 Task: Look for space in Artigas, Uruguay from 6th September, 2023 to 15th September, 2023 for 6 adults in price range Rs.8000 to Rs.12000. Place can be entire place or private room with 6 bedrooms having 6 beds and 6 bathrooms. Property type can be house, flat, guest house. Amenities needed are: wifi, TV, free parkinig on premises, gym, breakfast. Booking option can be shelf check-in. Required host language is English.
Action: Mouse moved to (525, 139)
Screenshot: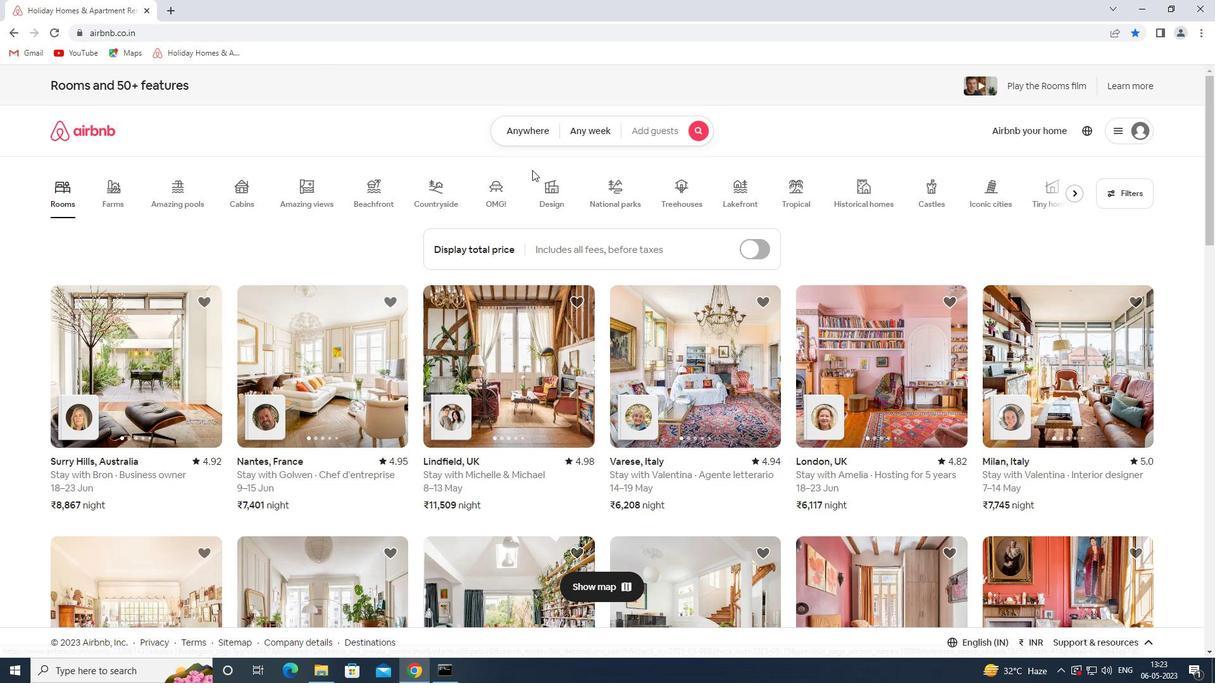 
Action: Mouse pressed left at (525, 139)
Screenshot: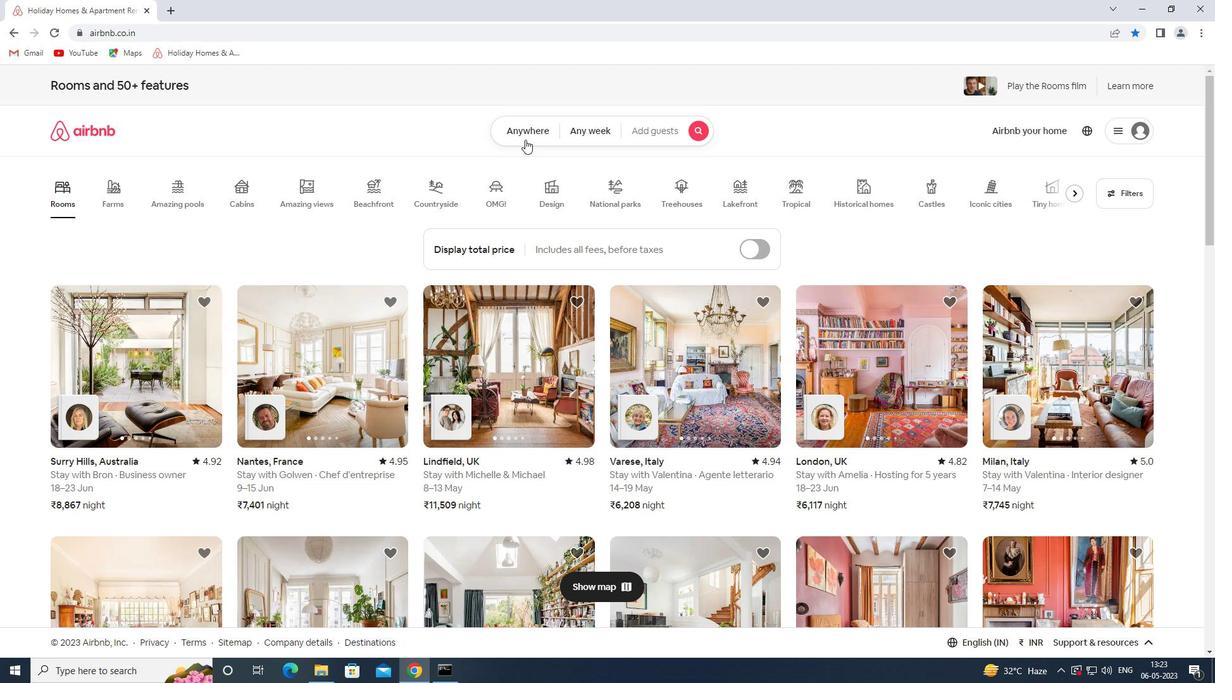 
Action: Mouse moved to (444, 179)
Screenshot: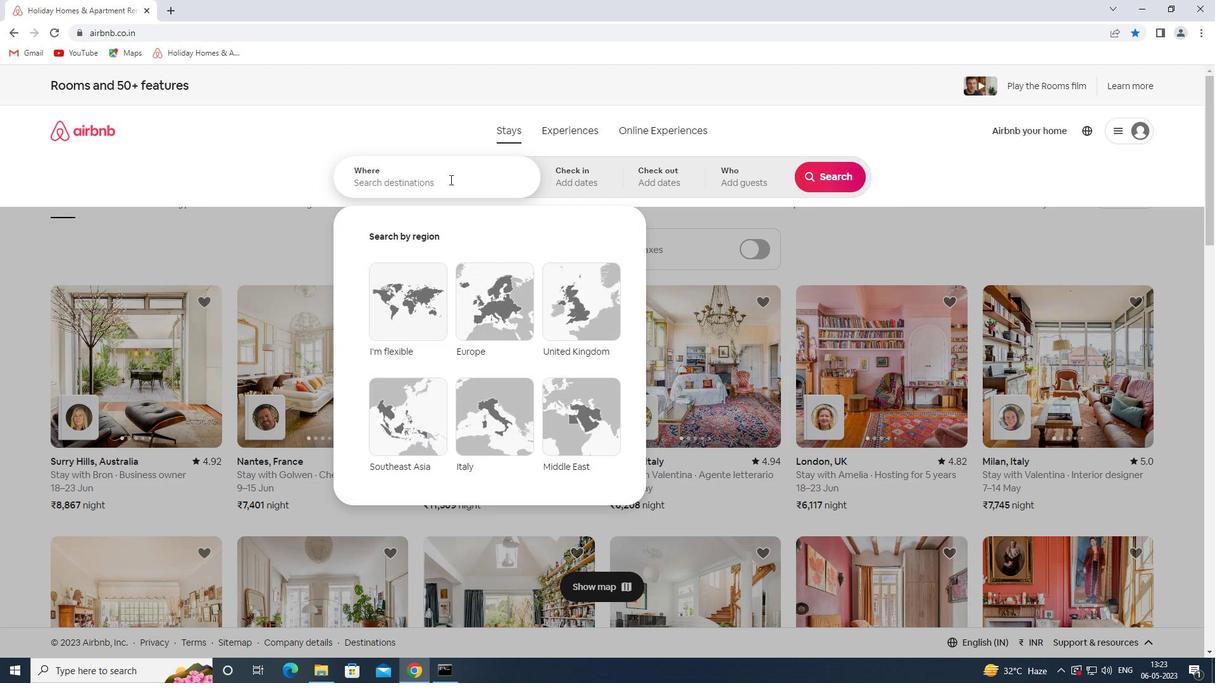
Action: Mouse pressed left at (444, 179)
Screenshot: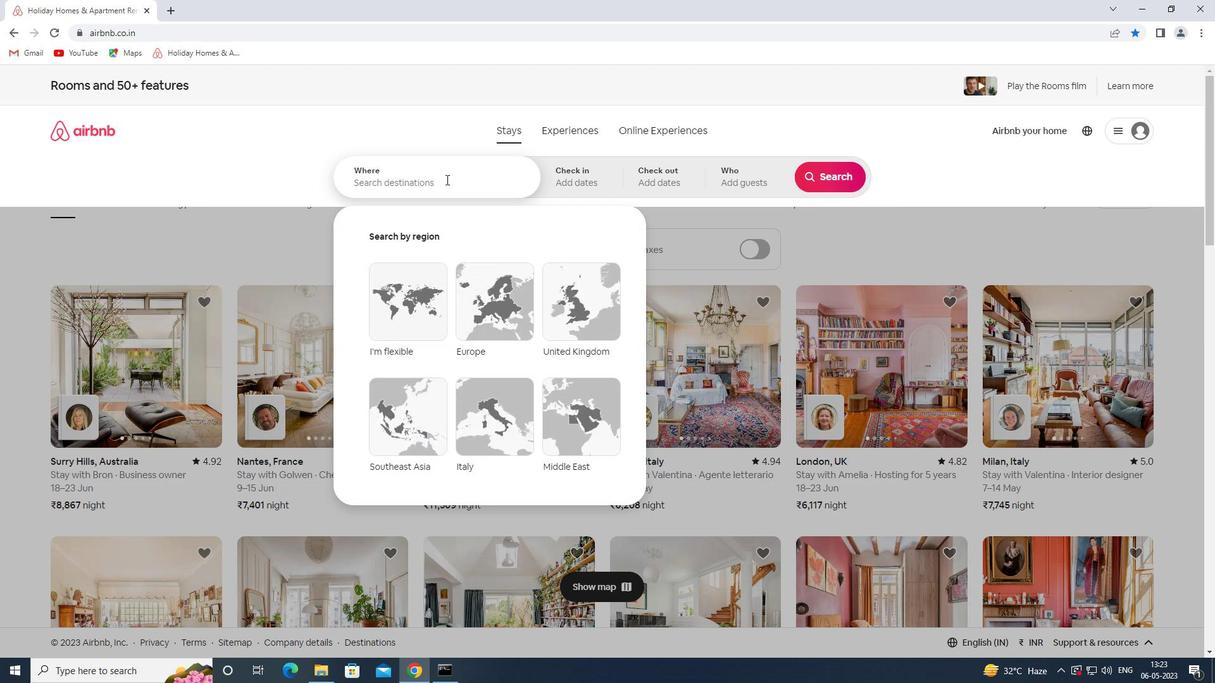
Action: Key pressed artigas<Key.space>
Screenshot: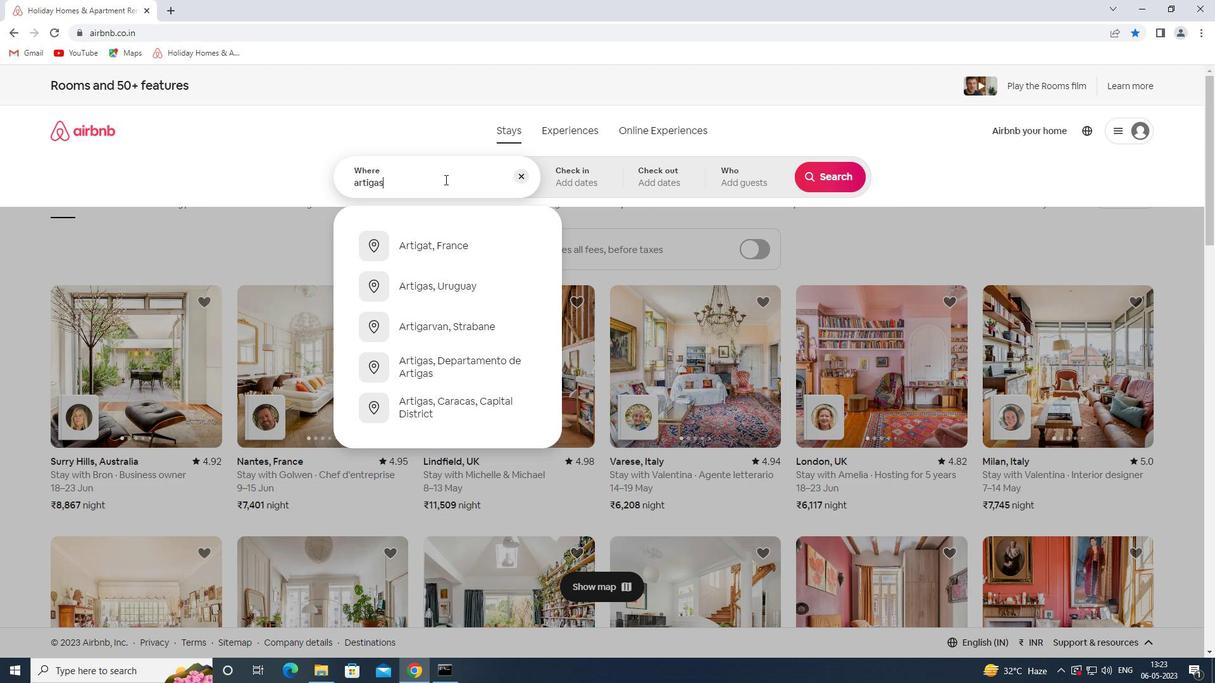 
Action: Mouse moved to (448, 298)
Screenshot: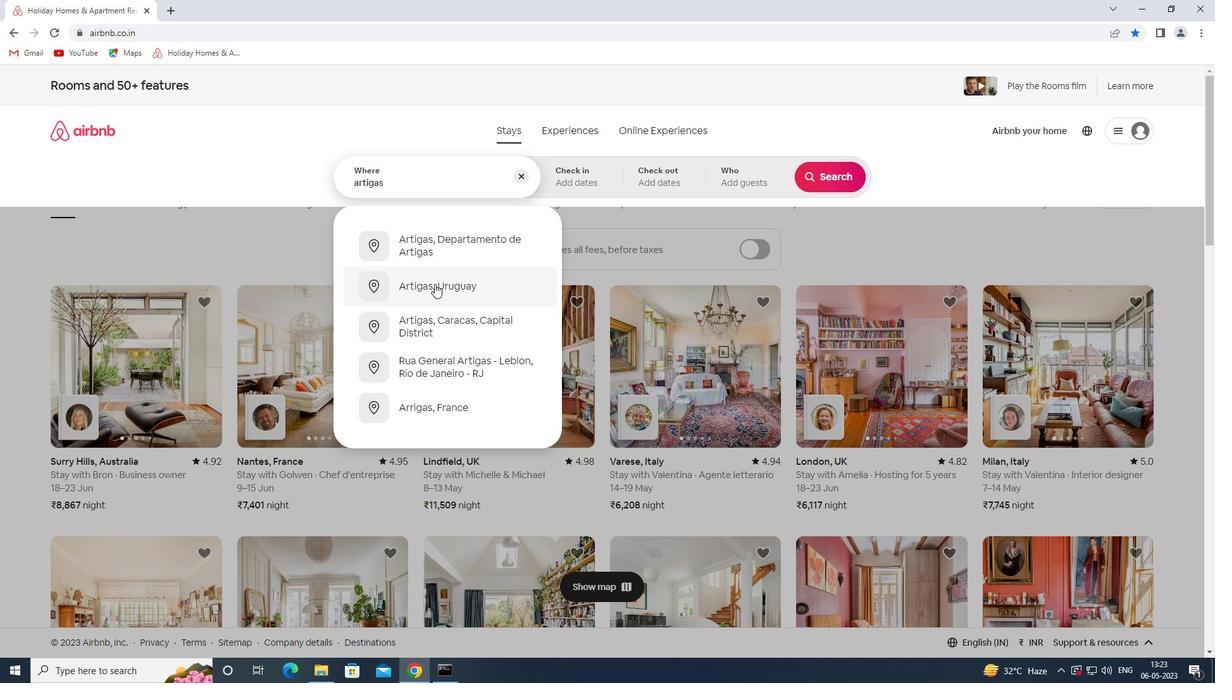 
Action: Mouse pressed left at (448, 298)
Screenshot: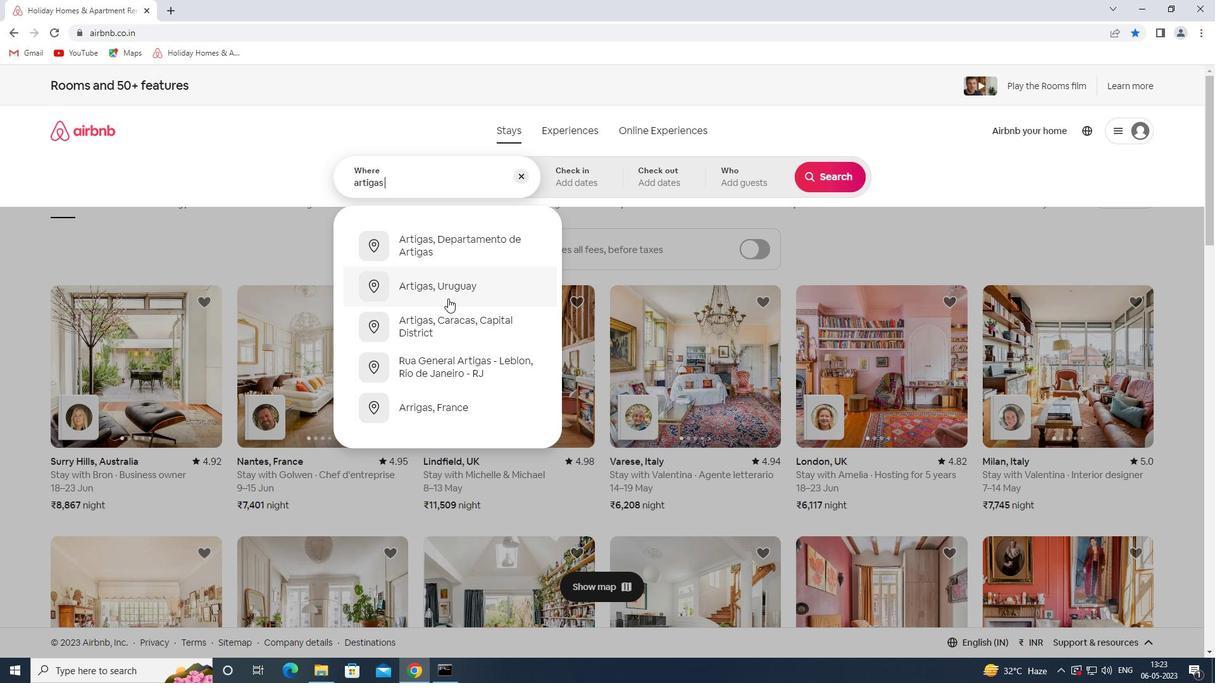 
Action: Mouse moved to (824, 283)
Screenshot: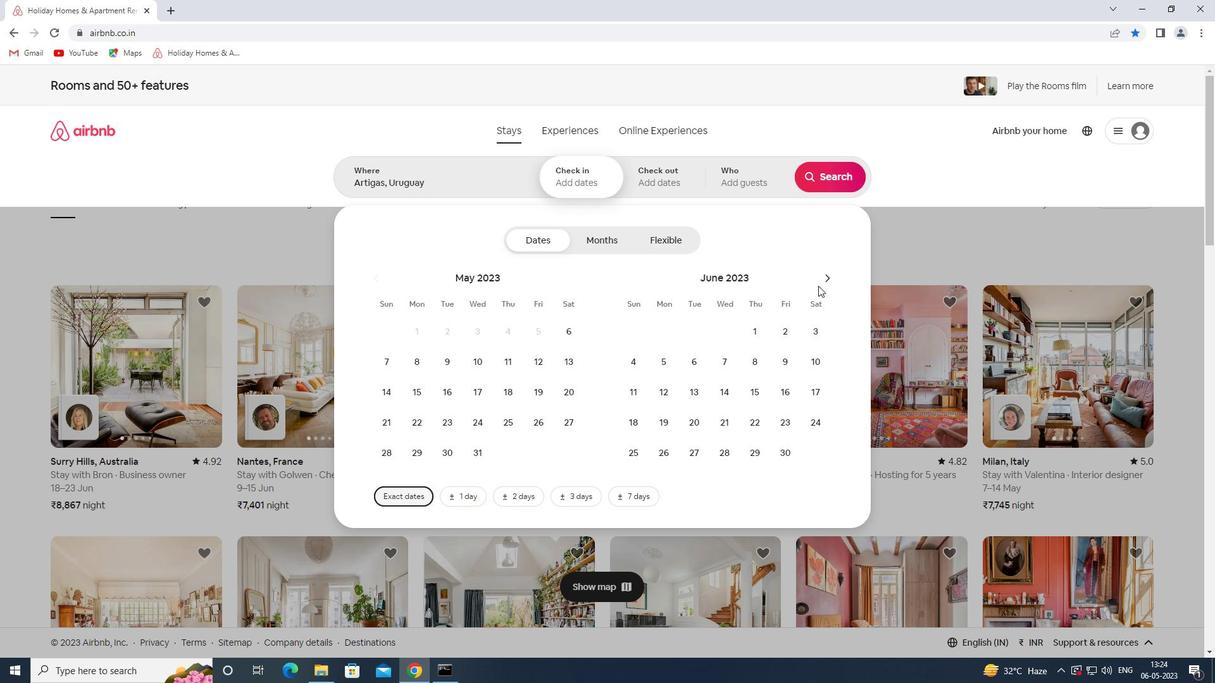 
Action: Mouse pressed left at (824, 283)
Screenshot: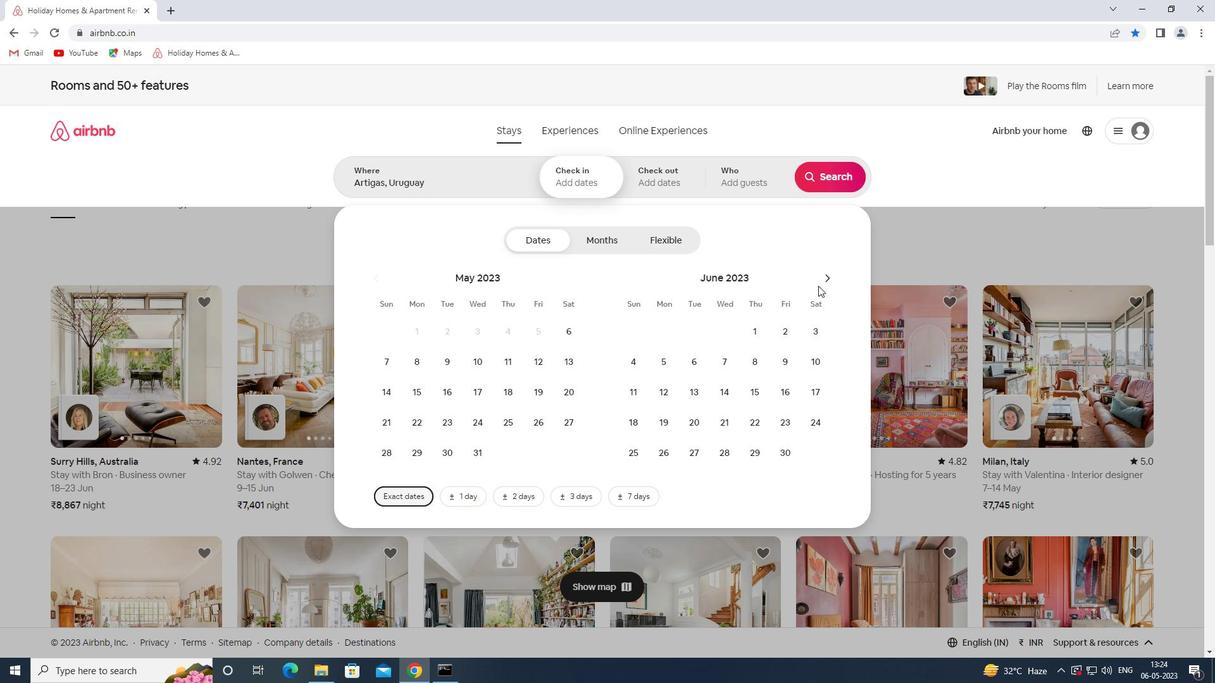 
Action: Mouse moved to (825, 283)
Screenshot: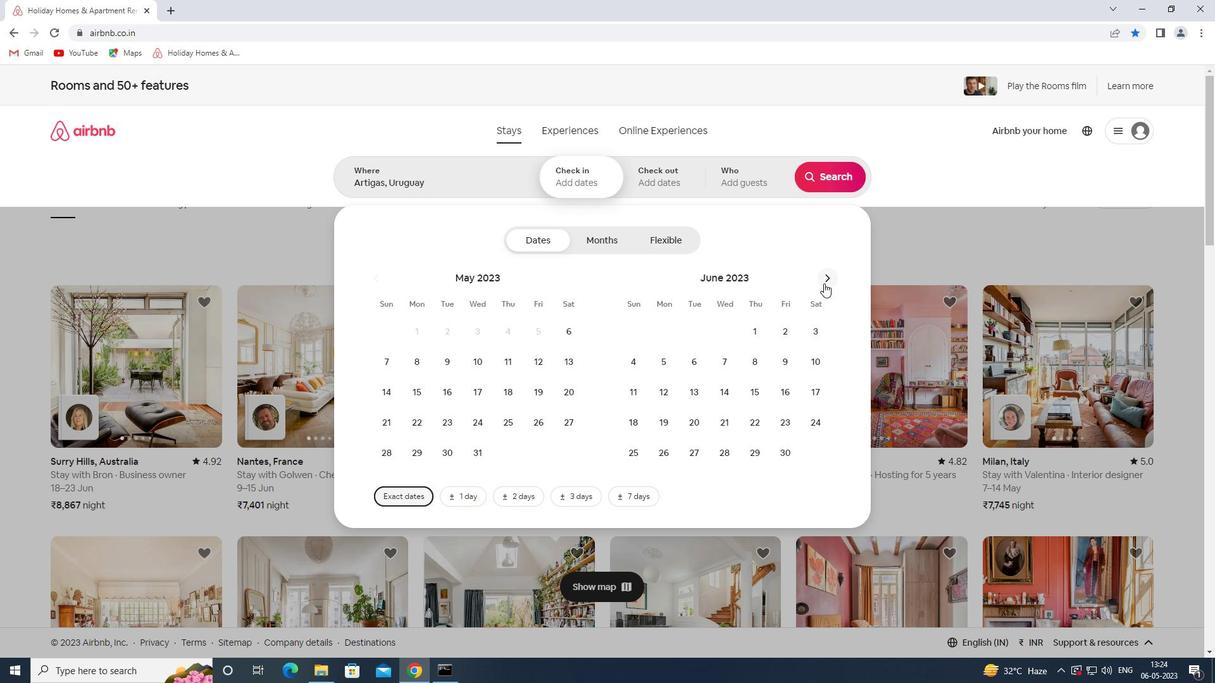
Action: Mouse pressed left at (825, 283)
Screenshot: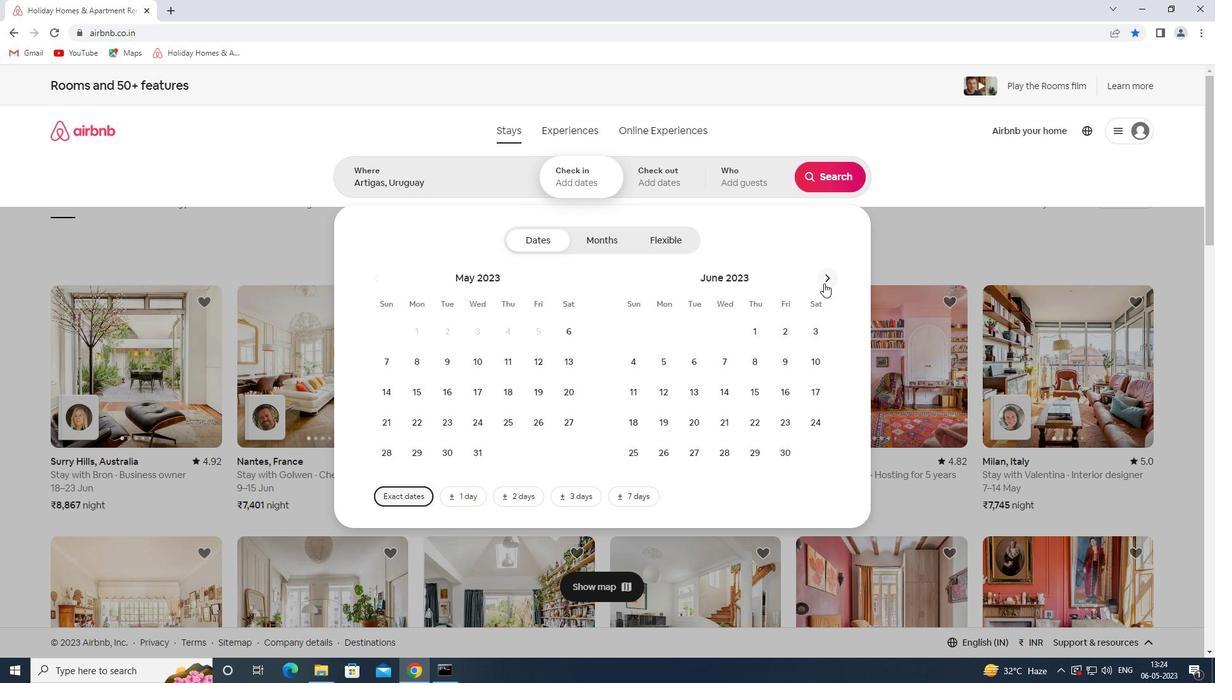 
Action: Mouse moved to (826, 283)
Screenshot: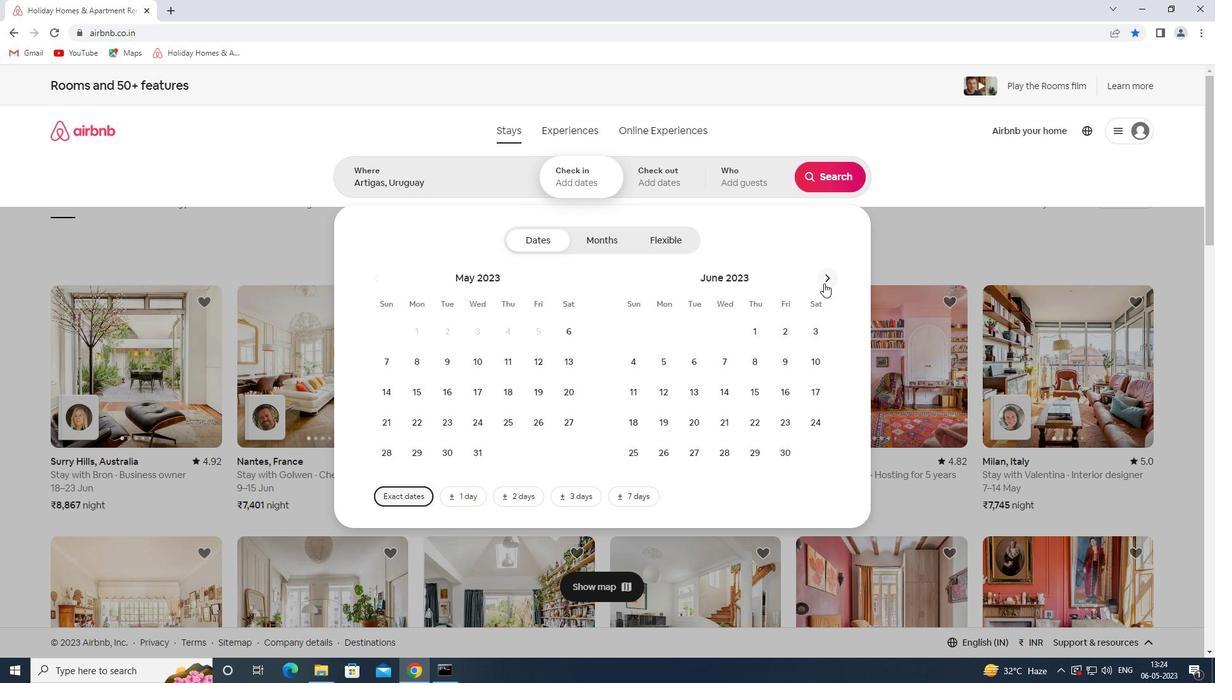 
Action: Mouse pressed left at (826, 283)
Screenshot: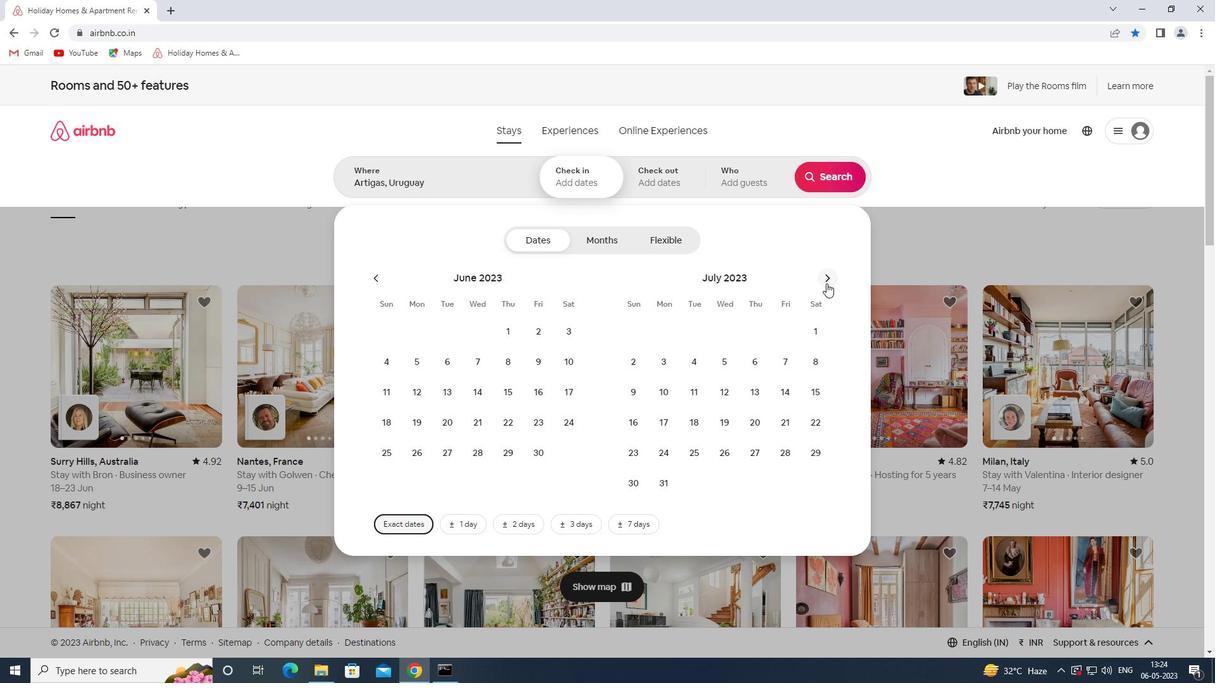 
Action: Mouse moved to (828, 283)
Screenshot: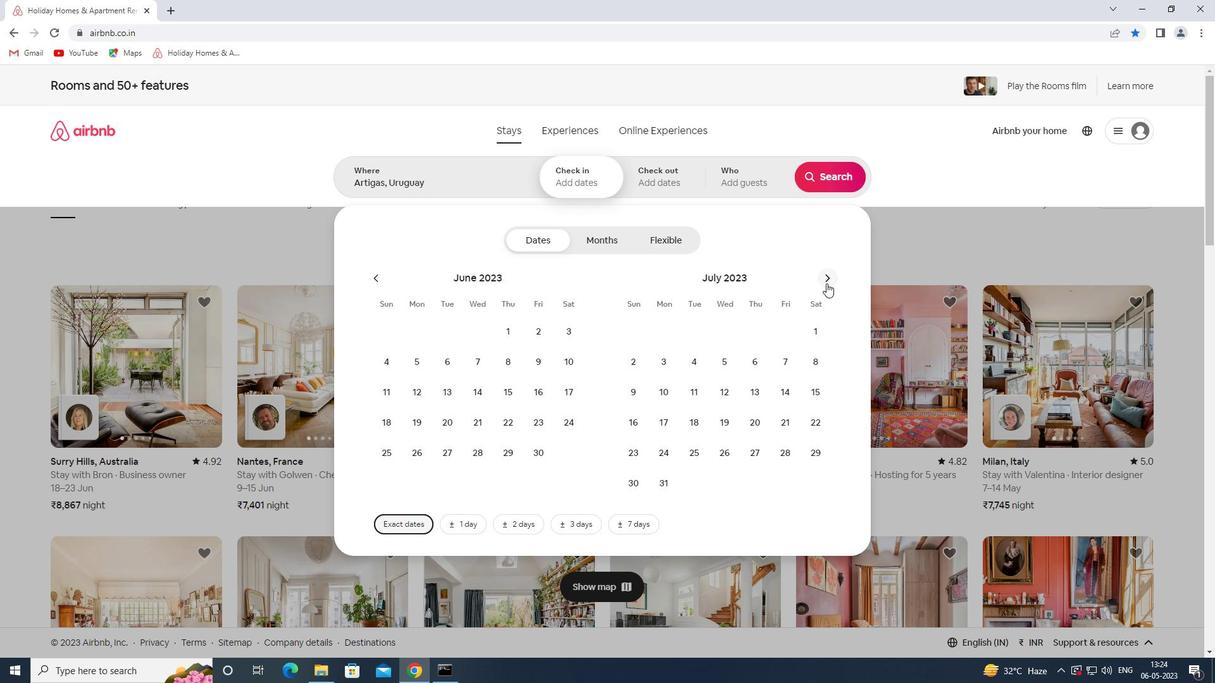 
Action: Mouse pressed left at (828, 283)
Screenshot: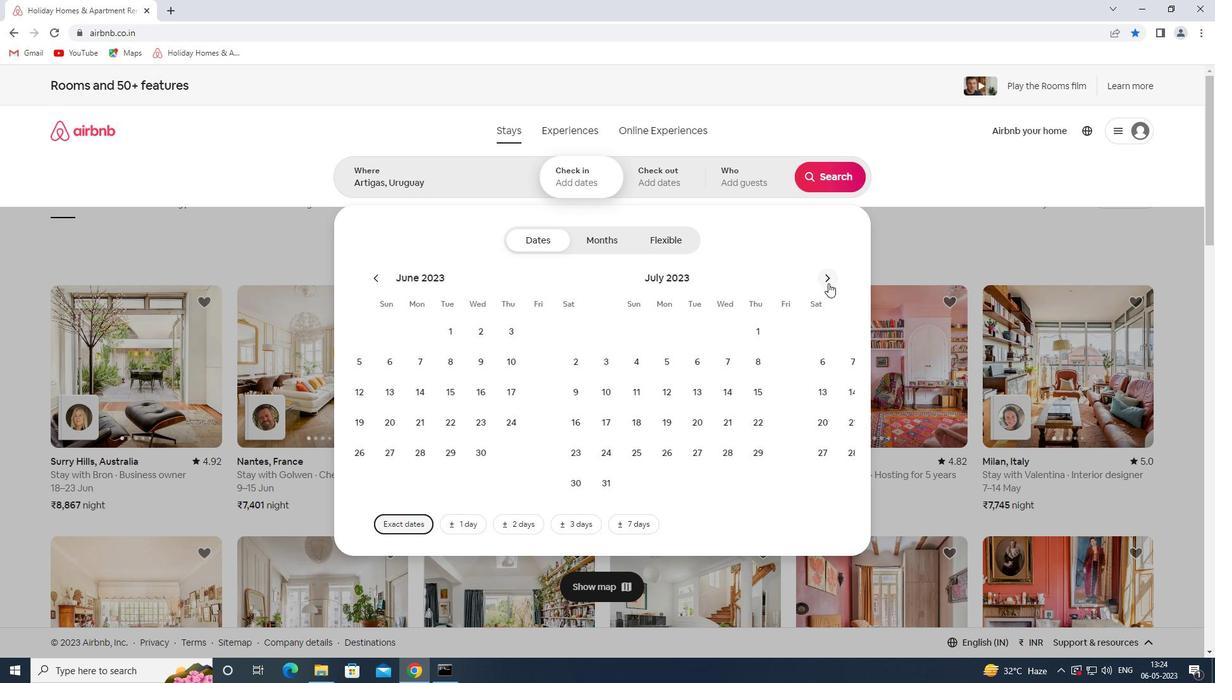 
Action: Mouse pressed left at (828, 283)
Screenshot: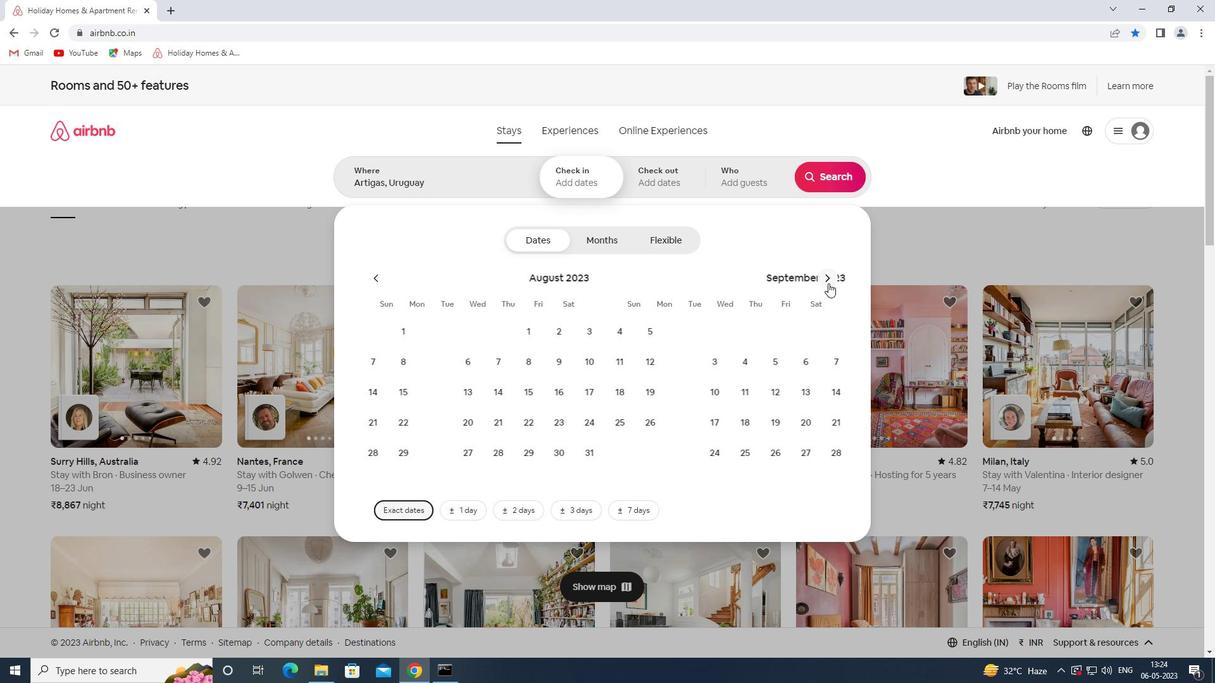 
Action: Mouse moved to (470, 360)
Screenshot: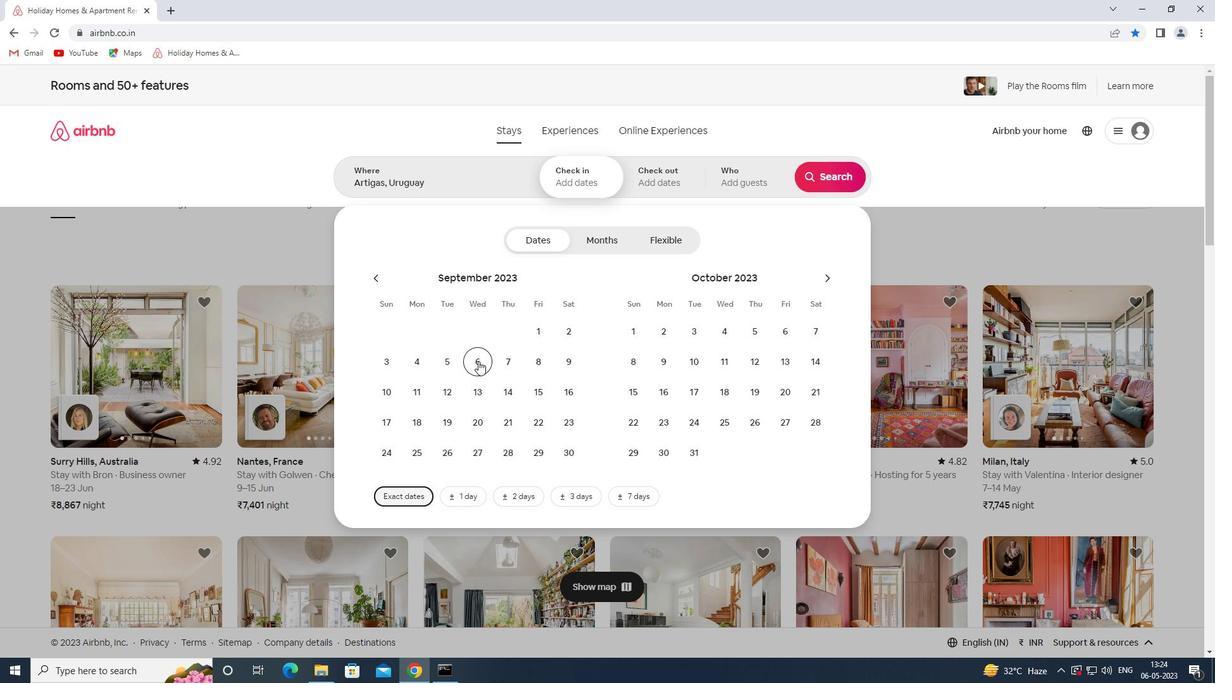 
Action: Mouse pressed left at (470, 360)
Screenshot: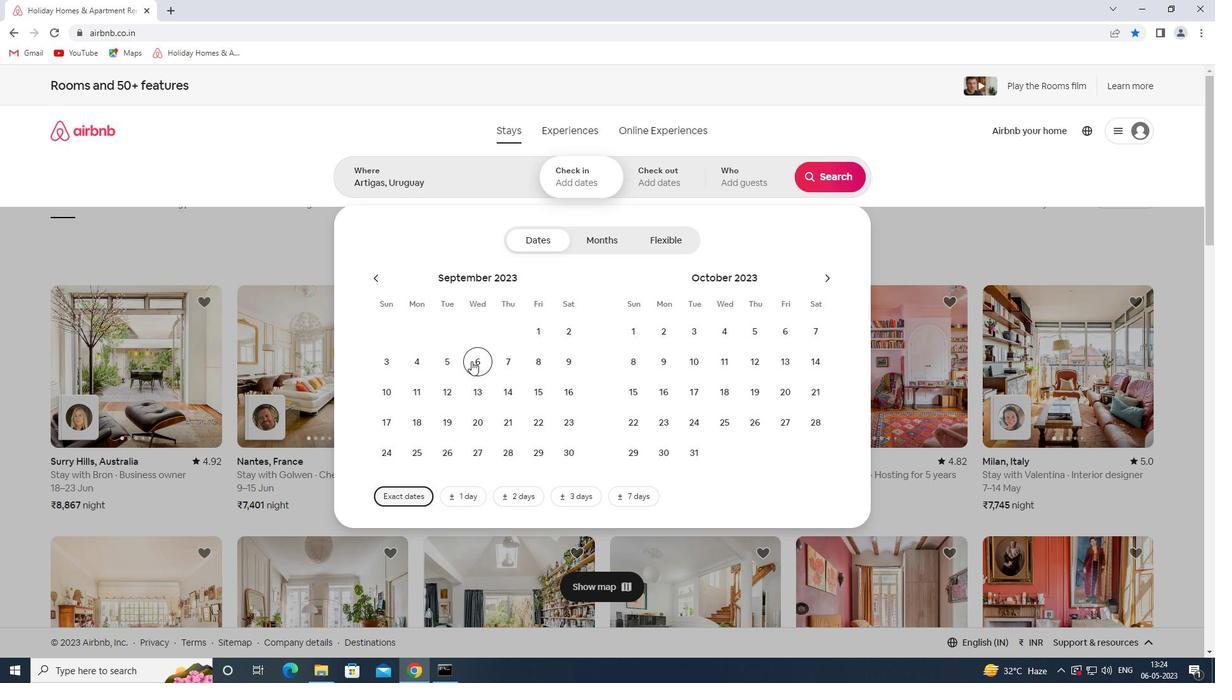 
Action: Mouse moved to (537, 394)
Screenshot: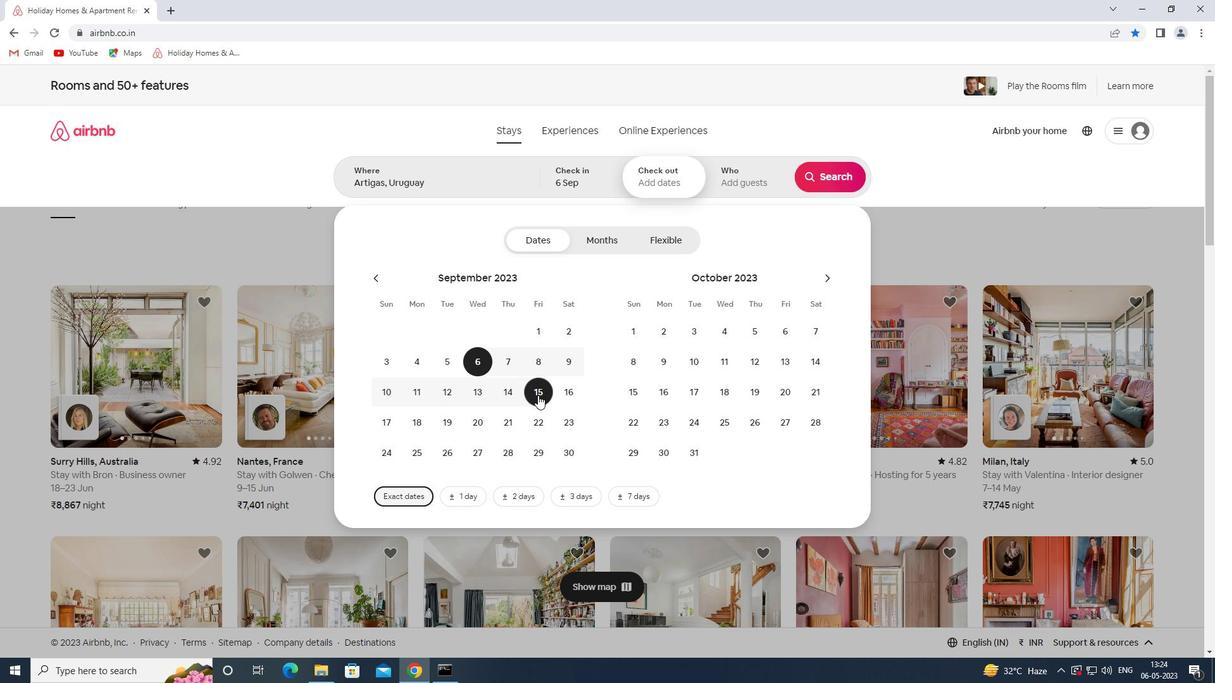 
Action: Mouse pressed left at (537, 394)
Screenshot: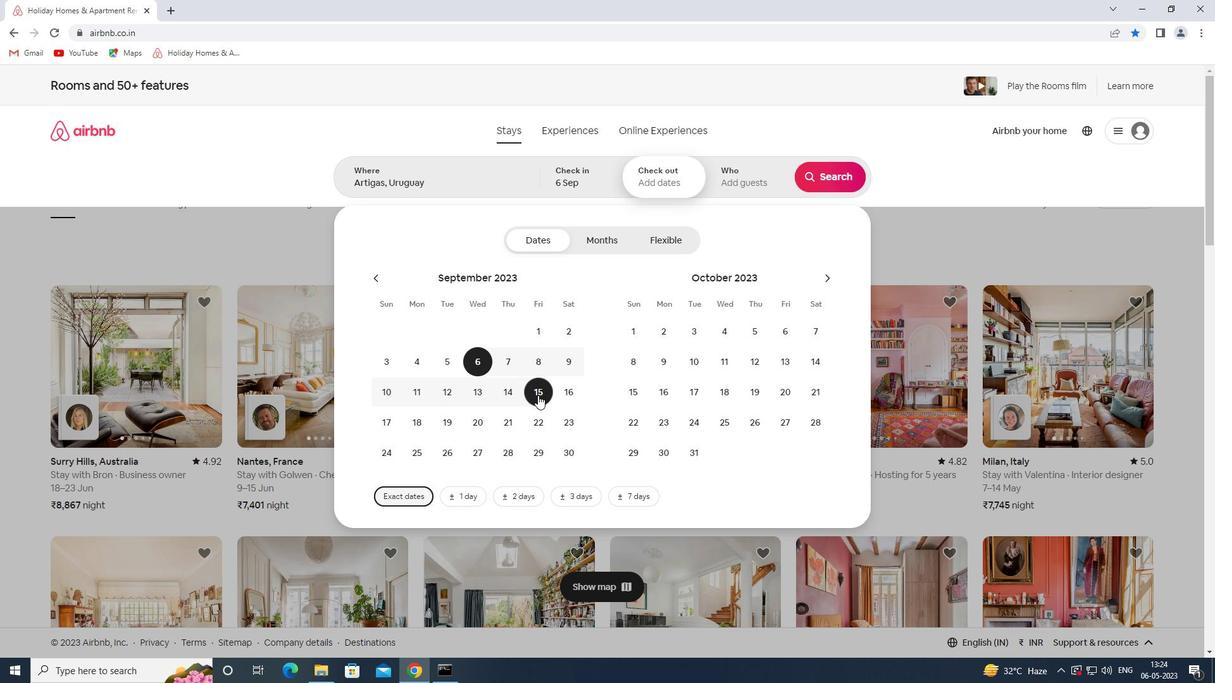 
Action: Mouse moved to (762, 189)
Screenshot: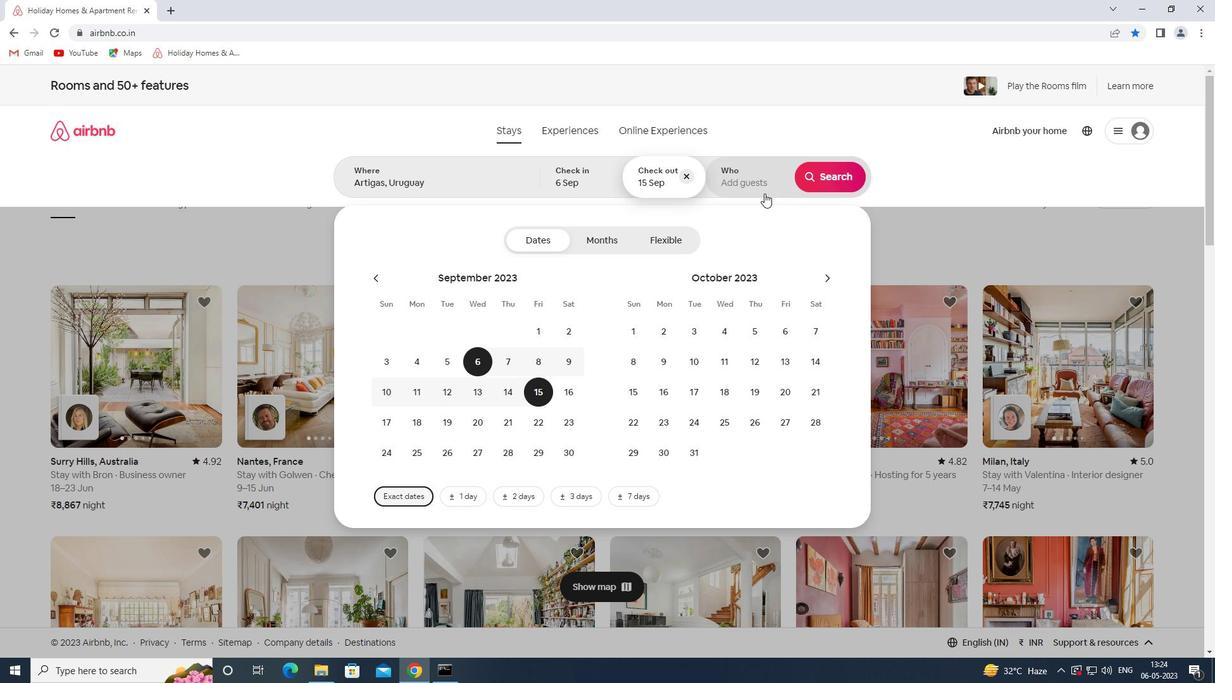
Action: Mouse pressed left at (762, 189)
Screenshot: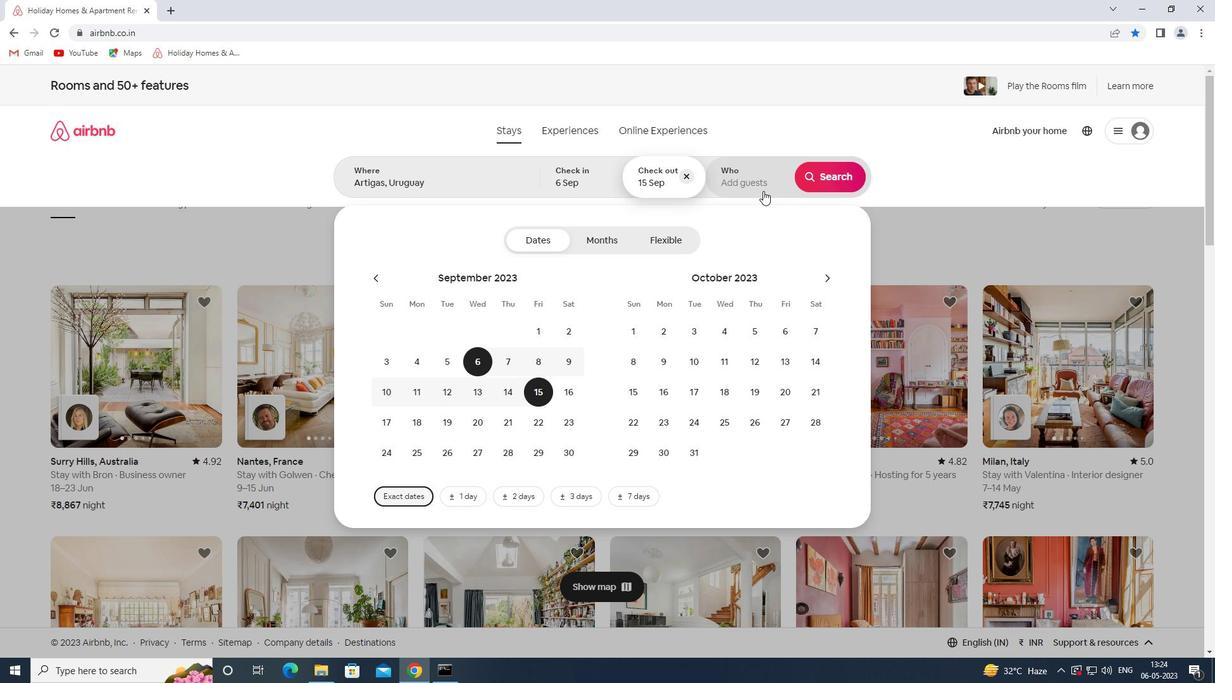 
Action: Mouse moved to (831, 244)
Screenshot: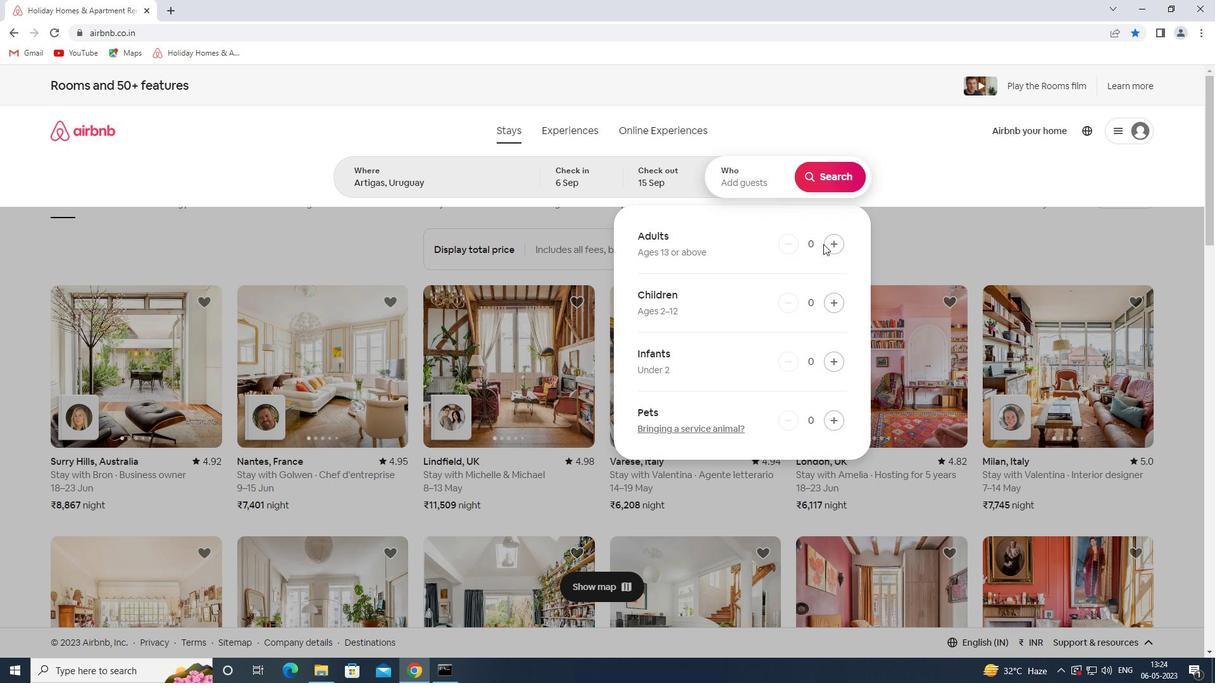 
Action: Mouse pressed left at (831, 244)
Screenshot: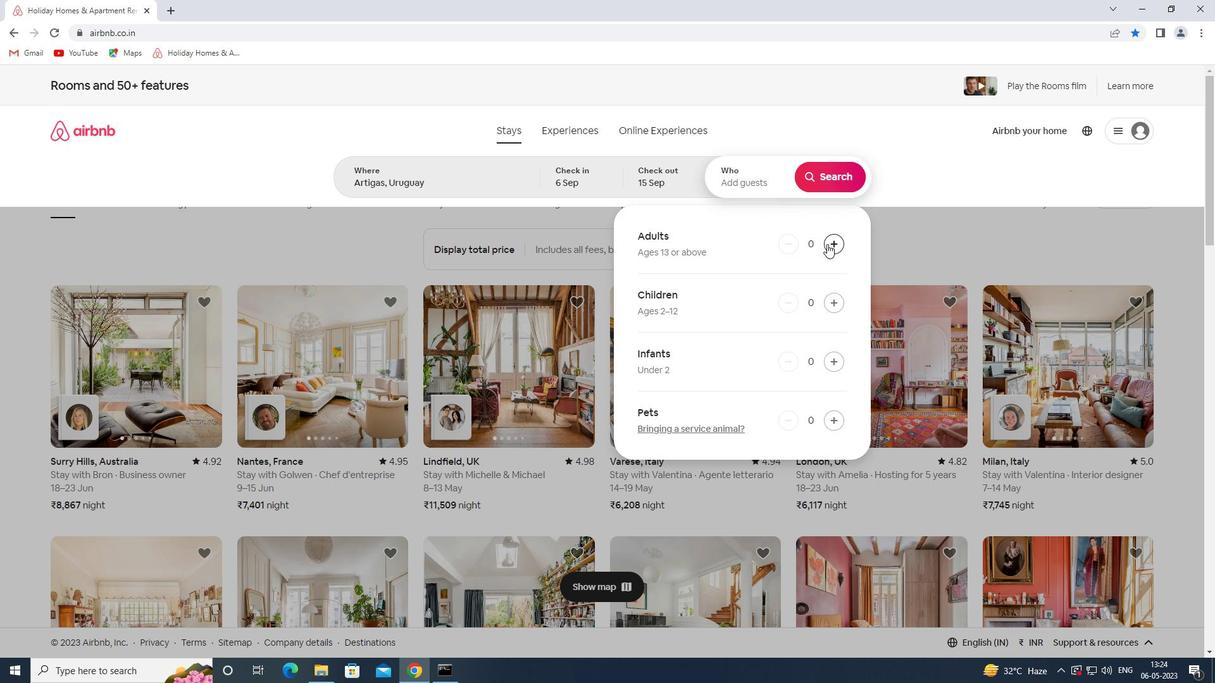 
Action: Mouse pressed left at (831, 244)
Screenshot: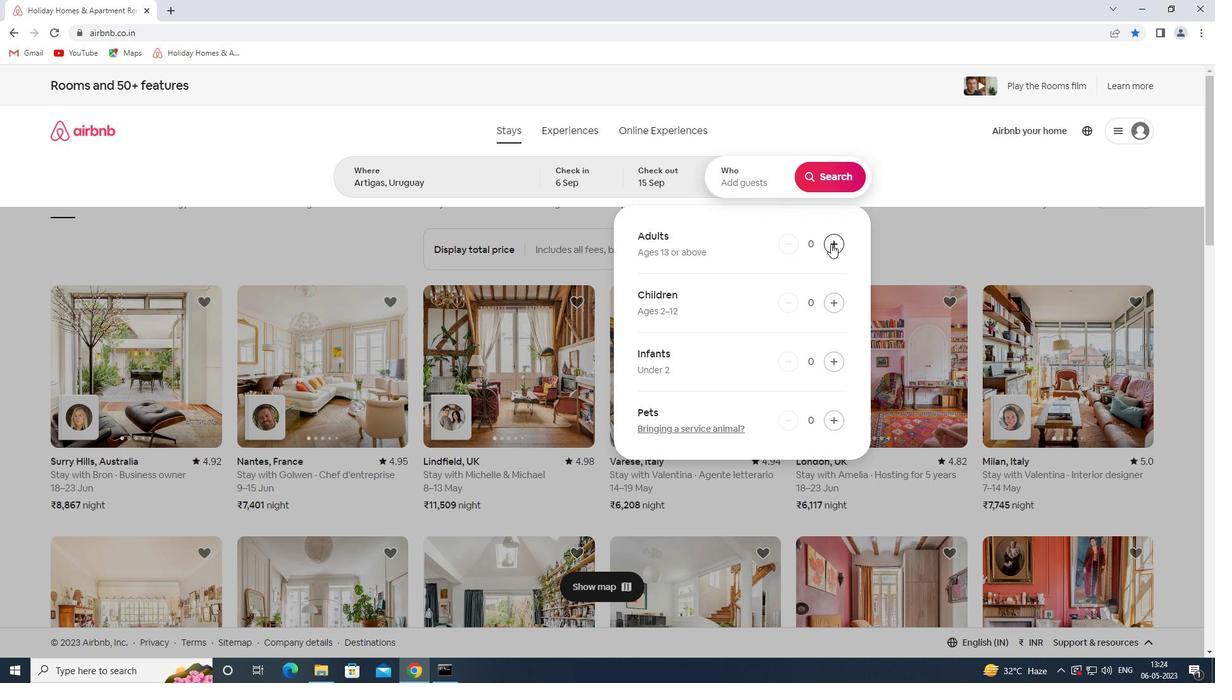 
Action: Mouse moved to (831, 244)
Screenshot: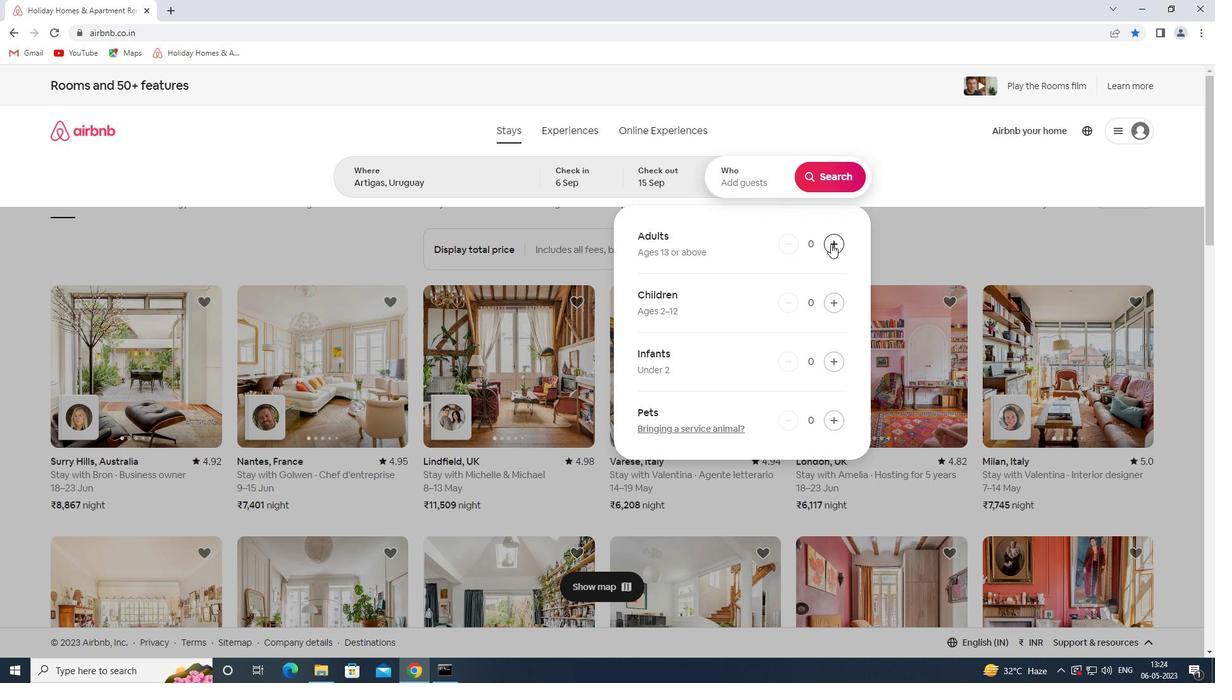 
Action: Mouse pressed left at (831, 244)
Screenshot: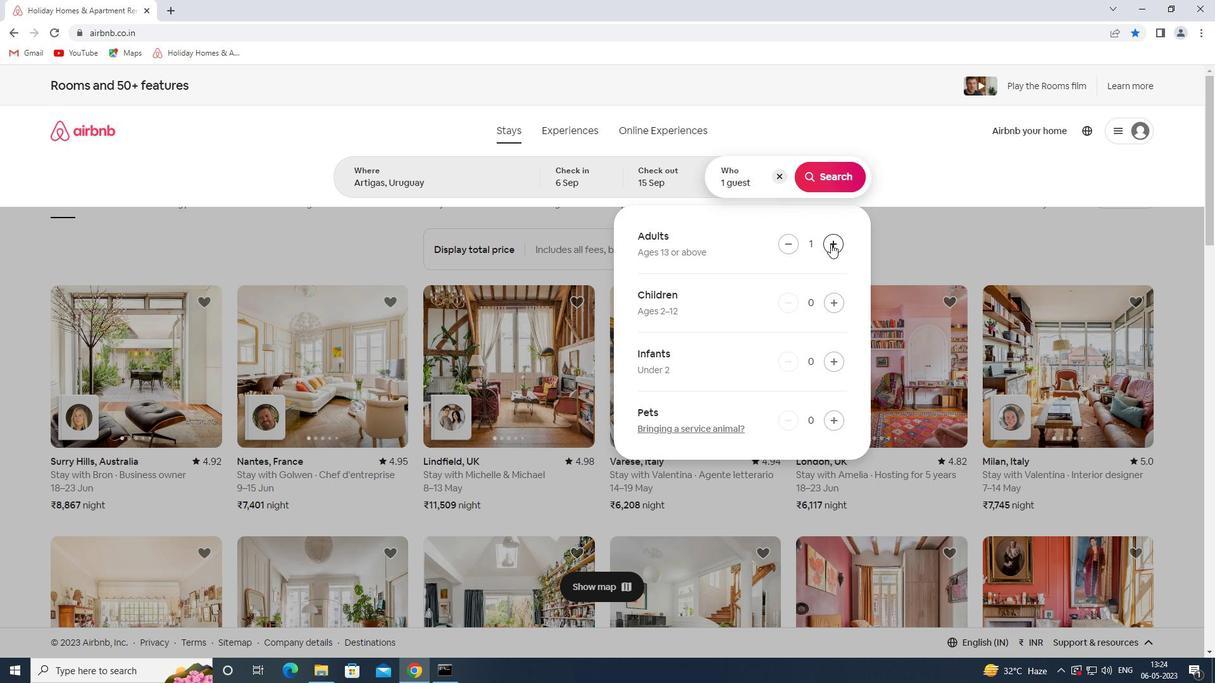 
Action: Mouse pressed left at (831, 244)
Screenshot: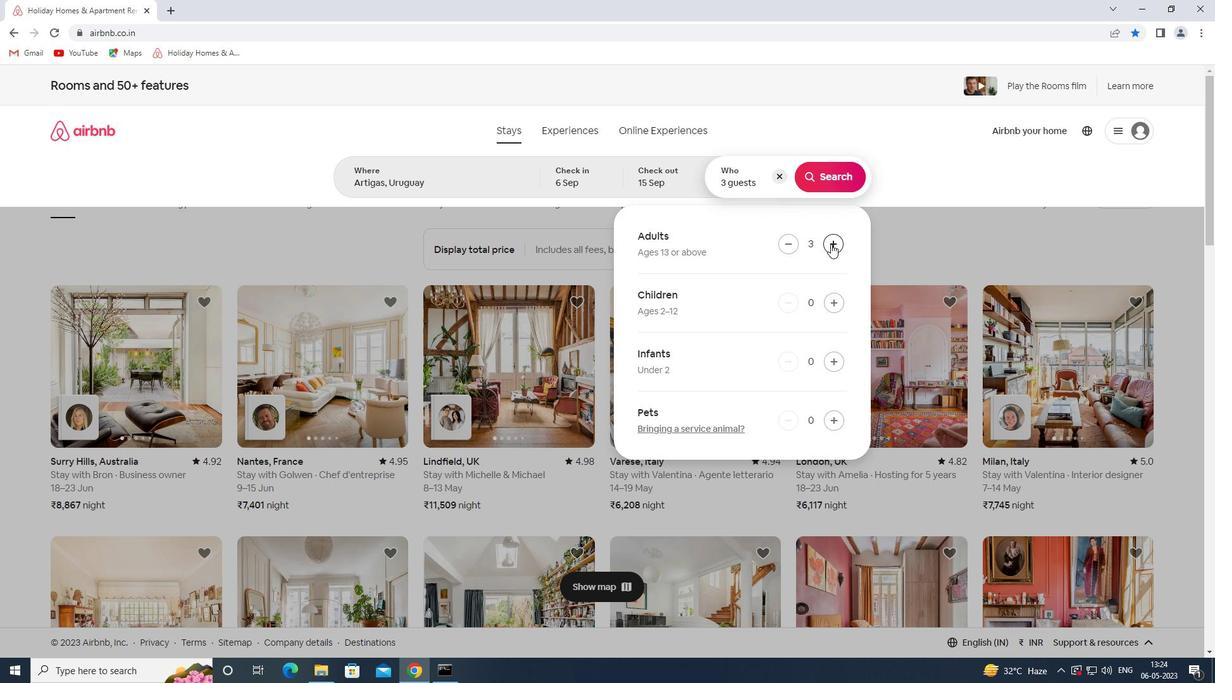 
Action: Mouse pressed left at (831, 244)
Screenshot: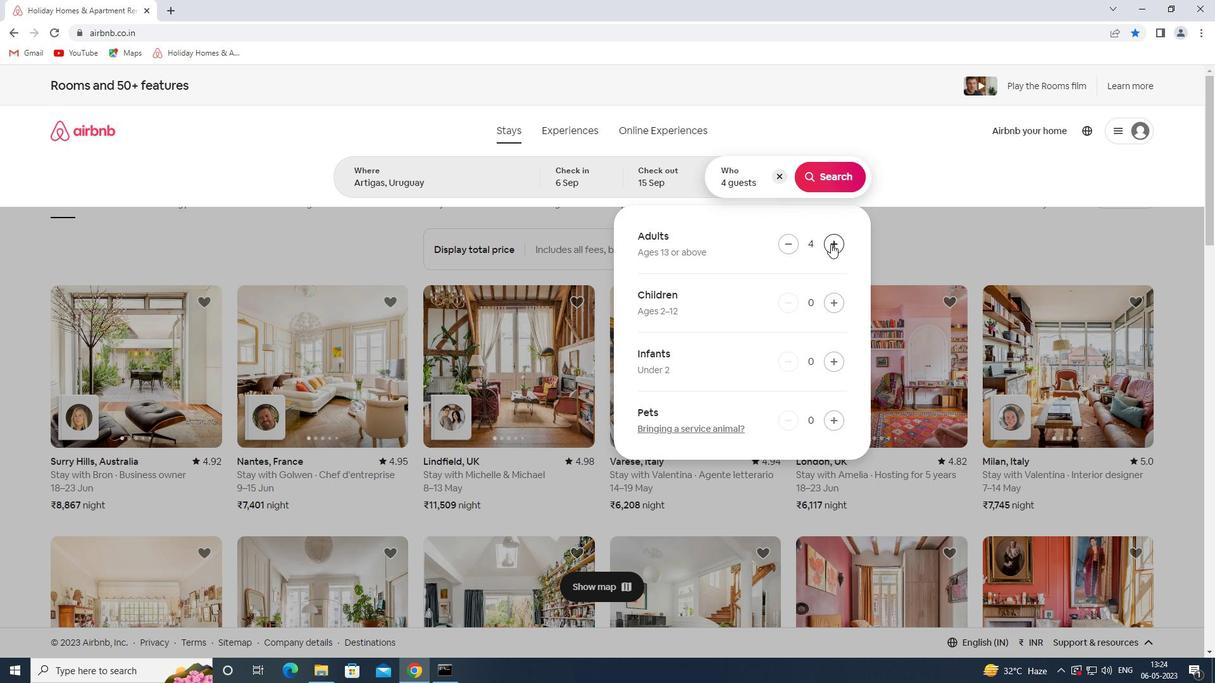 
Action: Mouse moved to (835, 244)
Screenshot: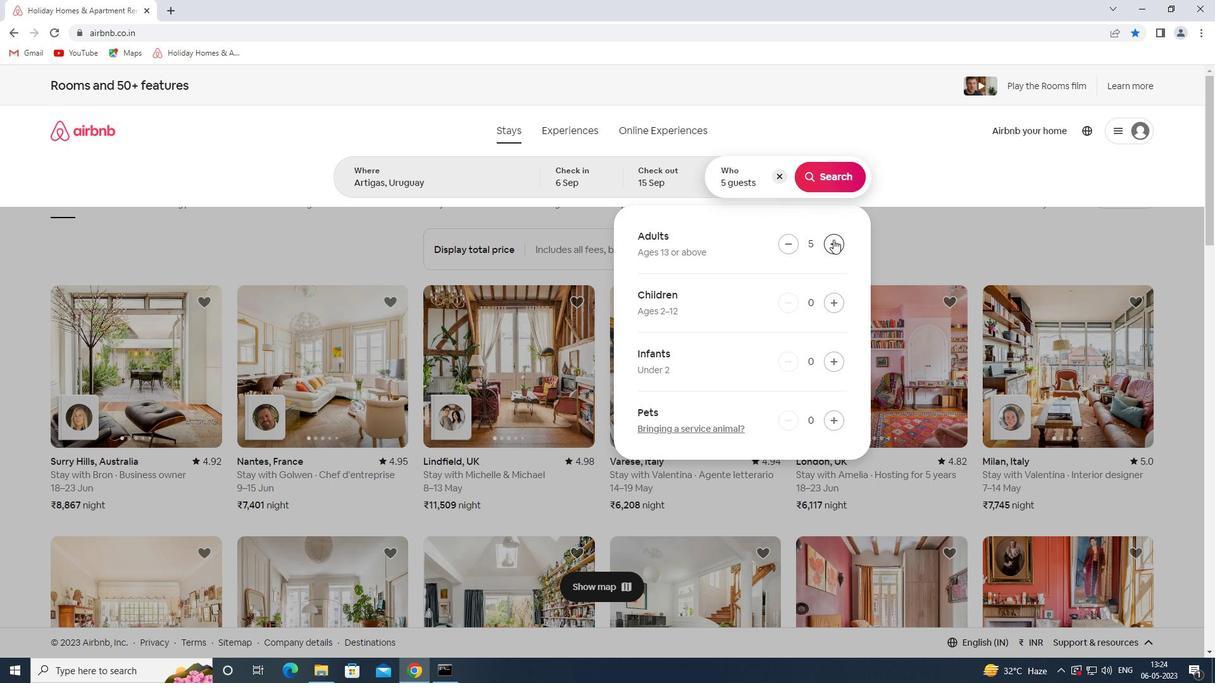 
Action: Mouse pressed left at (835, 244)
Screenshot: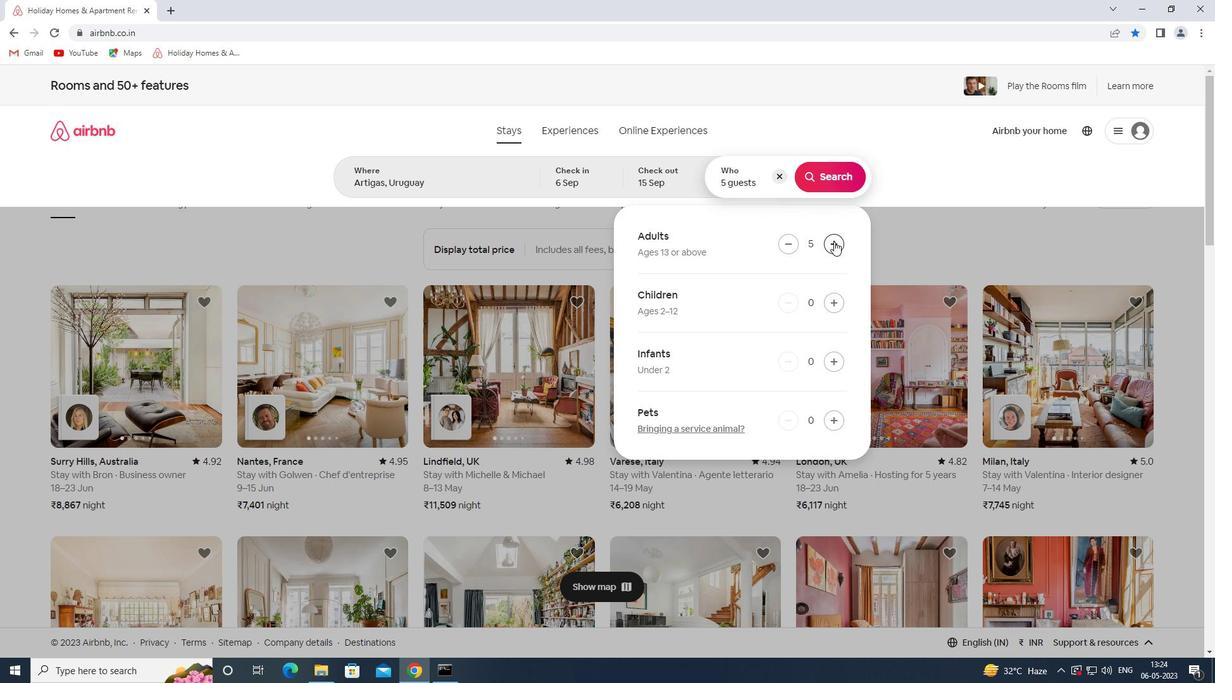 
Action: Mouse moved to (831, 177)
Screenshot: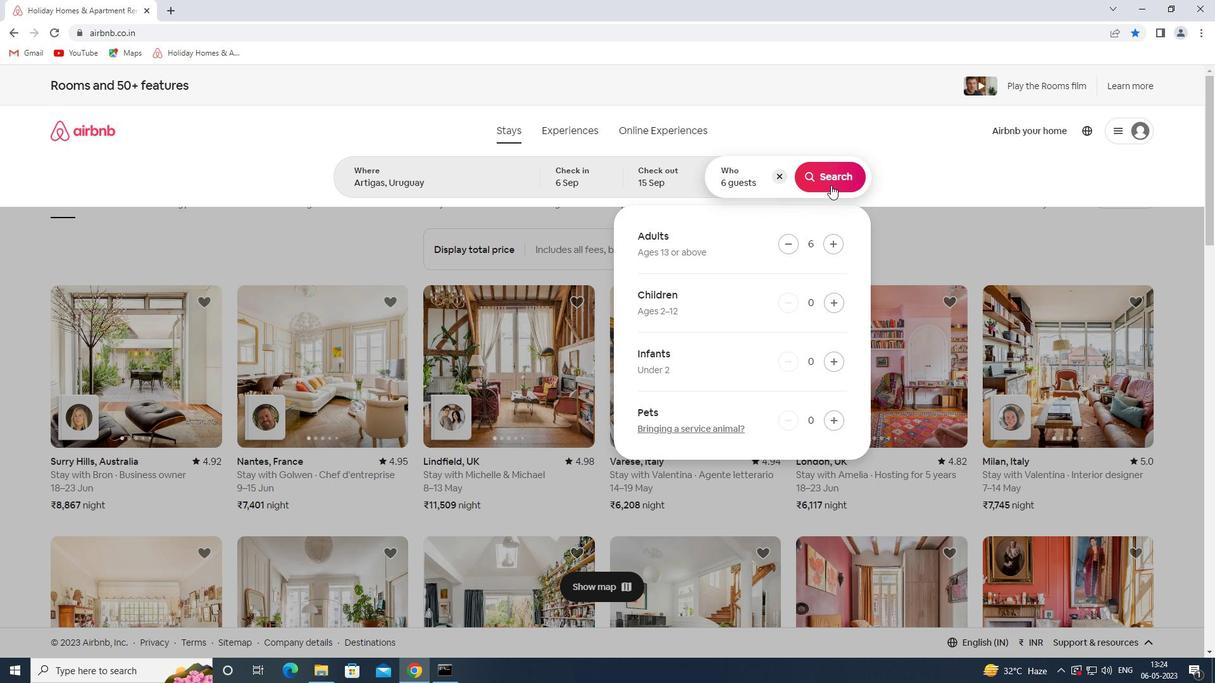 
Action: Mouse pressed left at (831, 177)
Screenshot: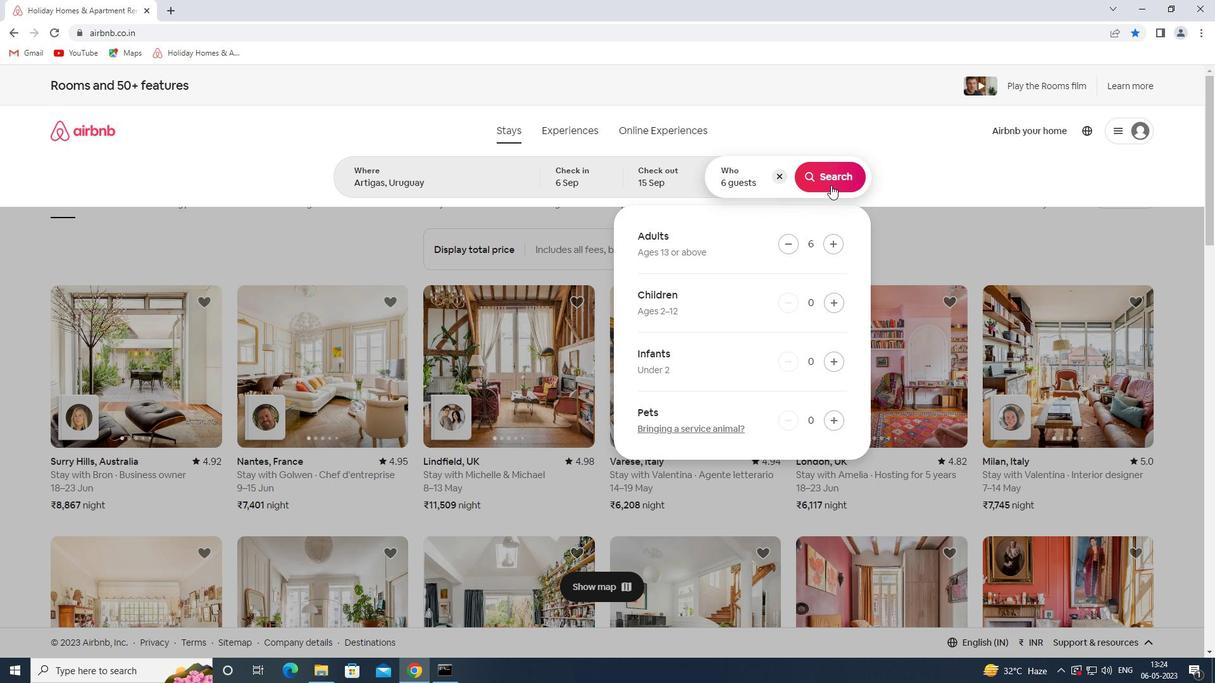 
Action: Mouse moved to (1155, 139)
Screenshot: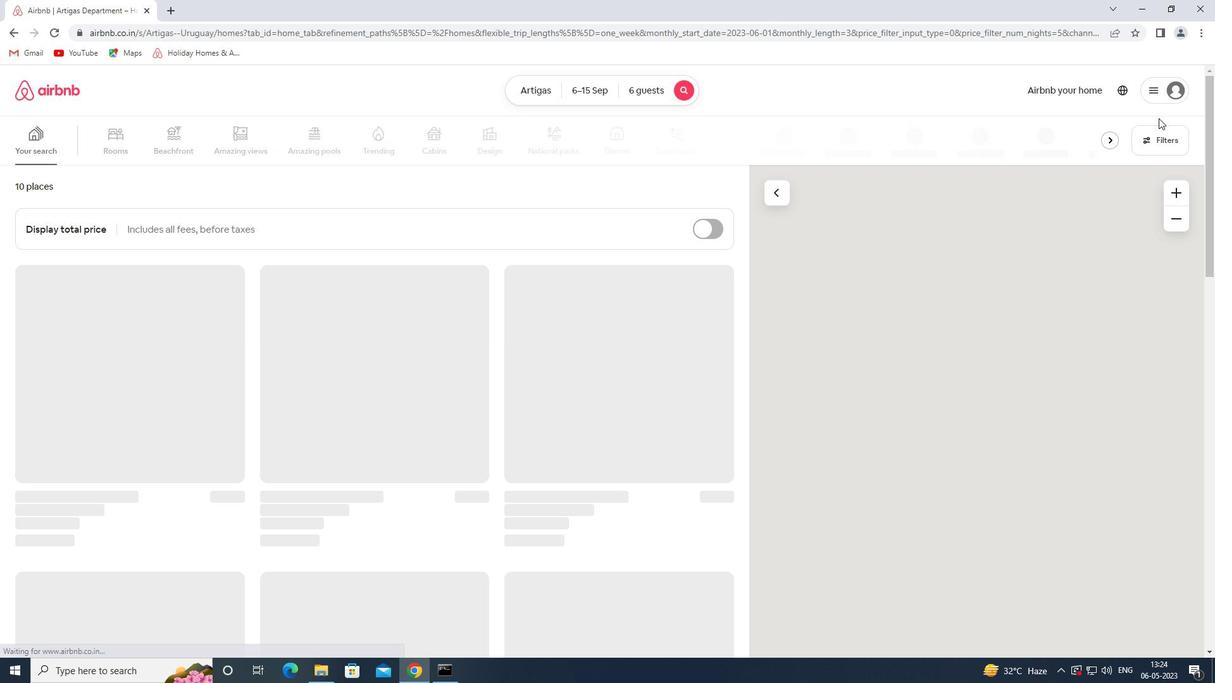
Action: Mouse pressed left at (1155, 139)
Screenshot: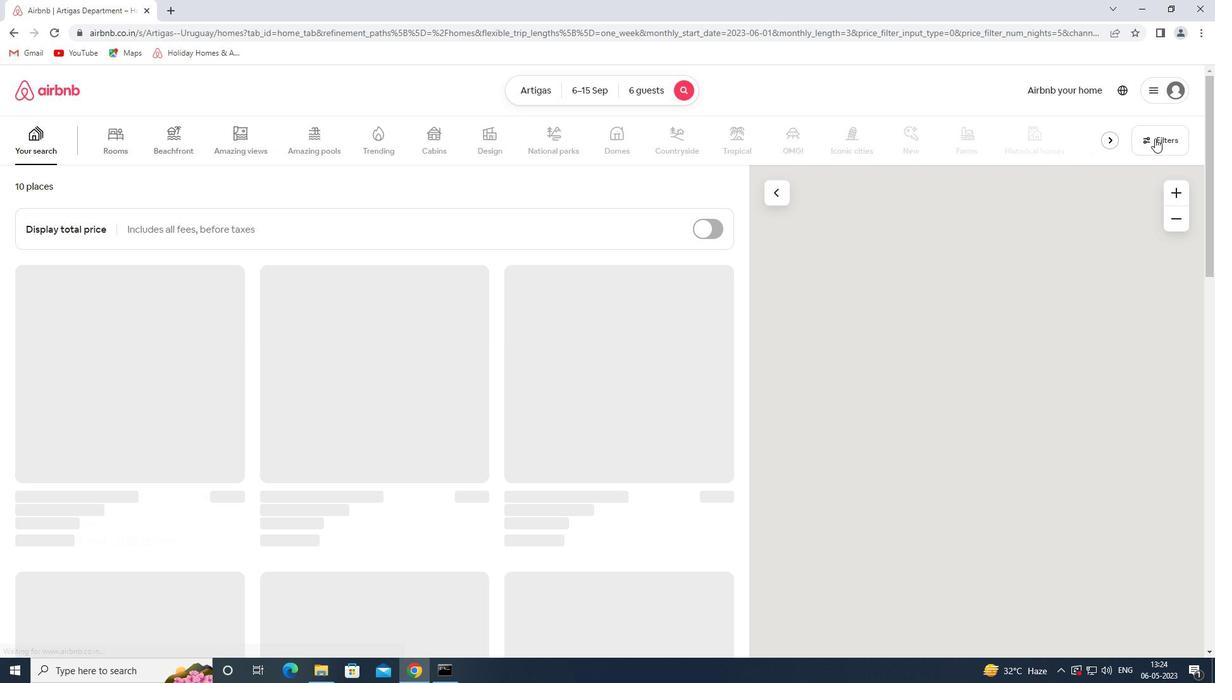 
Action: Mouse moved to (437, 451)
Screenshot: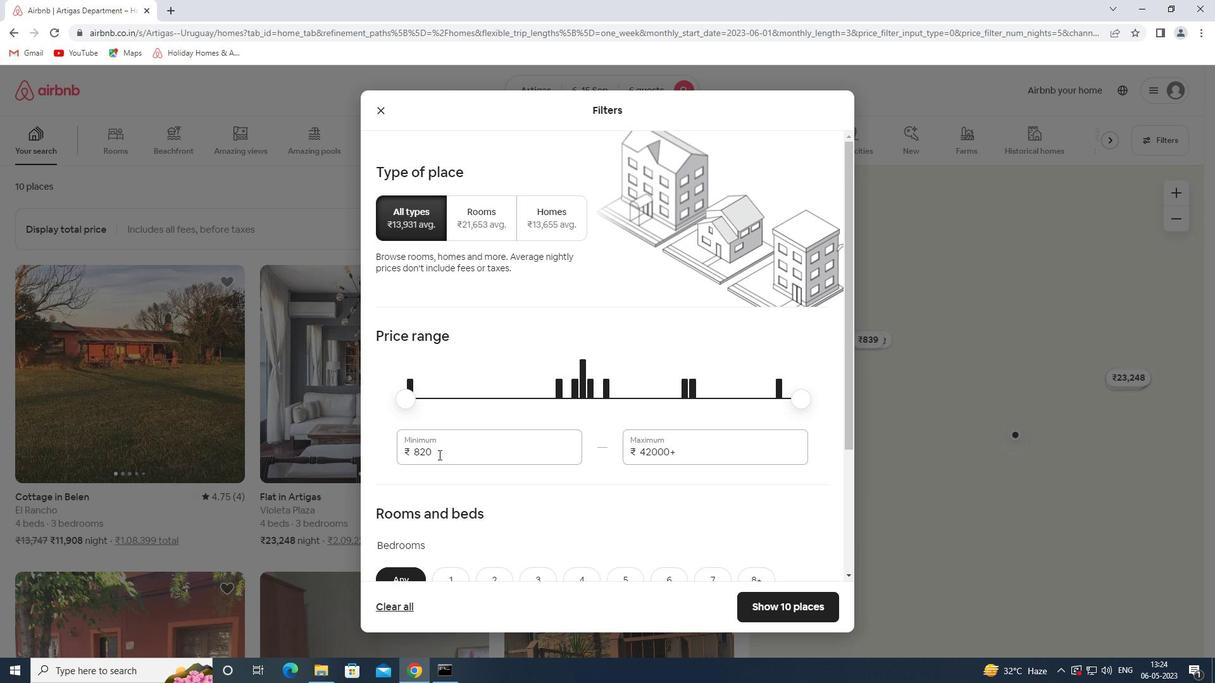 
Action: Mouse pressed left at (437, 451)
Screenshot: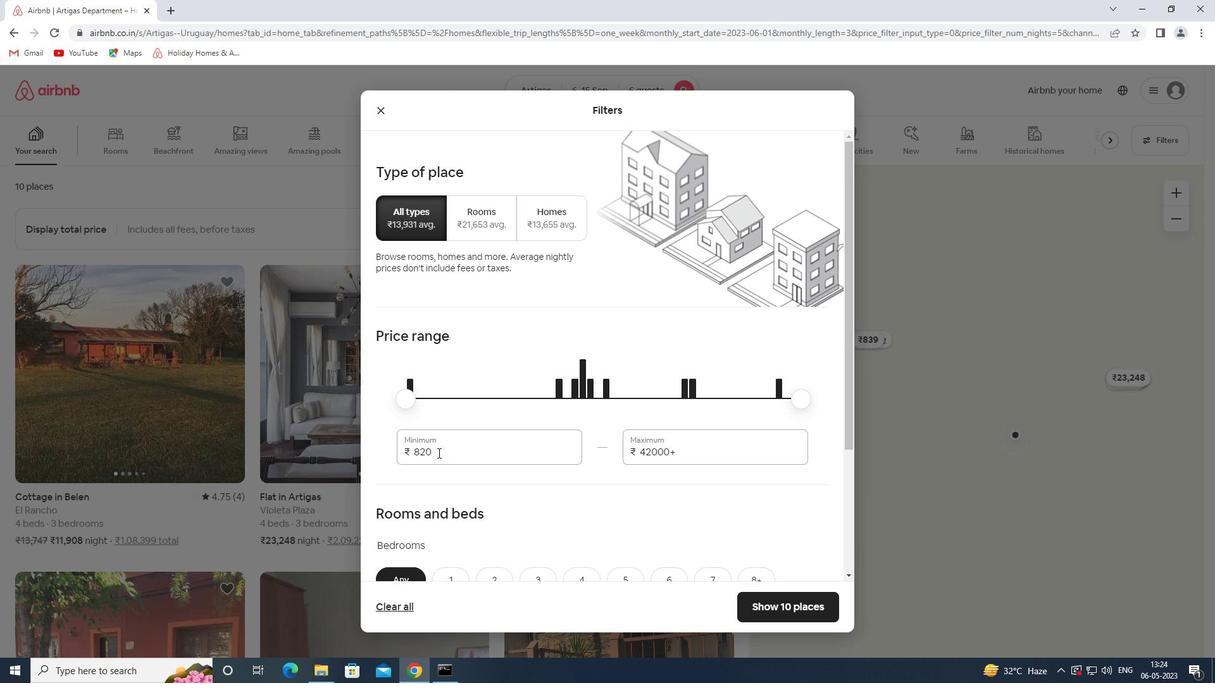
Action: Mouse pressed left at (437, 451)
Screenshot: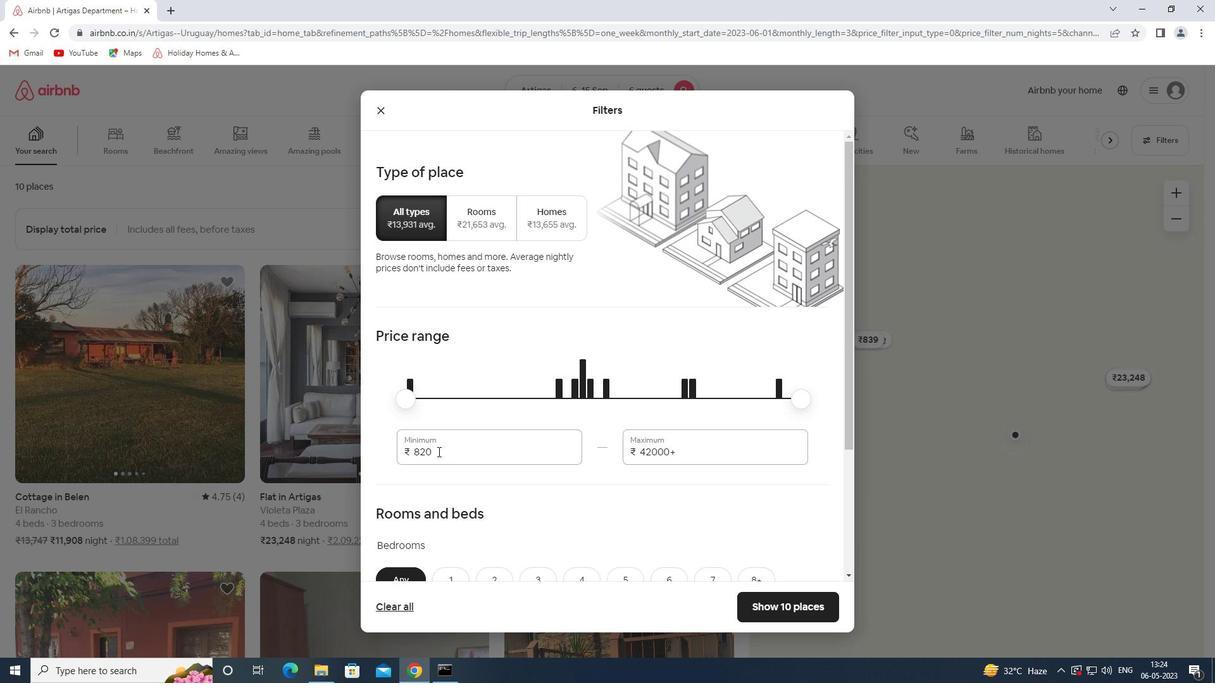 
Action: Key pressed 8000<Key.tab>12000
Screenshot: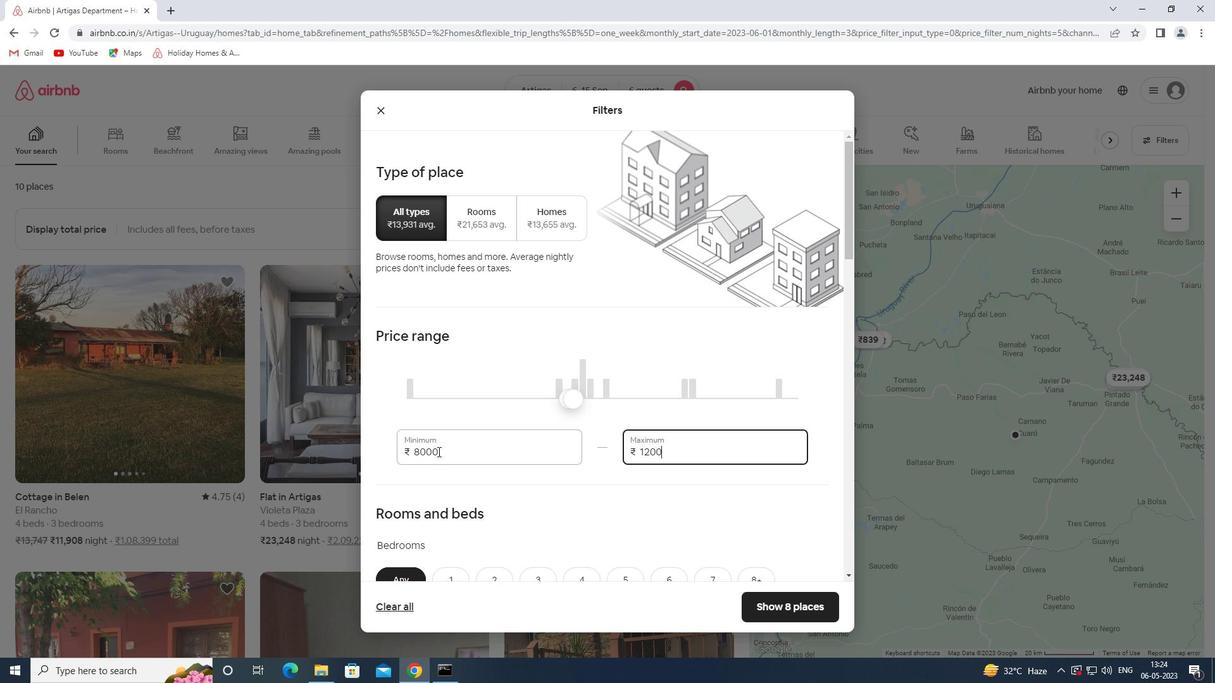 
Action: Mouse moved to (442, 364)
Screenshot: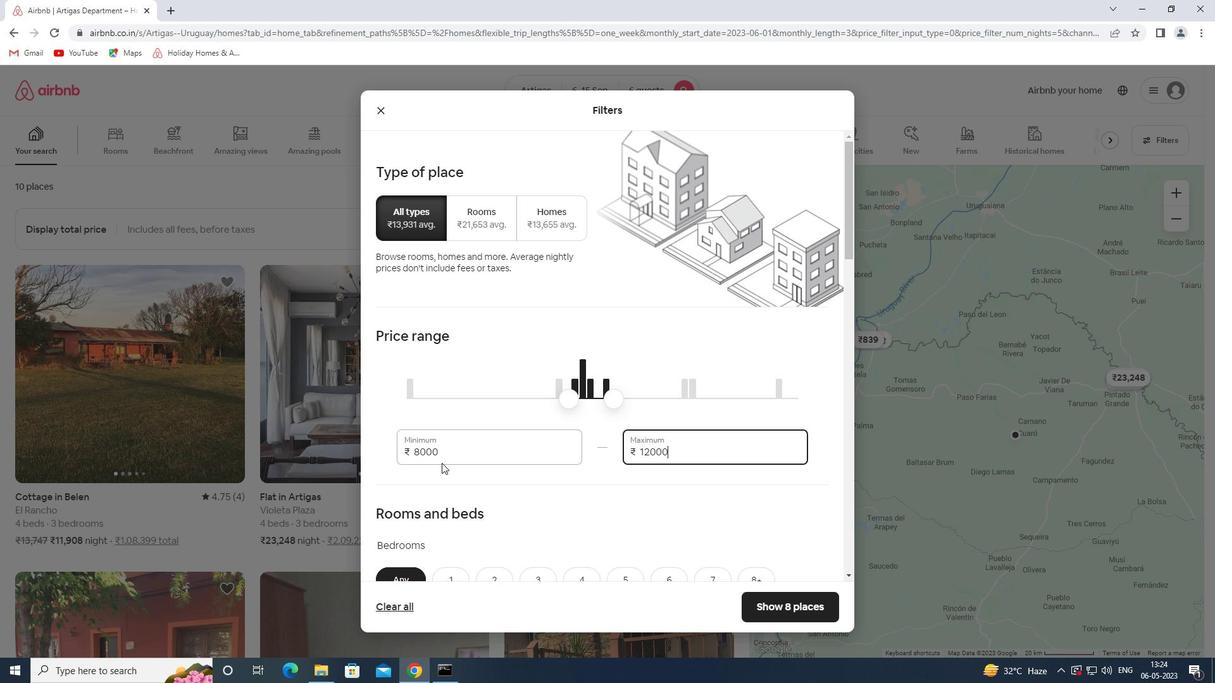 
Action: Mouse scrolled (442, 363) with delta (0, 0)
Screenshot: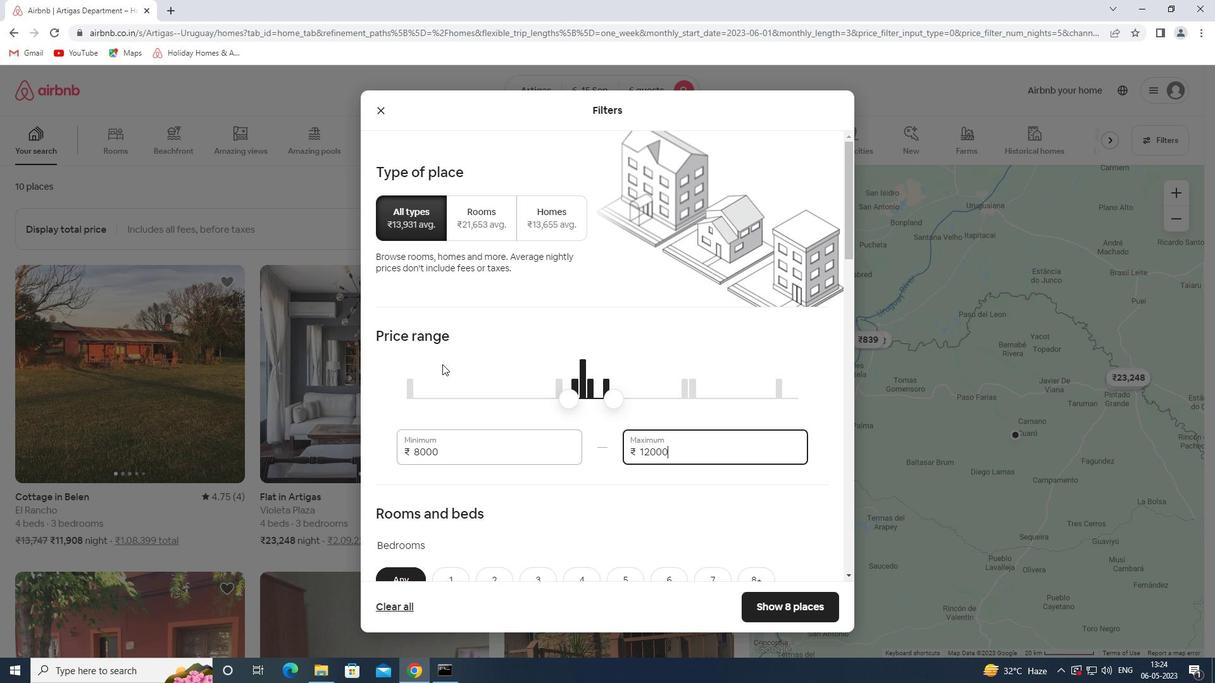 
Action: Mouse moved to (436, 379)
Screenshot: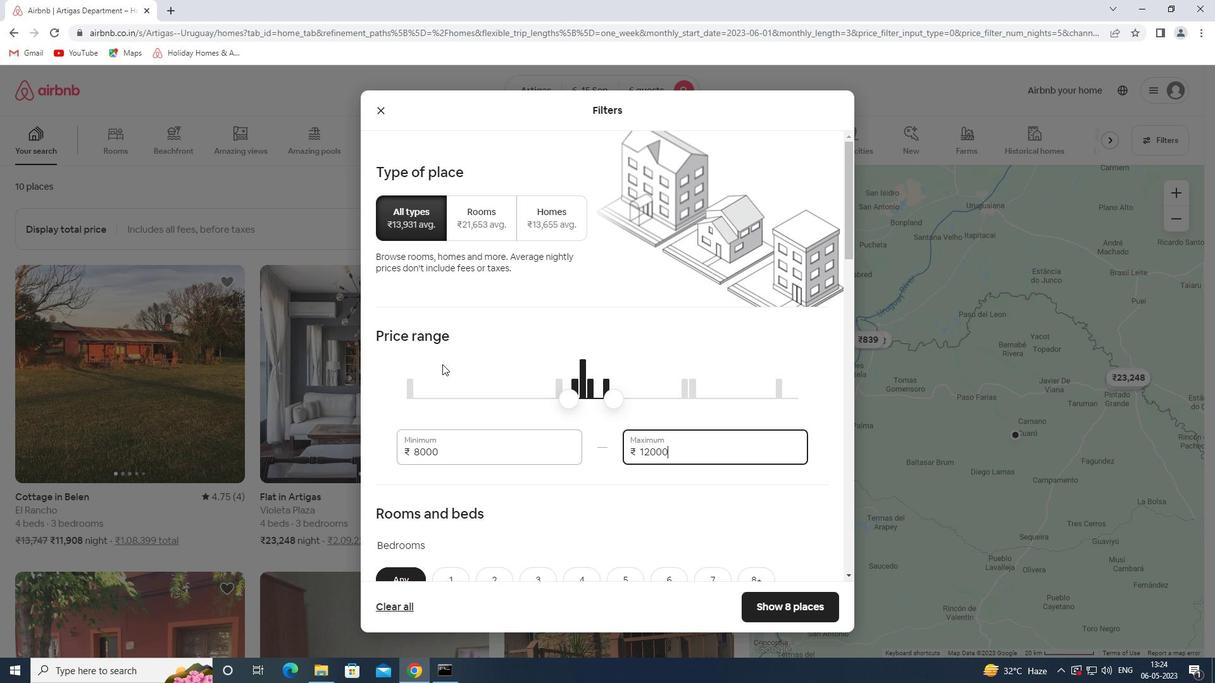 
Action: Mouse scrolled (436, 379) with delta (0, 0)
Screenshot: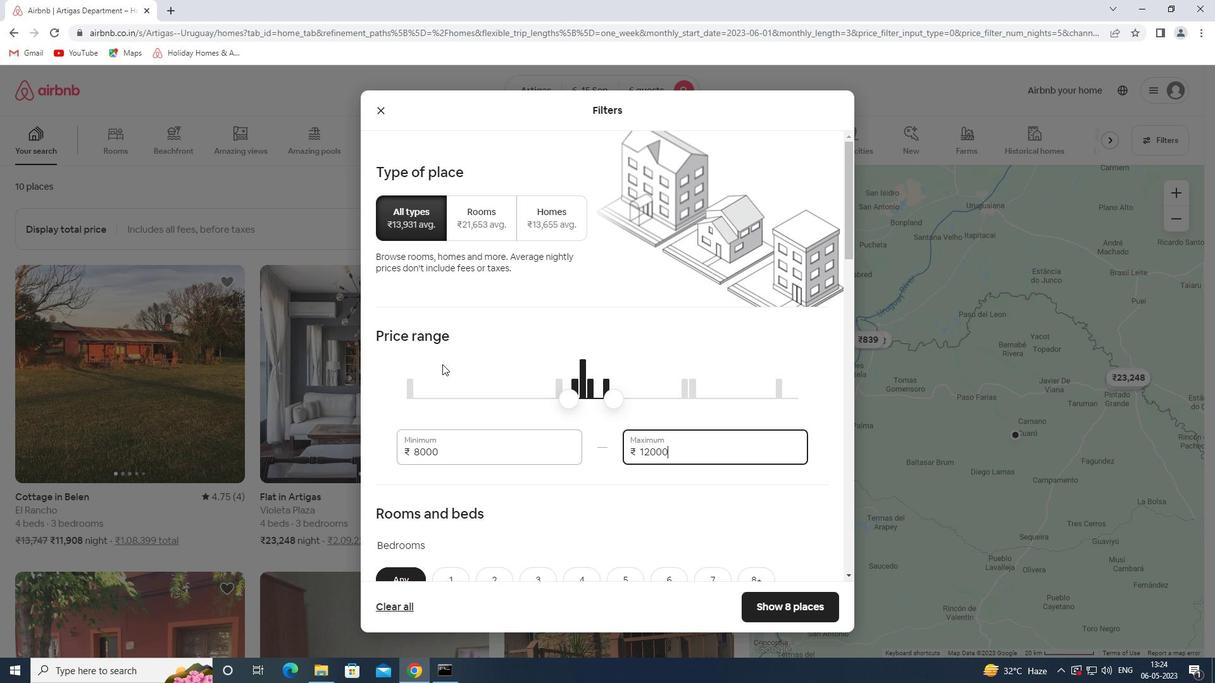 
Action: Mouse moved to (348, 430)
Screenshot: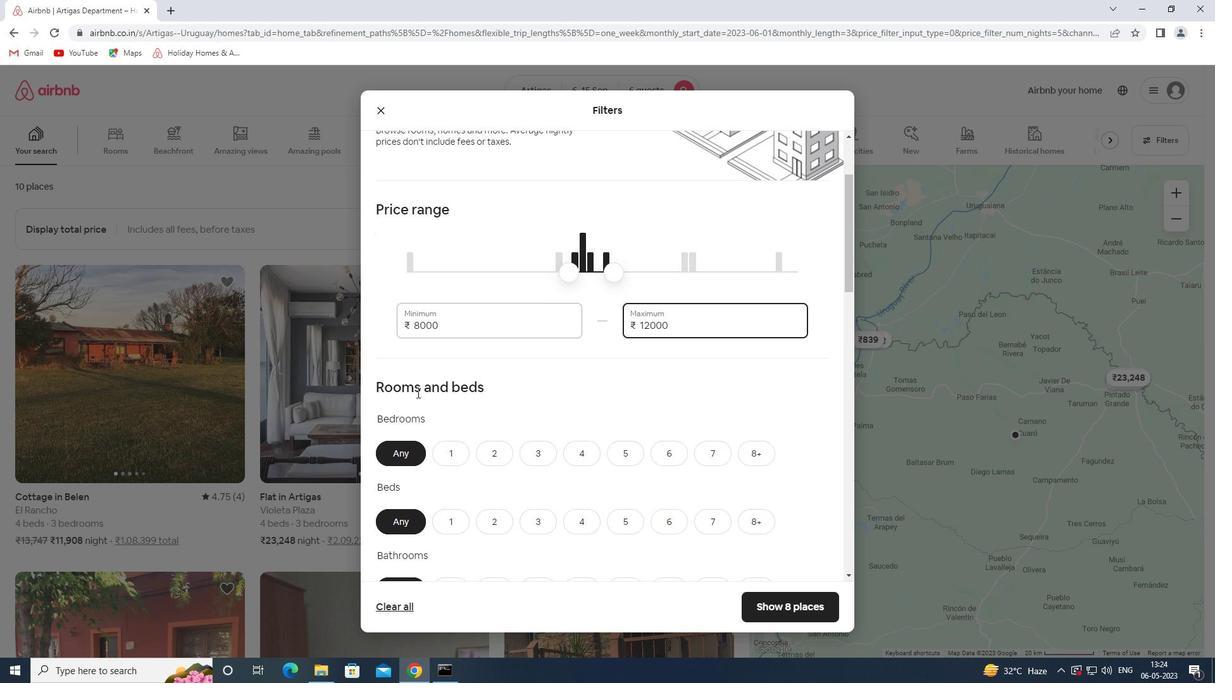 
Action: Mouse scrolled (348, 429) with delta (0, 0)
Screenshot: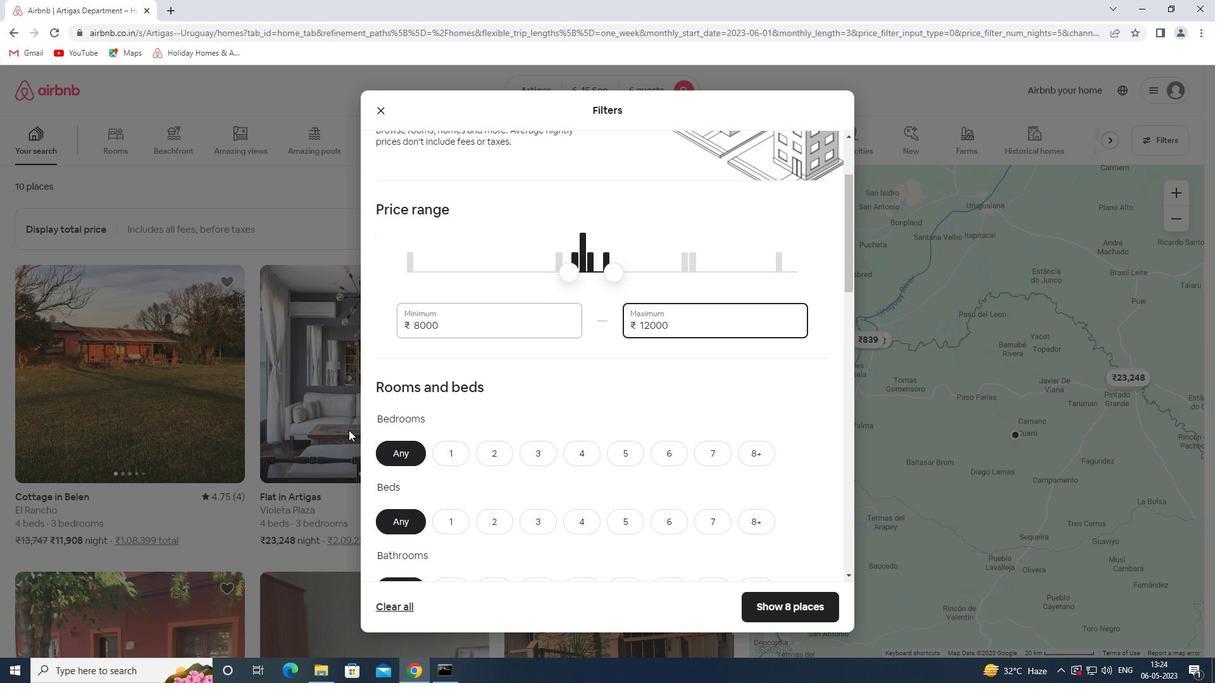 
Action: Mouse scrolled (348, 429) with delta (0, 0)
Screenshot: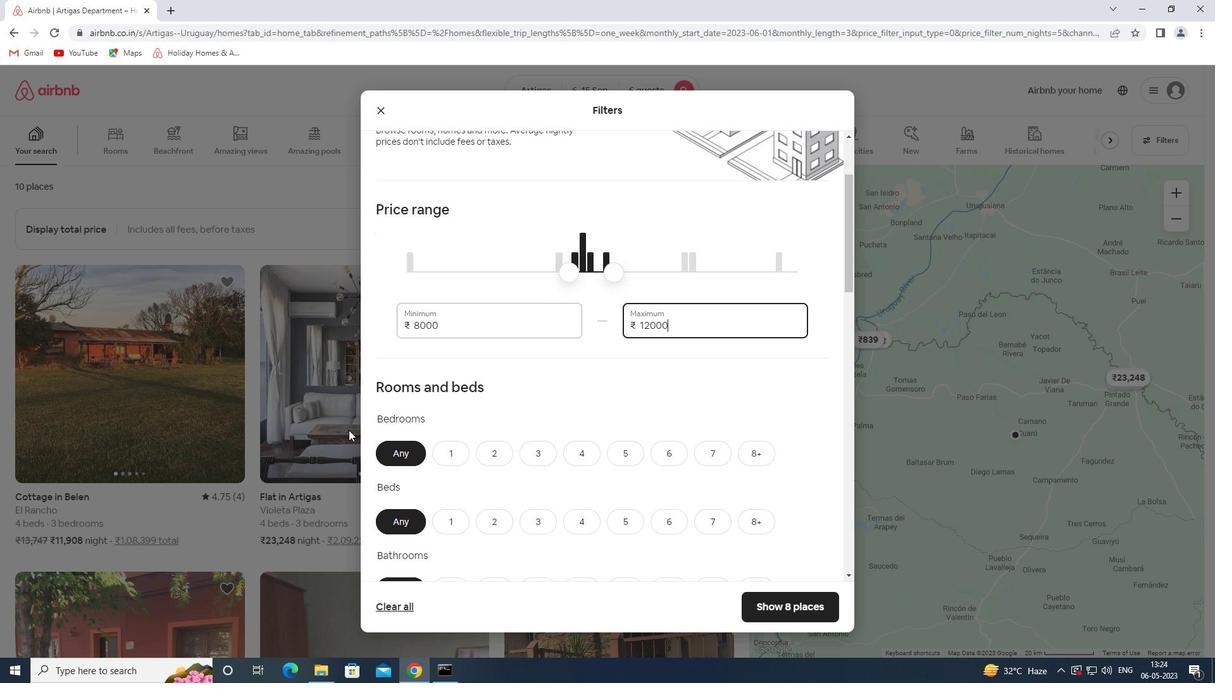 
Action: Mouse scrolled (348, 429) with delta (0, 0)
Screenshot: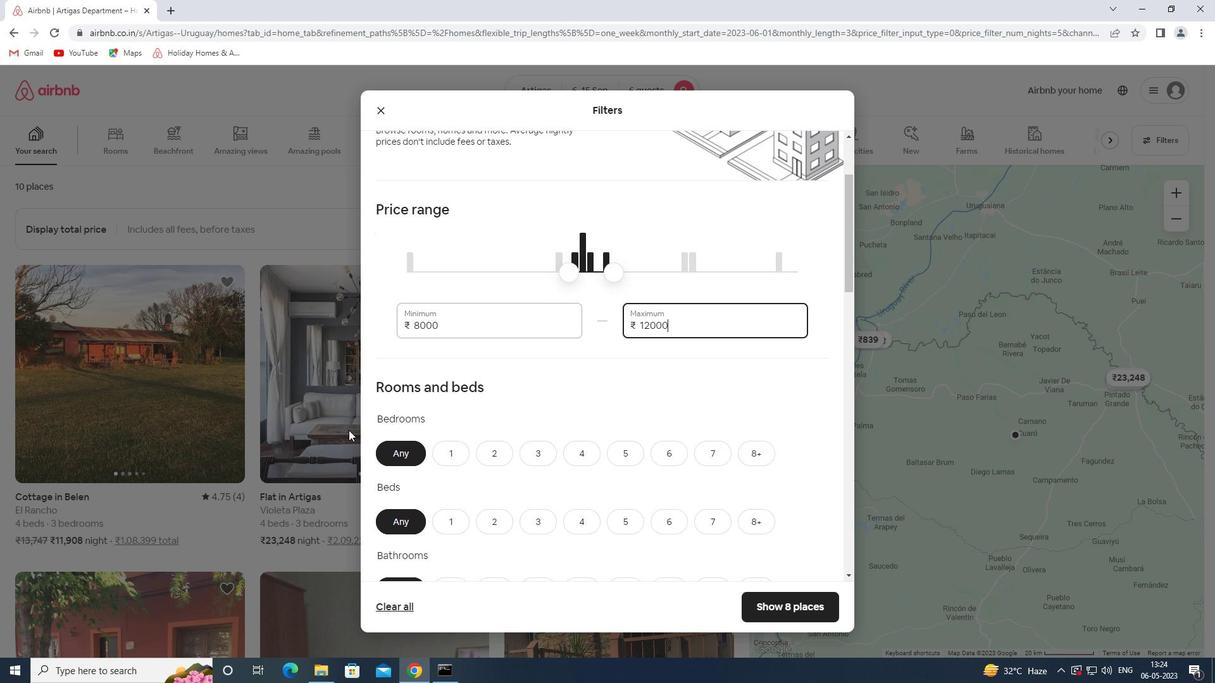 
Action: Mouse moved to (325, 313)
Screenshot: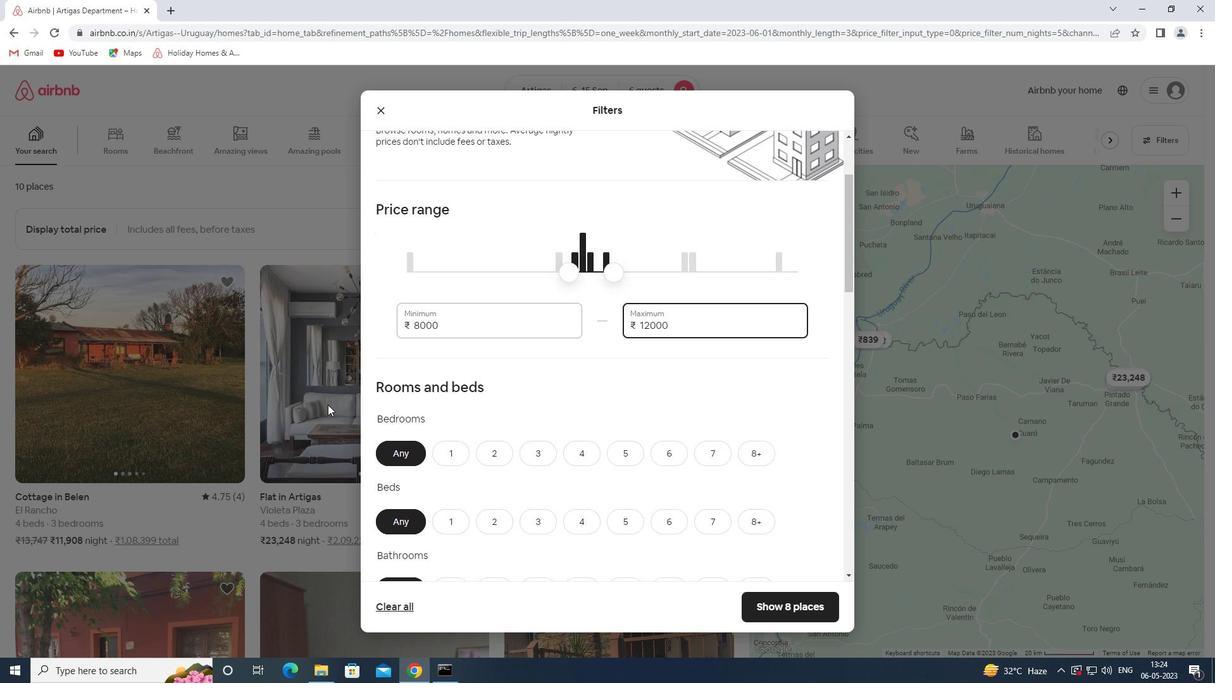 
Action: Mouse scrolled (325, 313) with delta (0, 0)
Screenshot: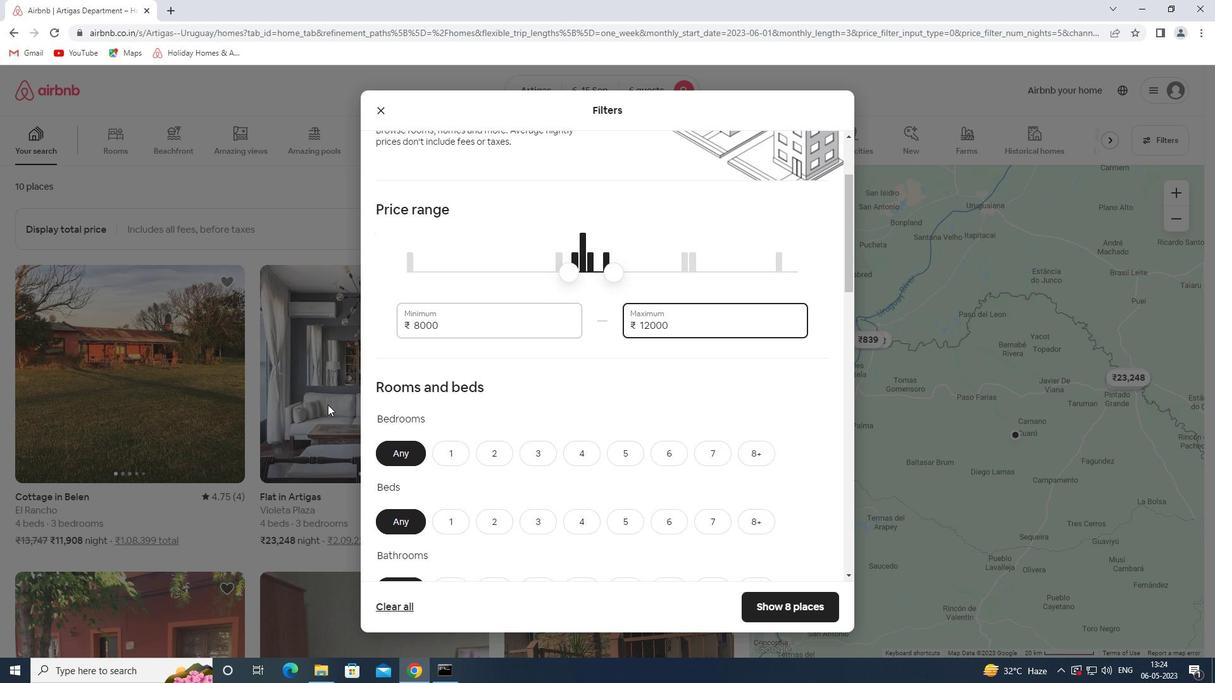 
Action: Mouse scrolled (325, 313) with delta (0, 0)
Screenshot: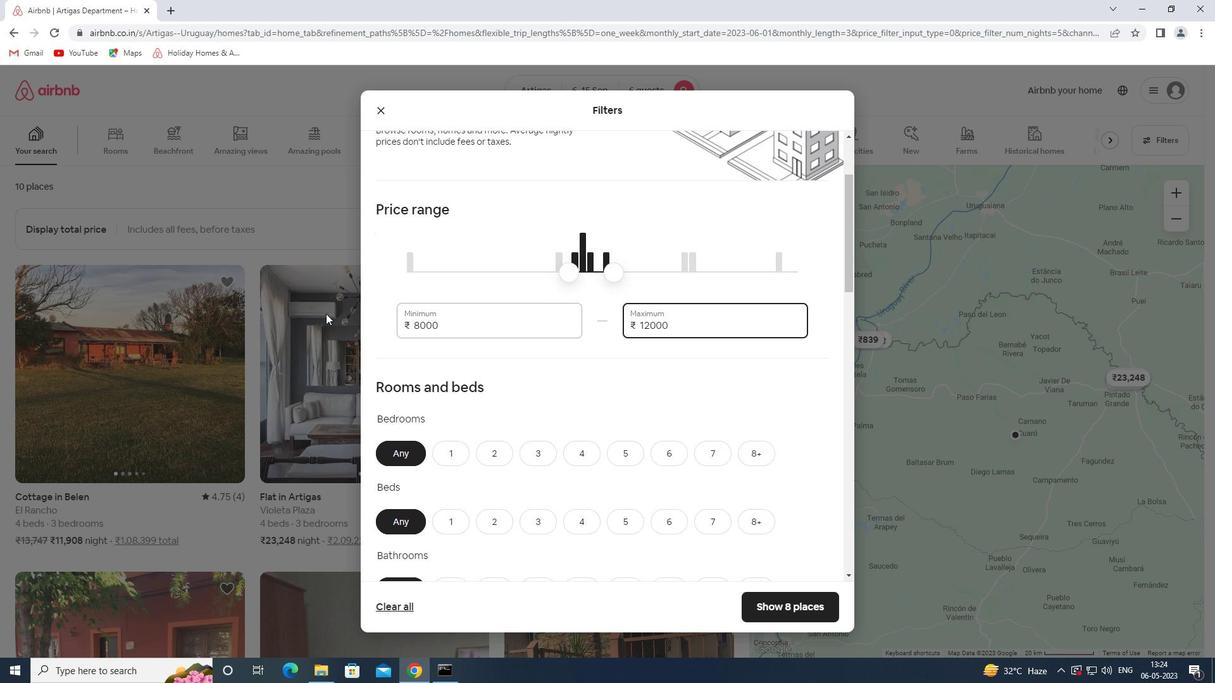 
Action: Mouse moved to (344, 314)
Screenshot: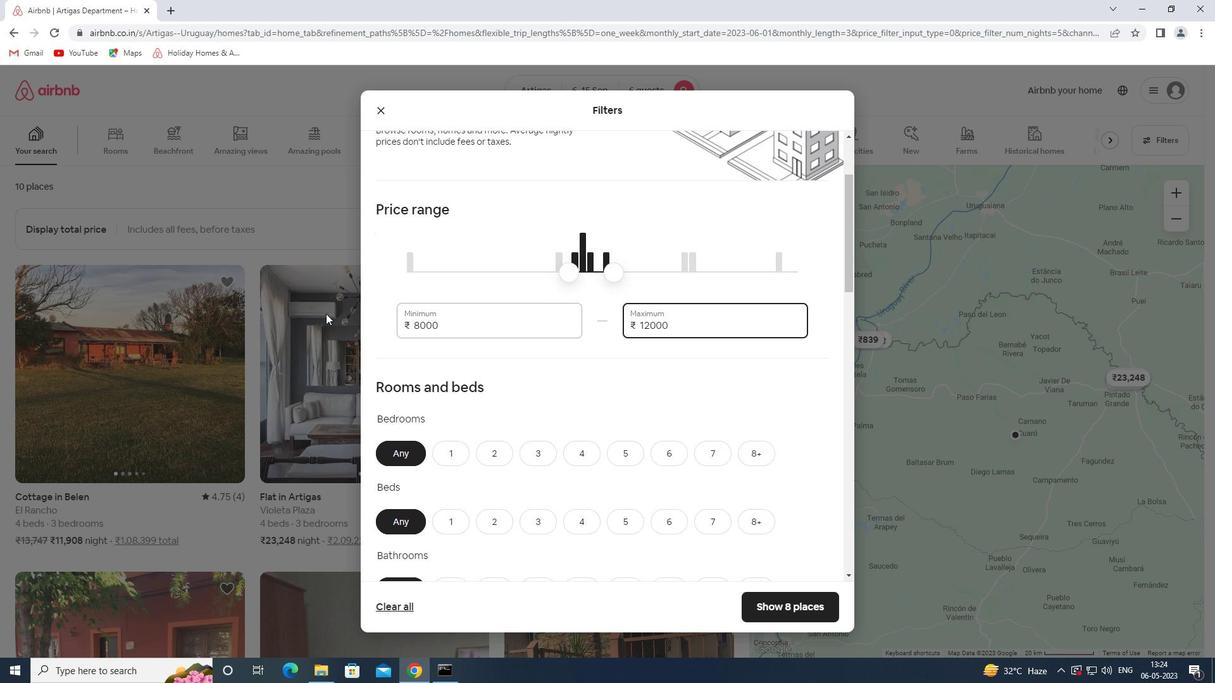 
Action: Mouse scrolled (344, 313) with delta (0, 0)
Screenshot: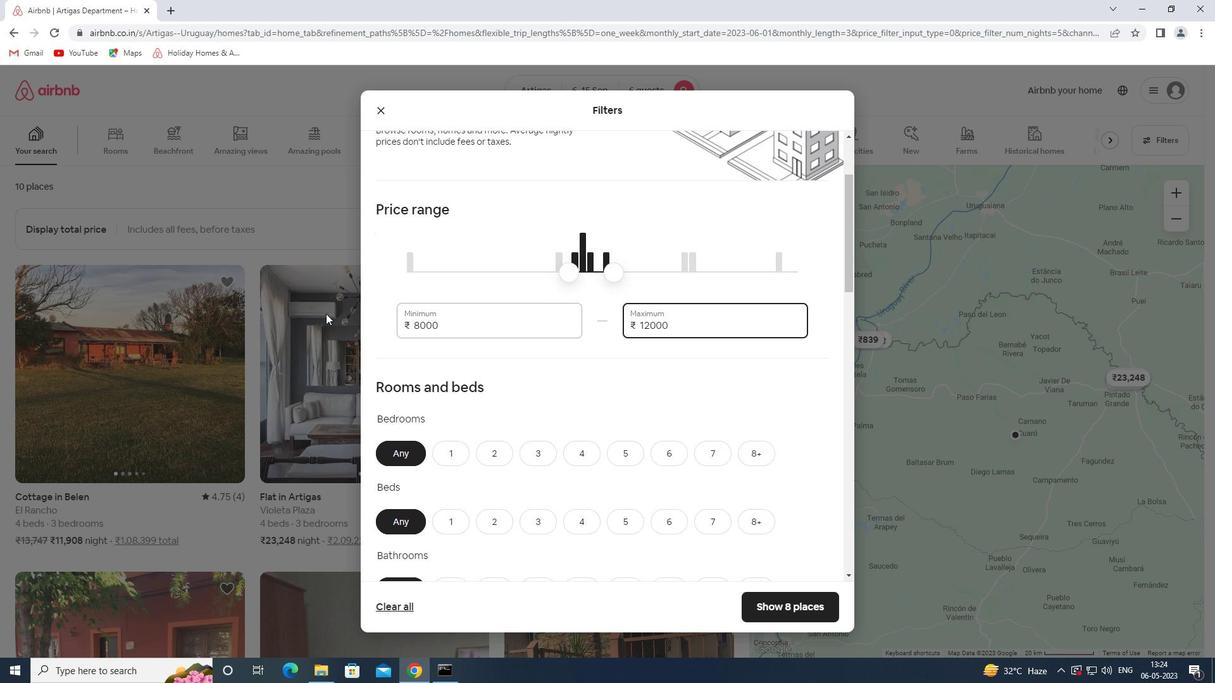 
Action: Mouse moved to (375, 313)
Screenshot: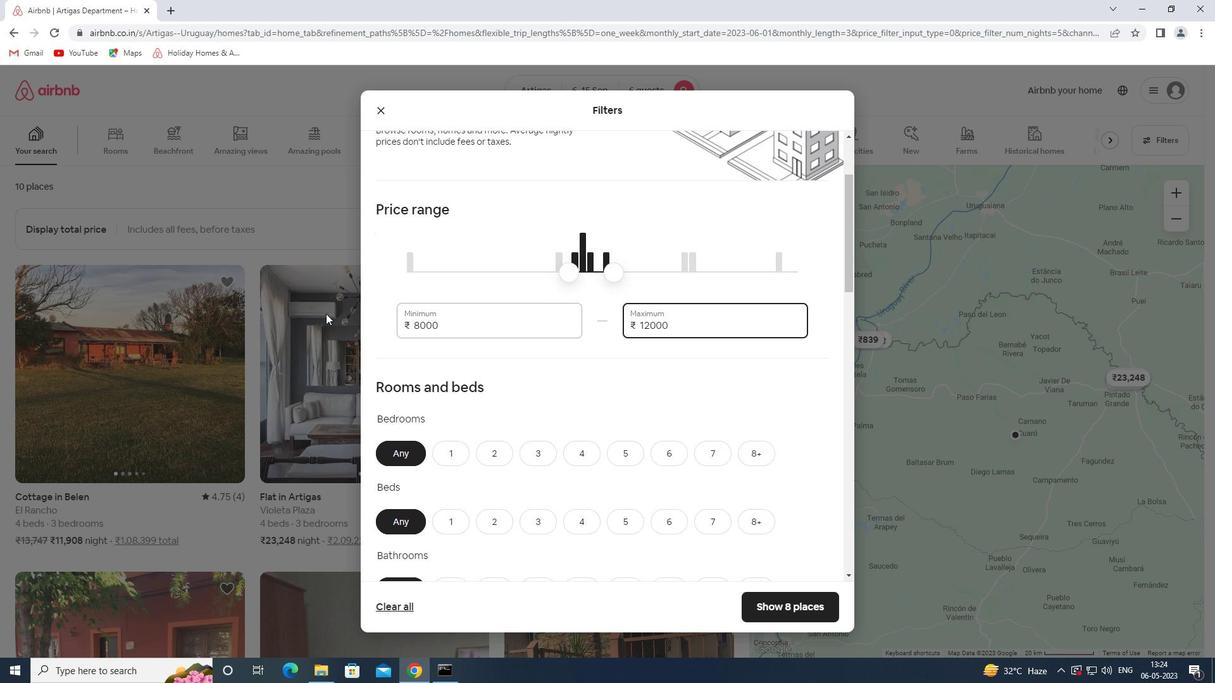 
Action: Mouse scrolled (375, 313) with delta (0, 0)
Screenshot: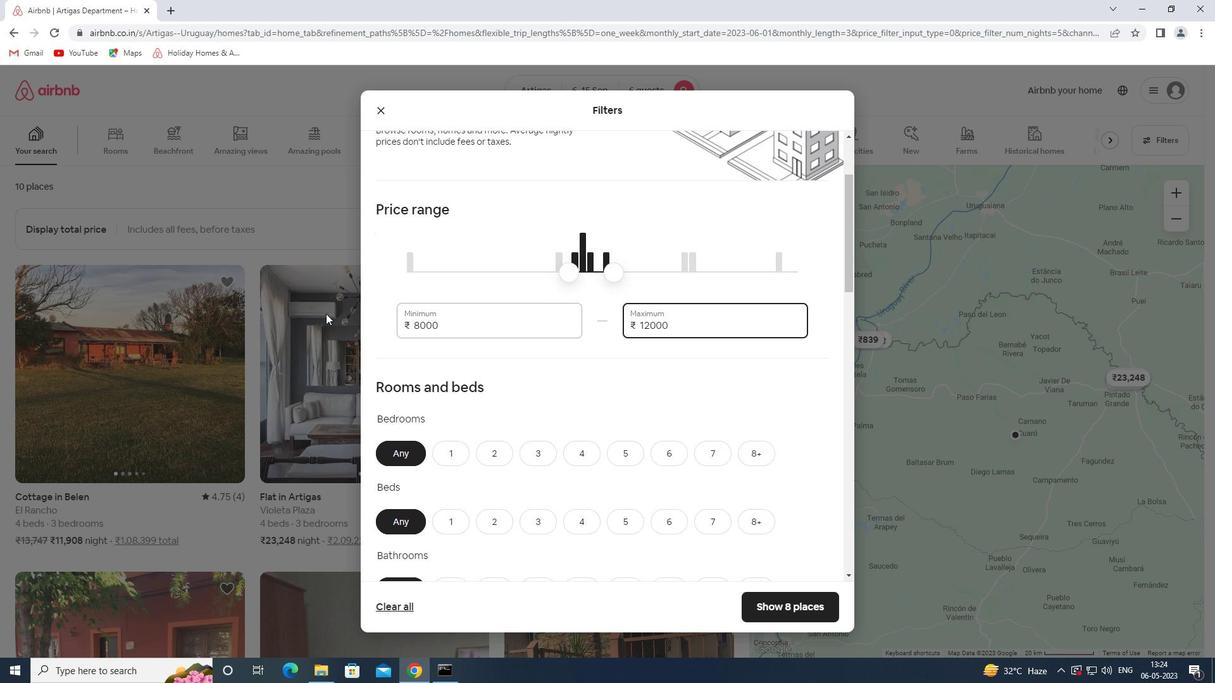 
Action: Mouse moved to (513, 343)
Screenshot: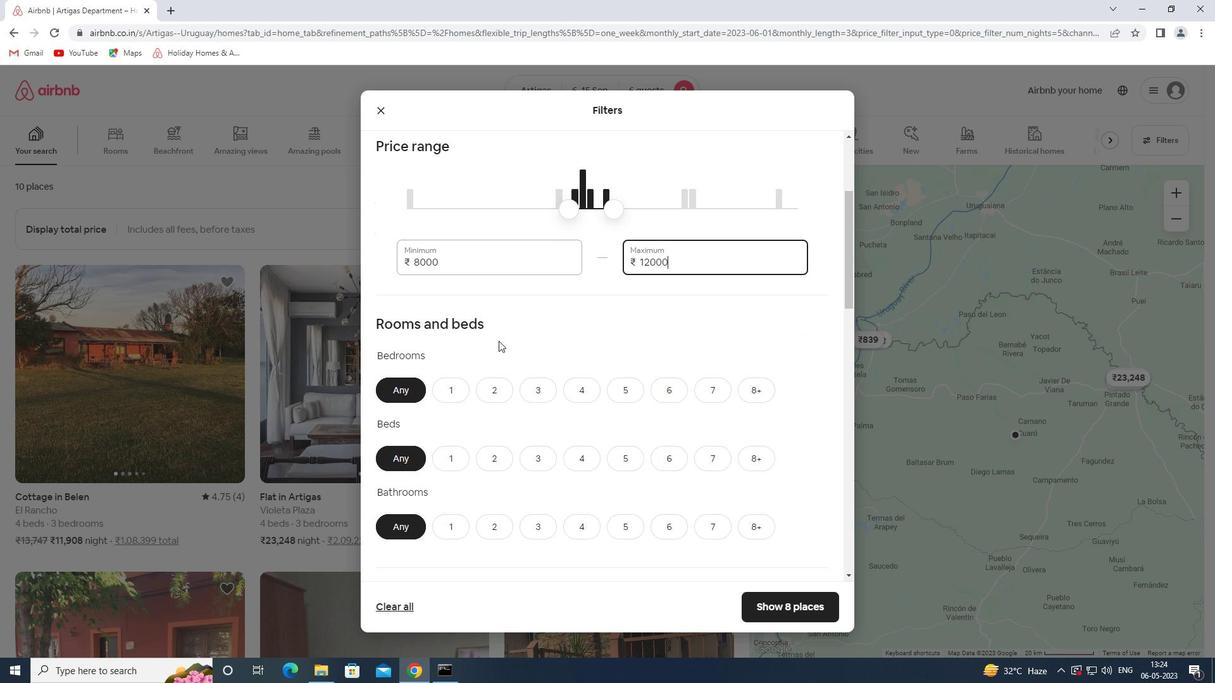 
Action: Mouse scrolled (513, 342) with delta (0, 0)
Screenshot: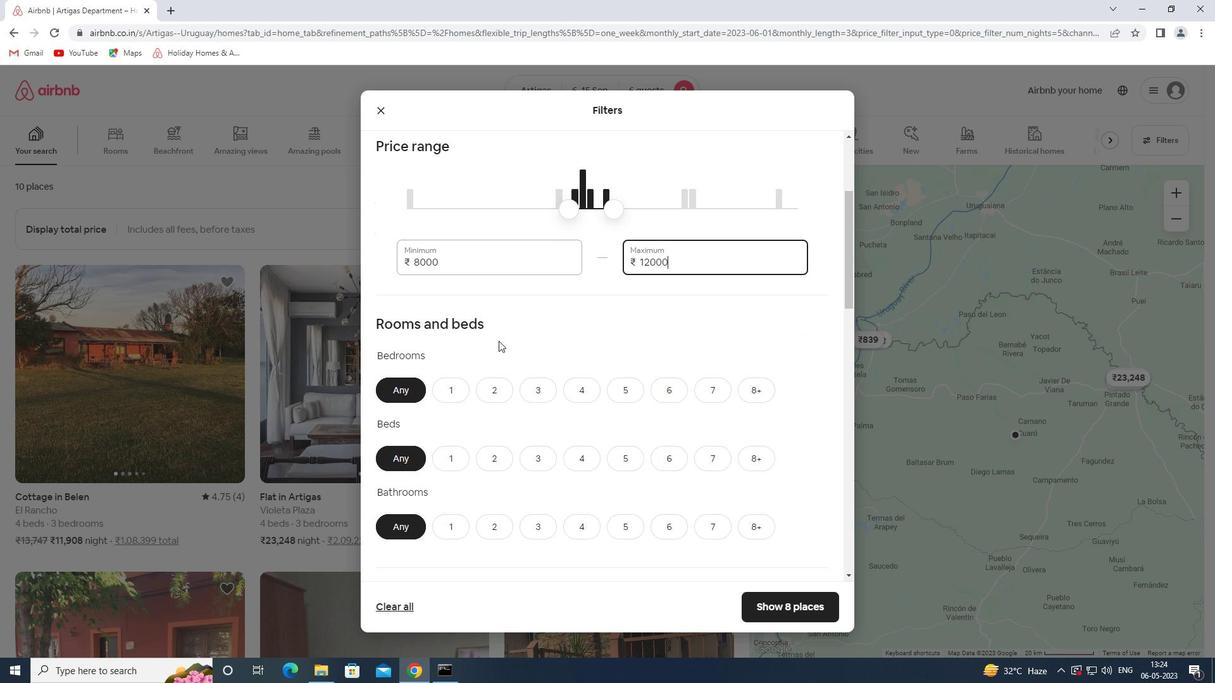 
Action: Mouse moved to (516, 343)
Screenshot: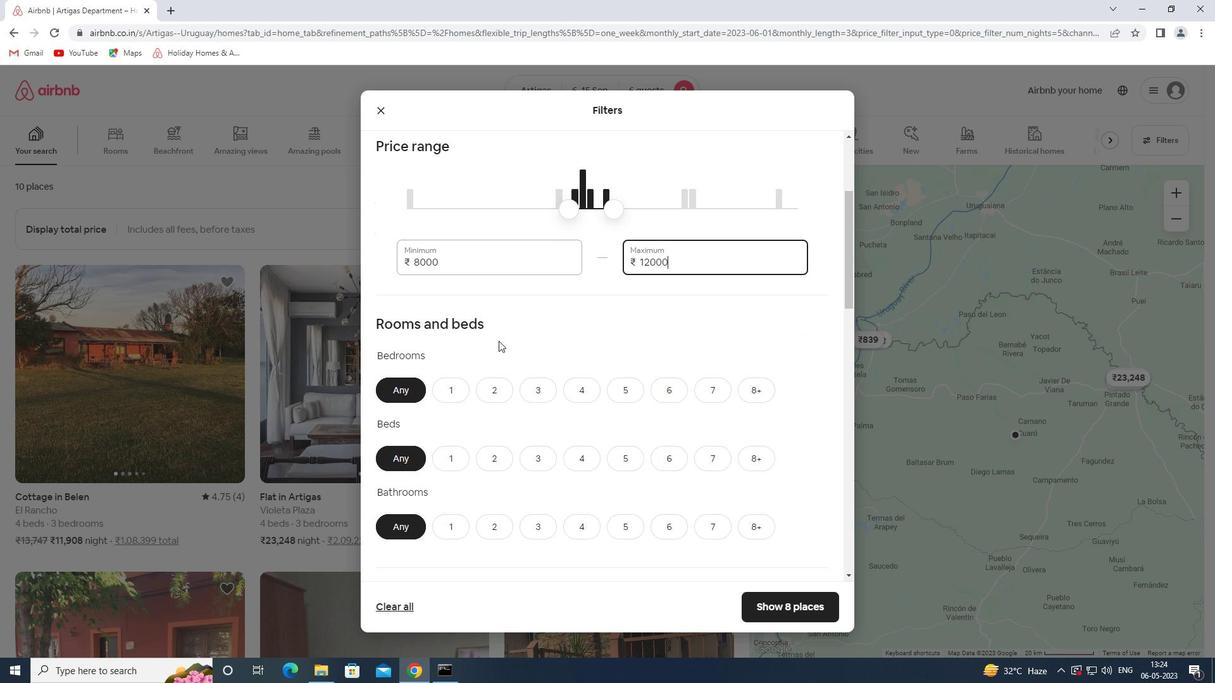
Action: Mouse scrolled (516, 342) with delta (0, 0)
Screenshot: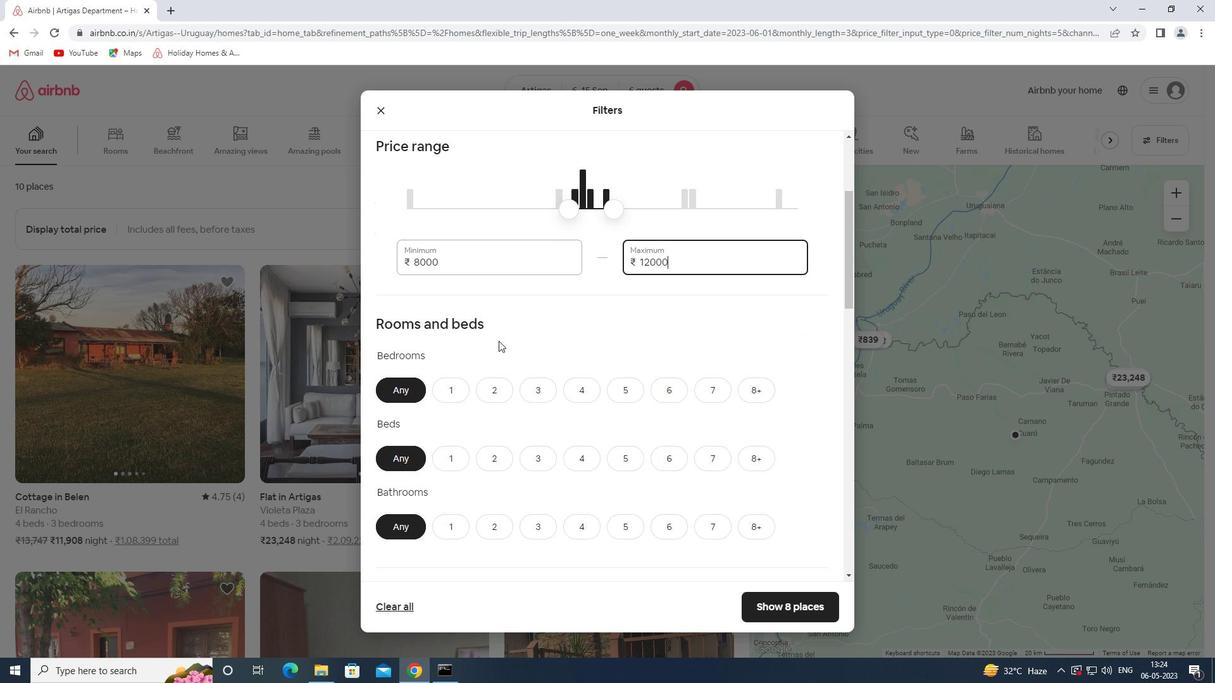 
Action: Mouse moved to (519, 343)
Screenshot: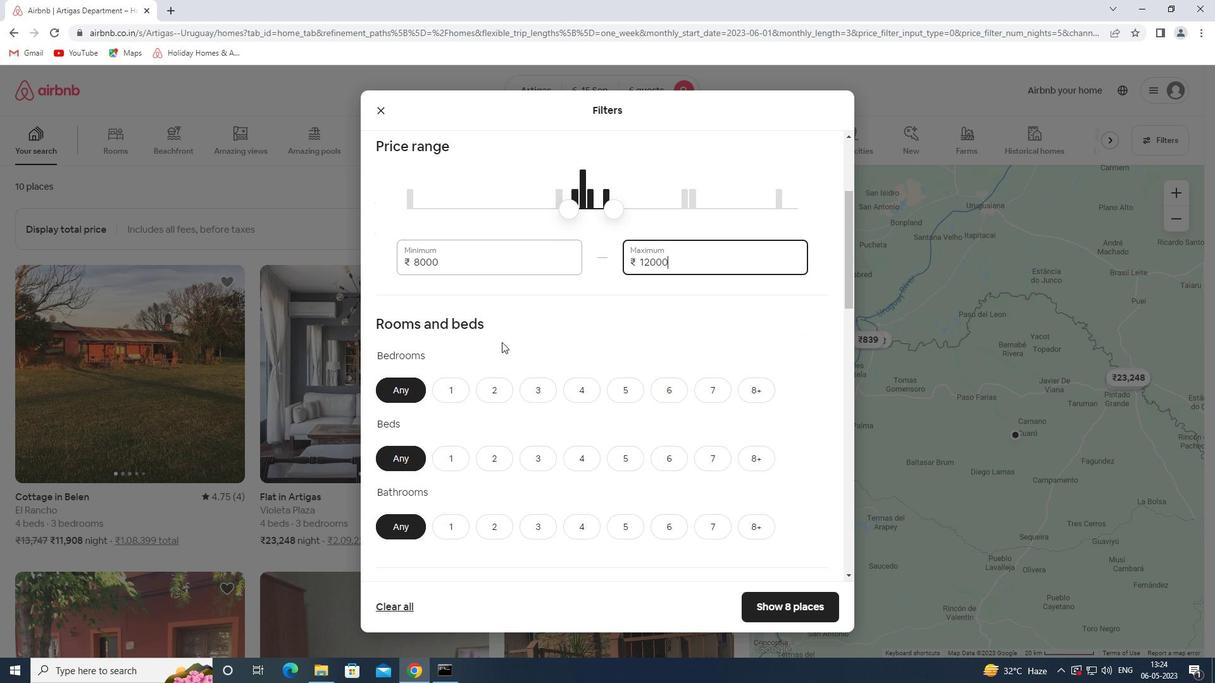 
Action: Mouse scrolled (519, 342) with delta (0, 0)
Screenshot: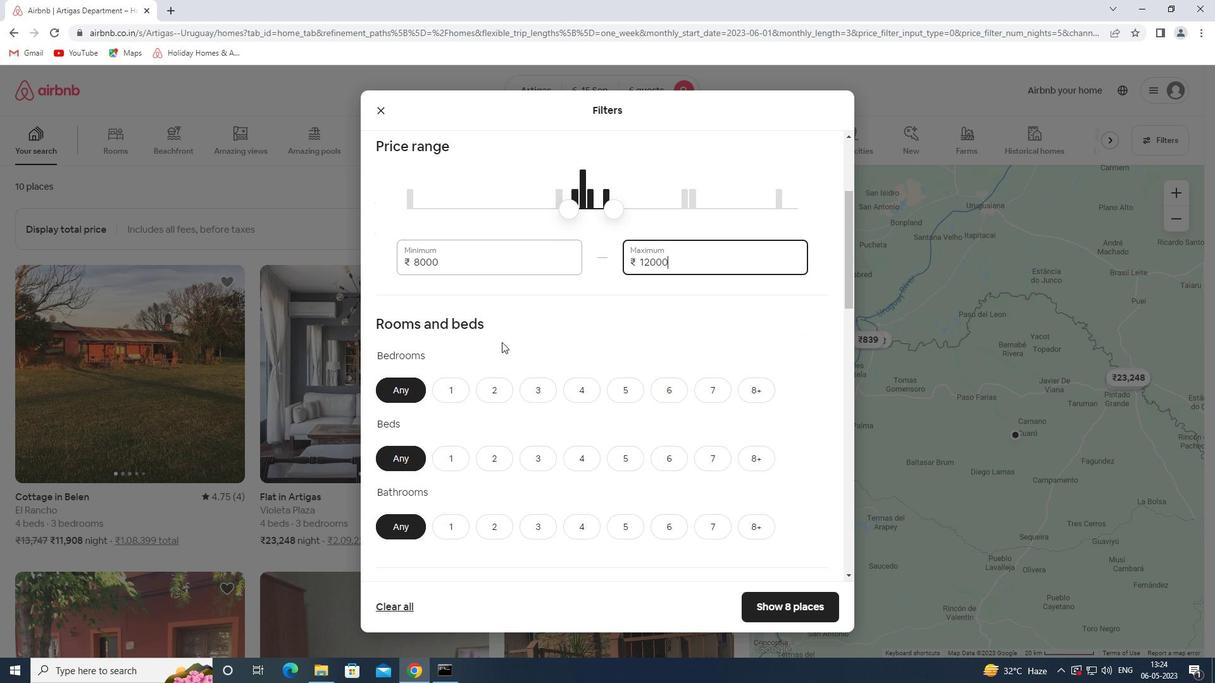 
Action: Mouse moved to (667, 198)
Screenshot: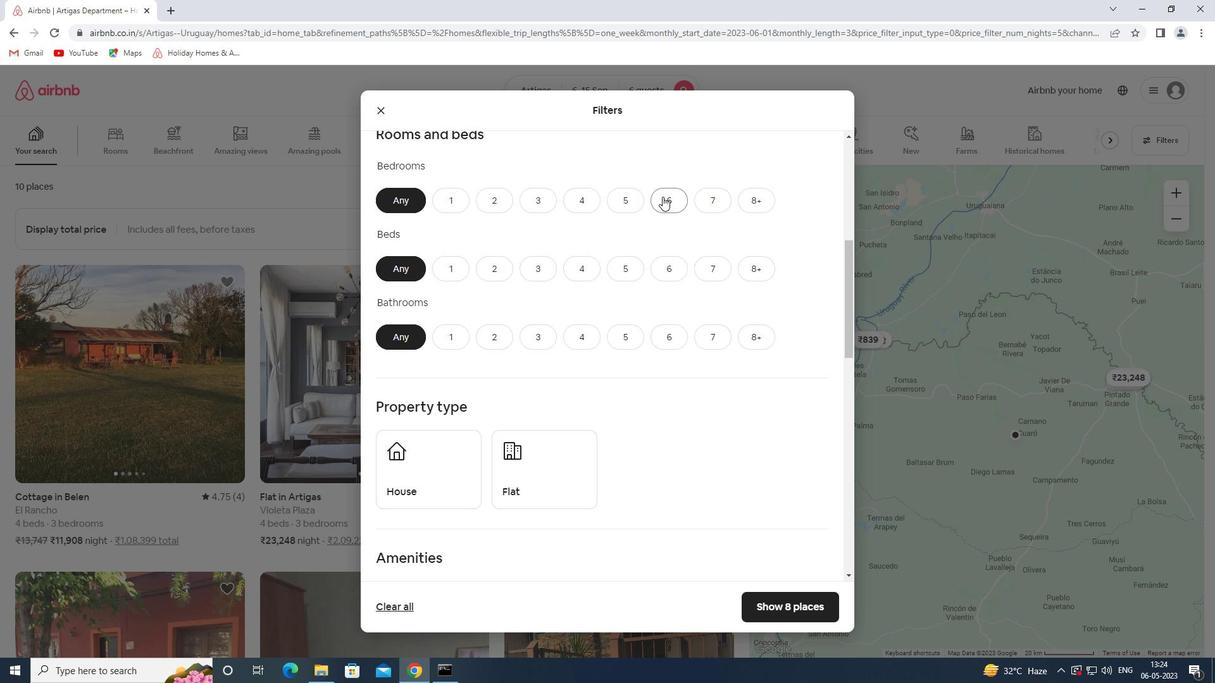 
Action: Mouse pressed left at (667, 198)
Screenshot: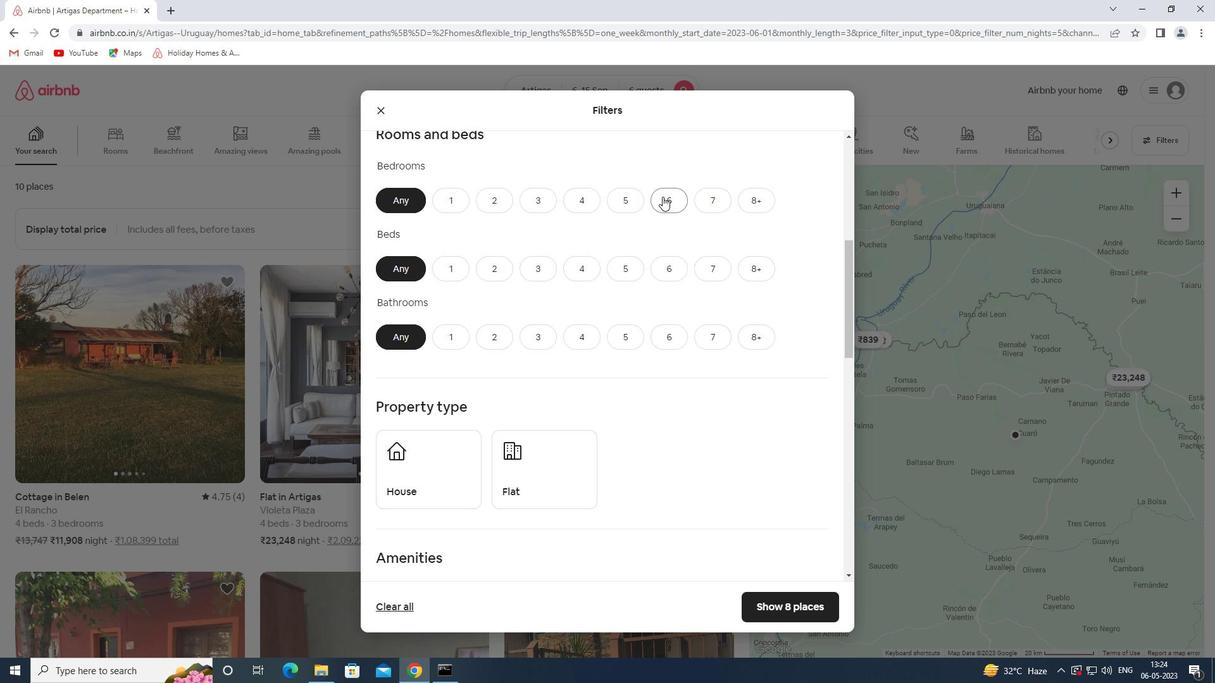 
Action: Mouse moved to (666, 270)
Screenshot: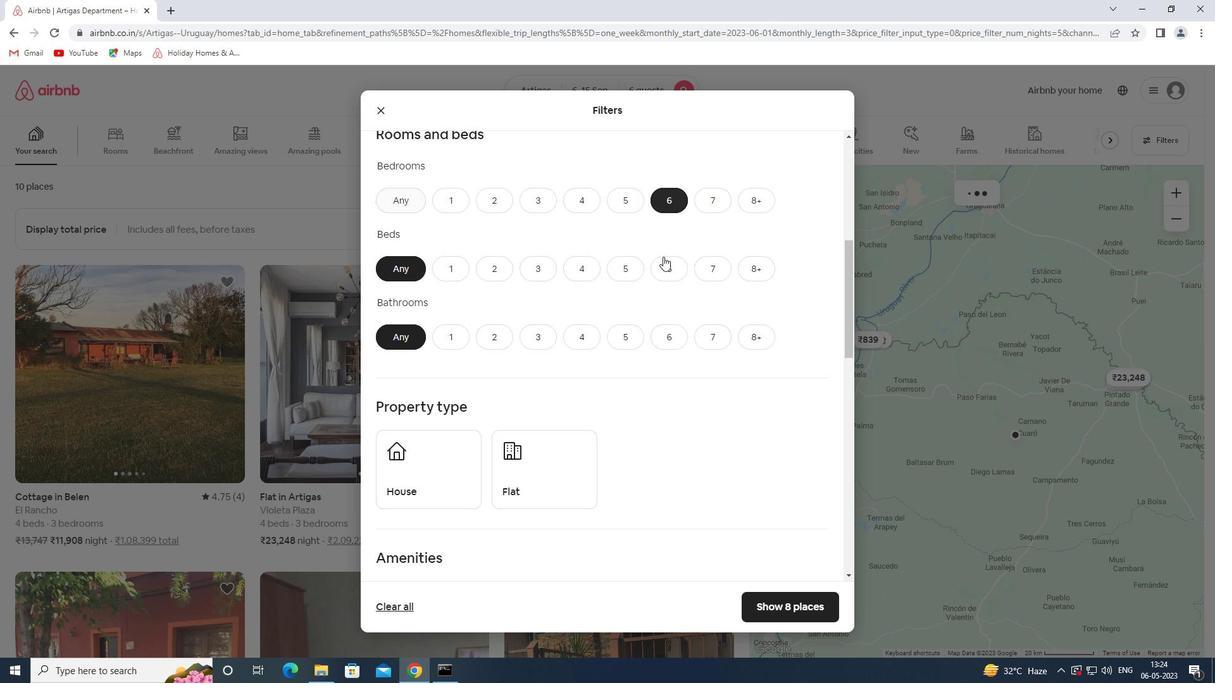 
Action: Mouse pressed left at (666, 270)
Screenshot: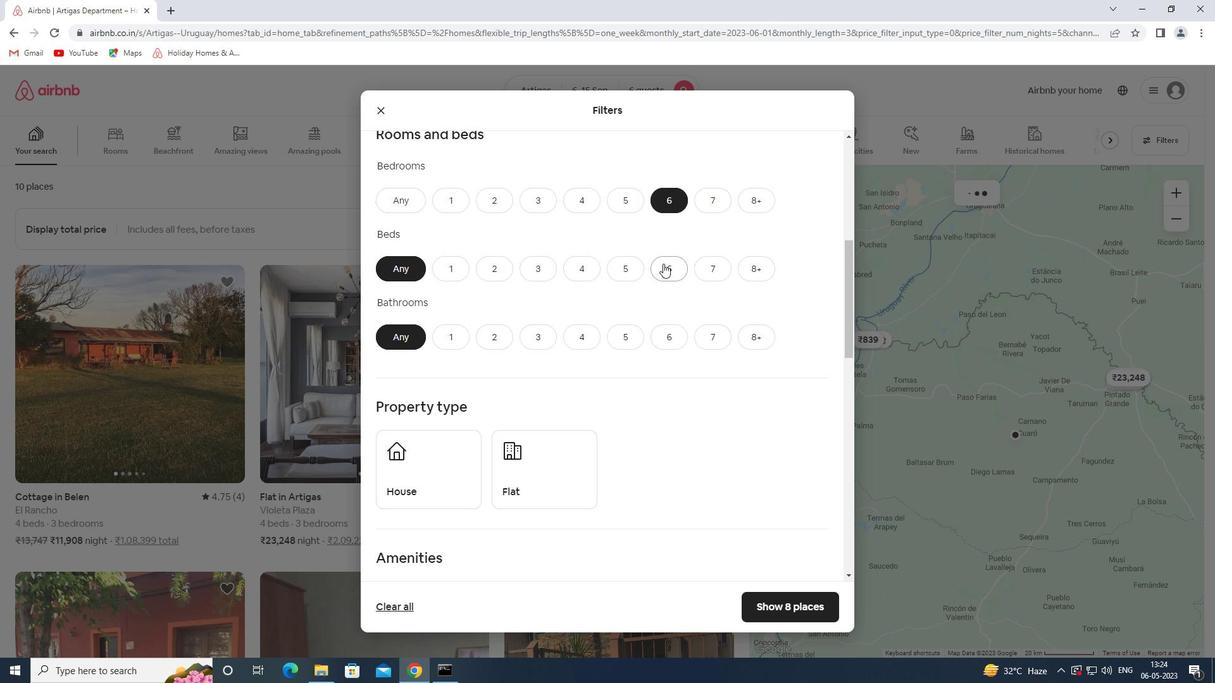 
Action: Mouse moved to (677, 340)
Screenshot: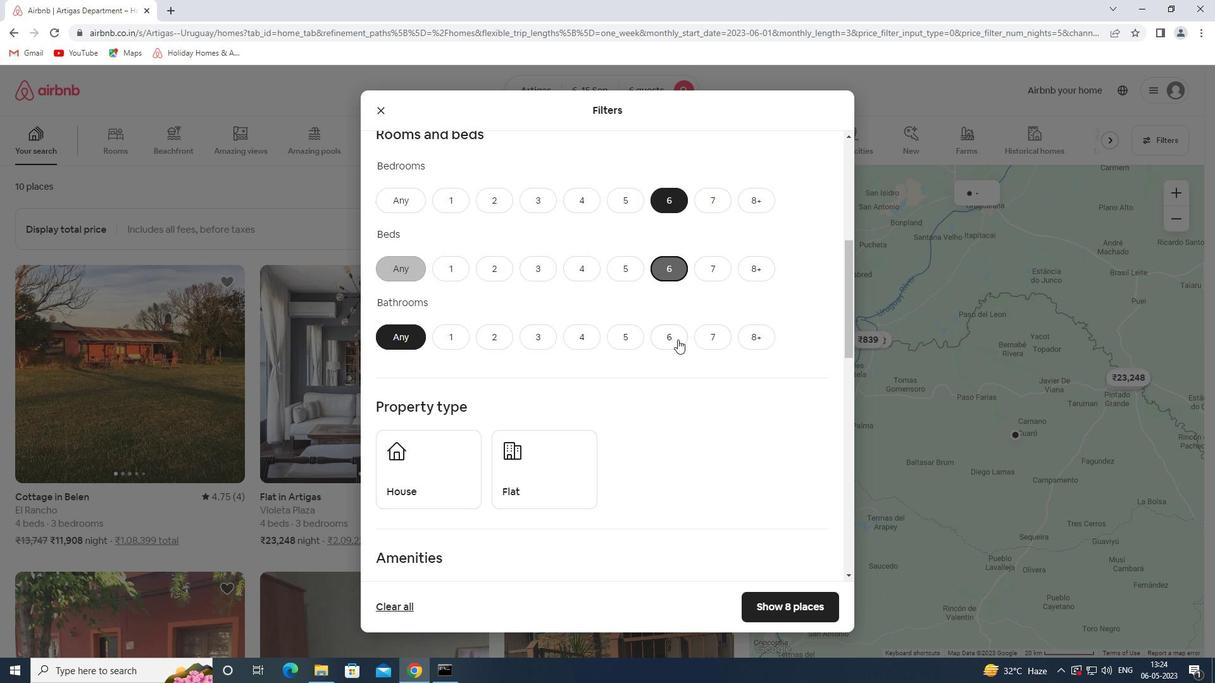
Action: Mouse pressed left at (677, 340)
Screenshot: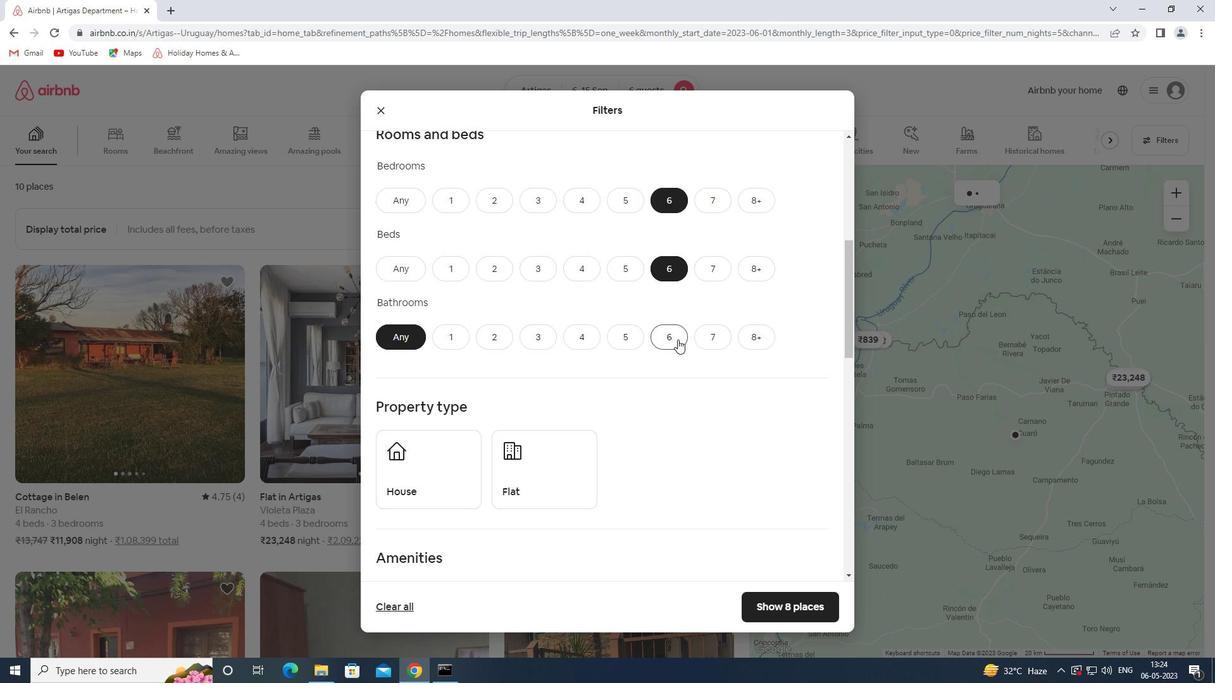 
Action: Mouse moved to (446, 466)
Screenshot: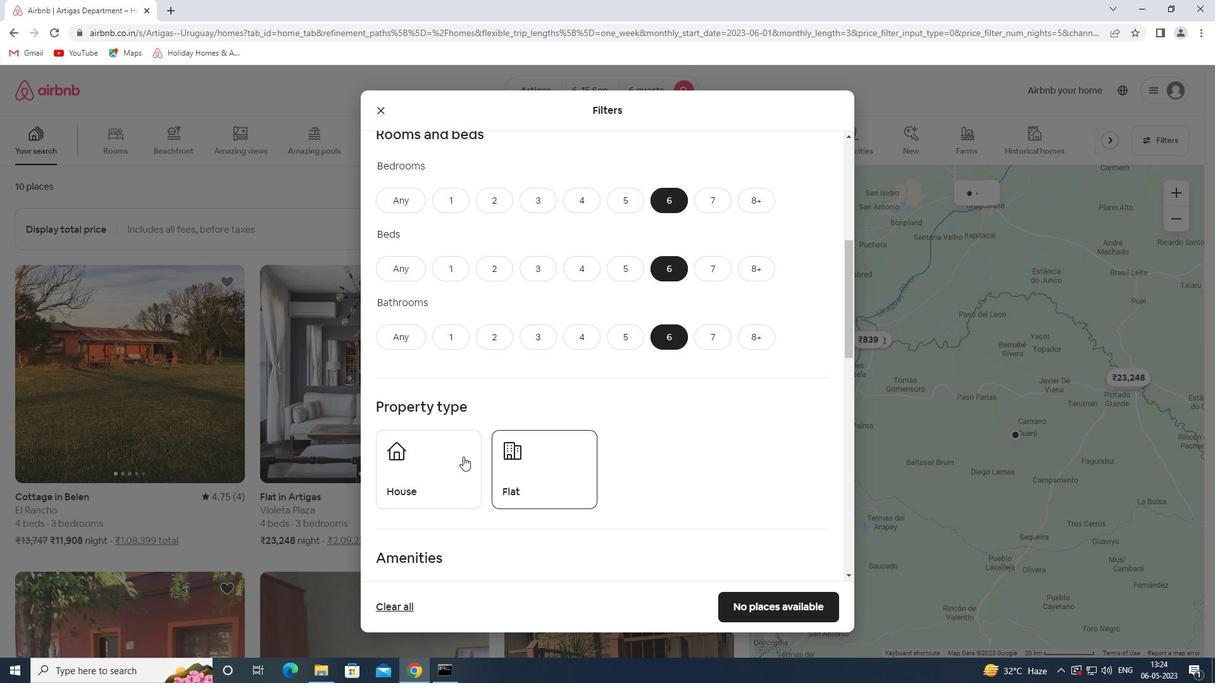 
Action: Mouse pressed left at (446, 466)
Screenshot: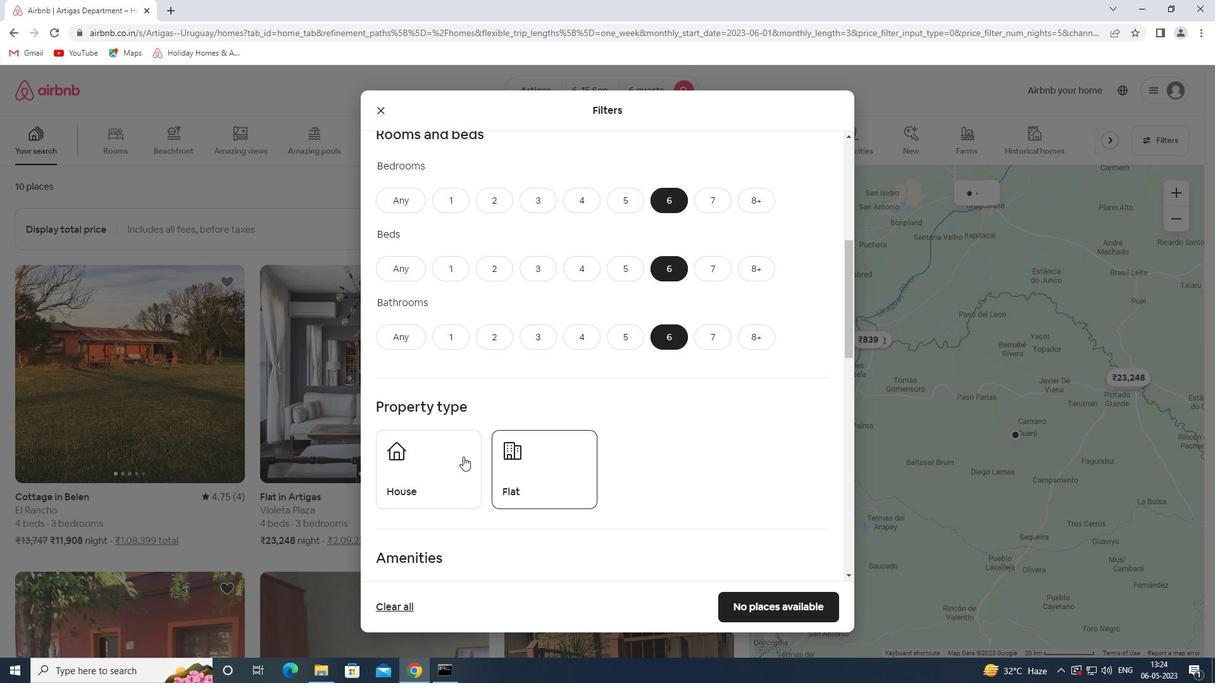 
Action: Mouse moved to (552, 470)
Screenshot: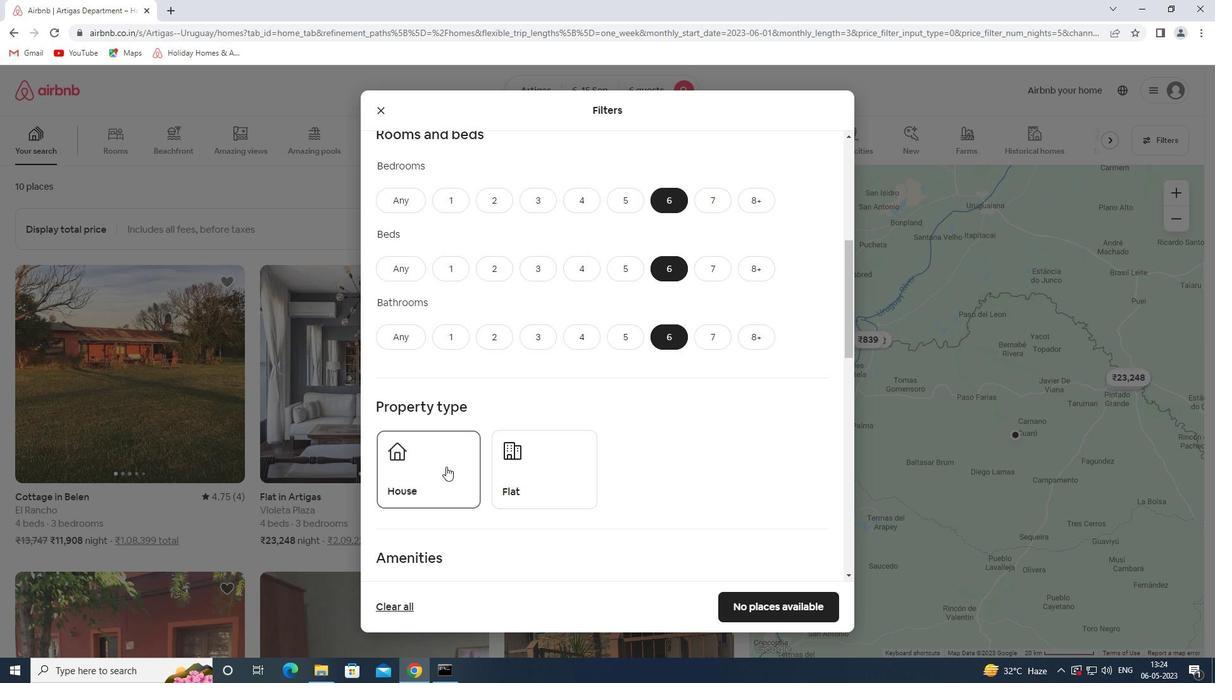 
Action: Mouse pressed left at (552, 470)
Screenshot: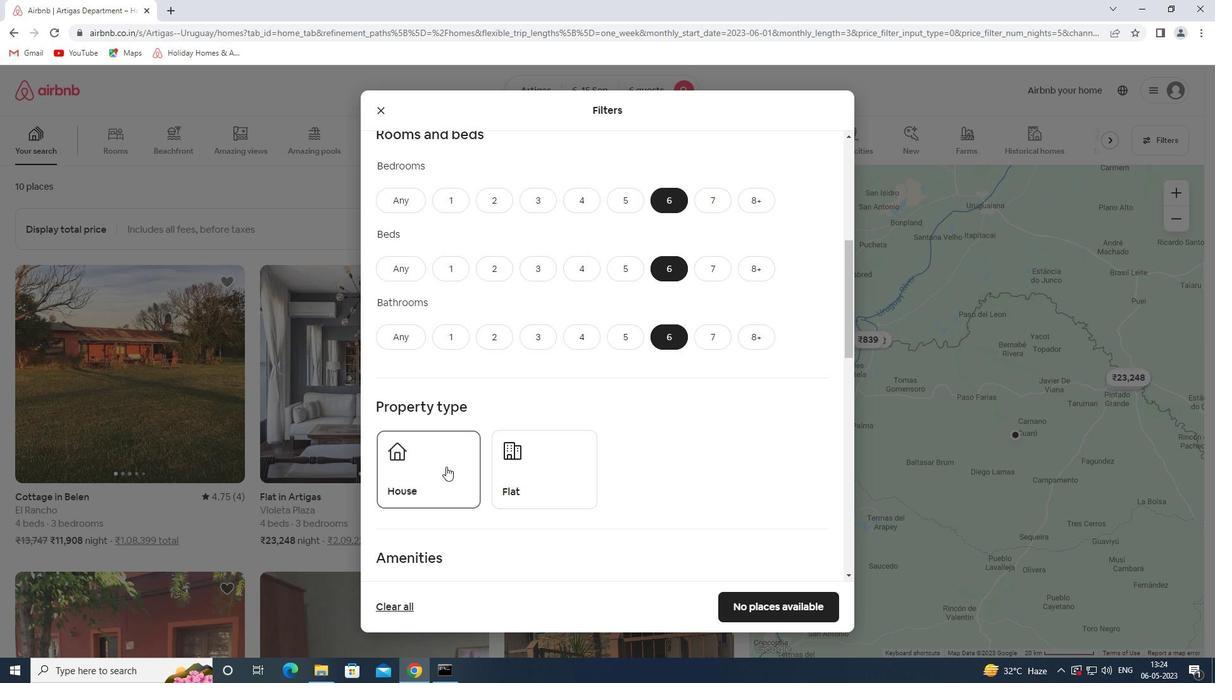 
Action: Mouse moved to (599, 395)
Screenshot: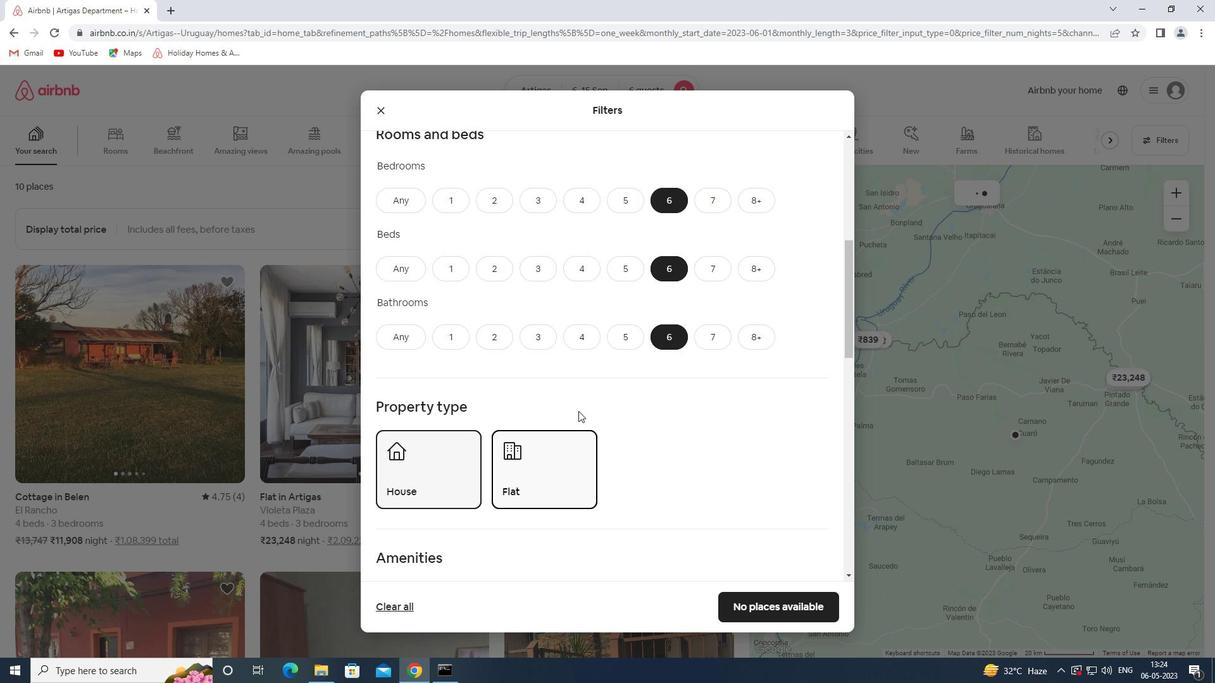 
Action: Mouse scrolled (599, 394) with delta (0, 0)
Screenshot: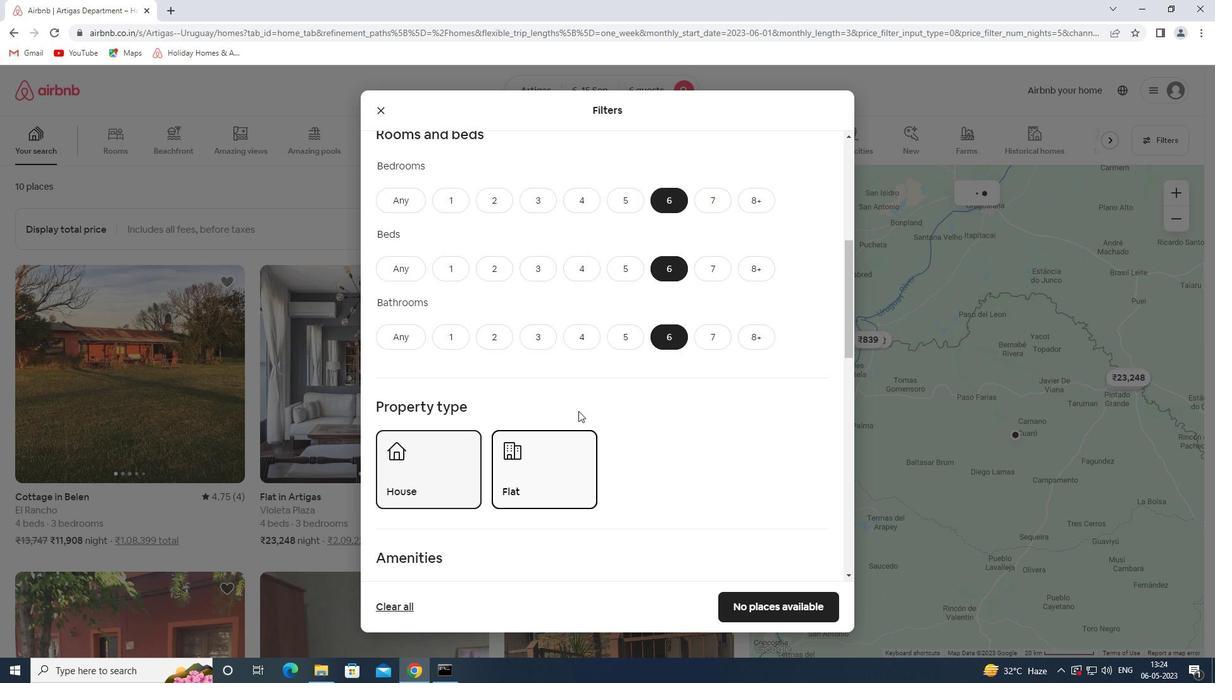 
Action: Mouse scrolled (599, 394) with delta (0, 0)
Screenshot: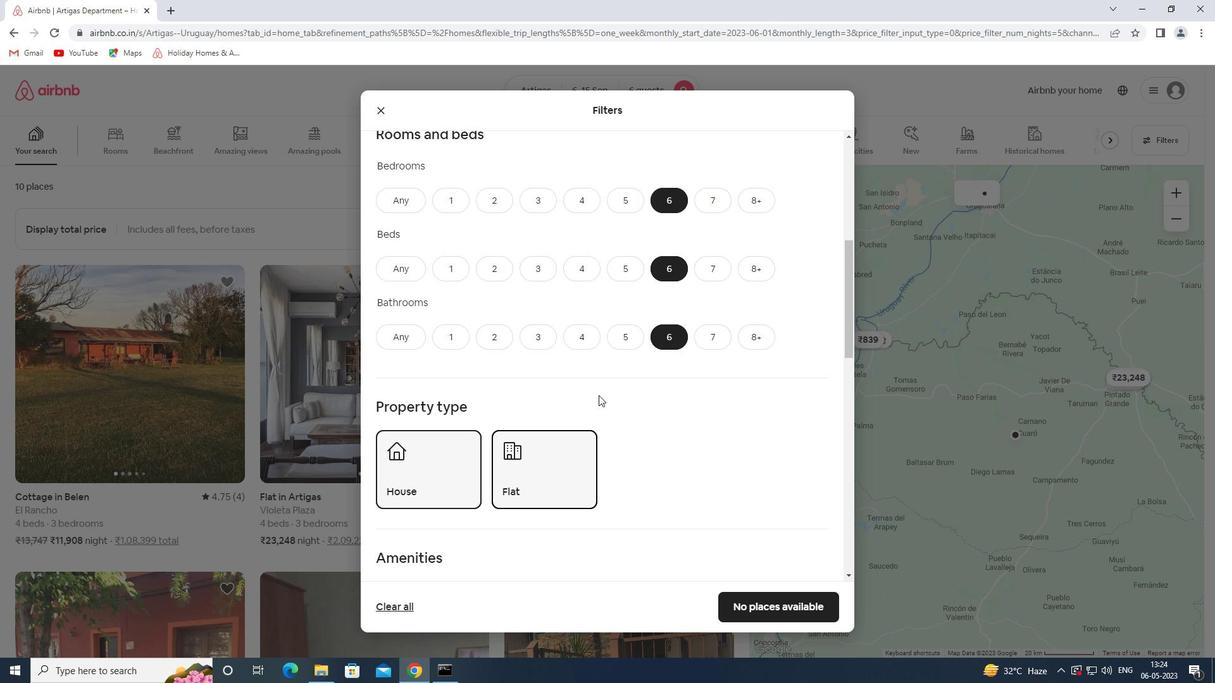 
Action: Mouse scrolled (599, 394) with delta (0, 0)
Screenshot: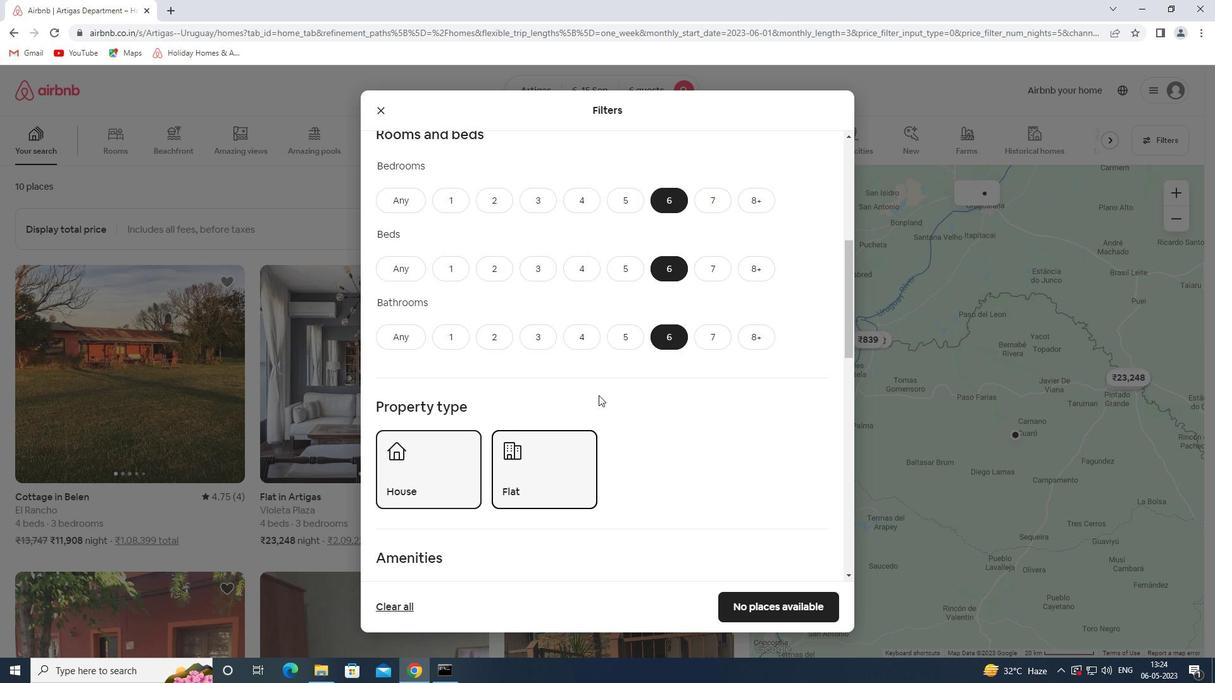 
Action: Mouse scrolled (599, 394) with delta (0, 0)
Screenshot: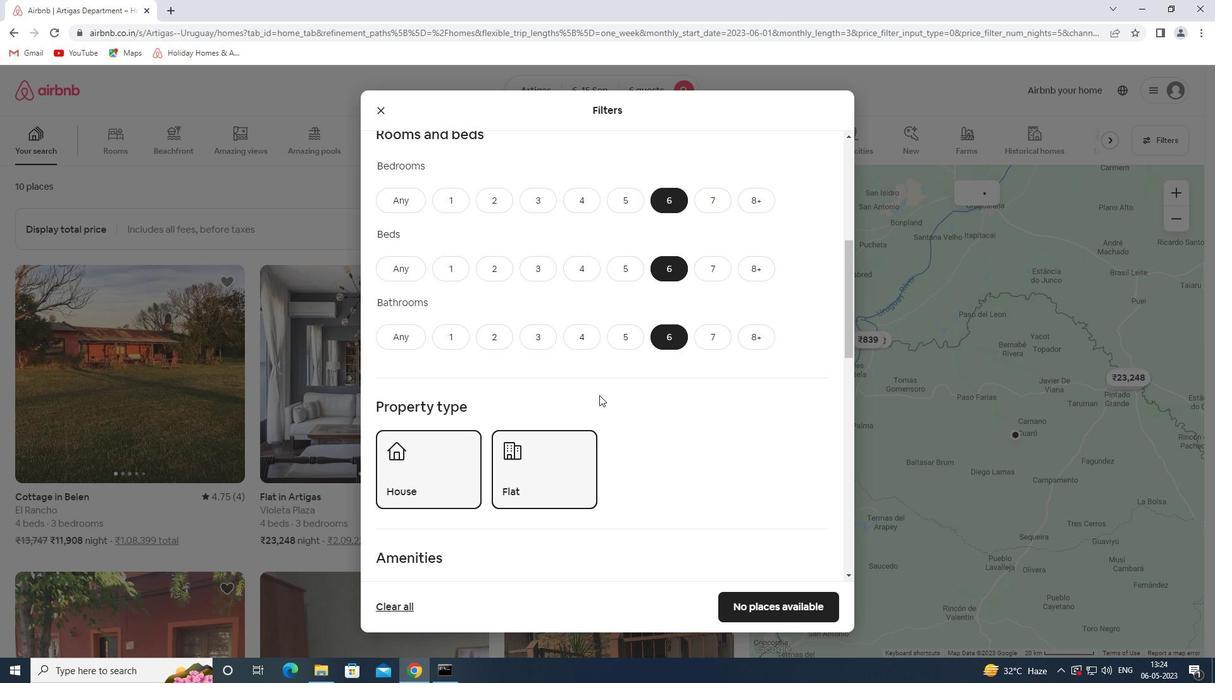 
Action: Mouse moved to (420, 457)
Screenshot: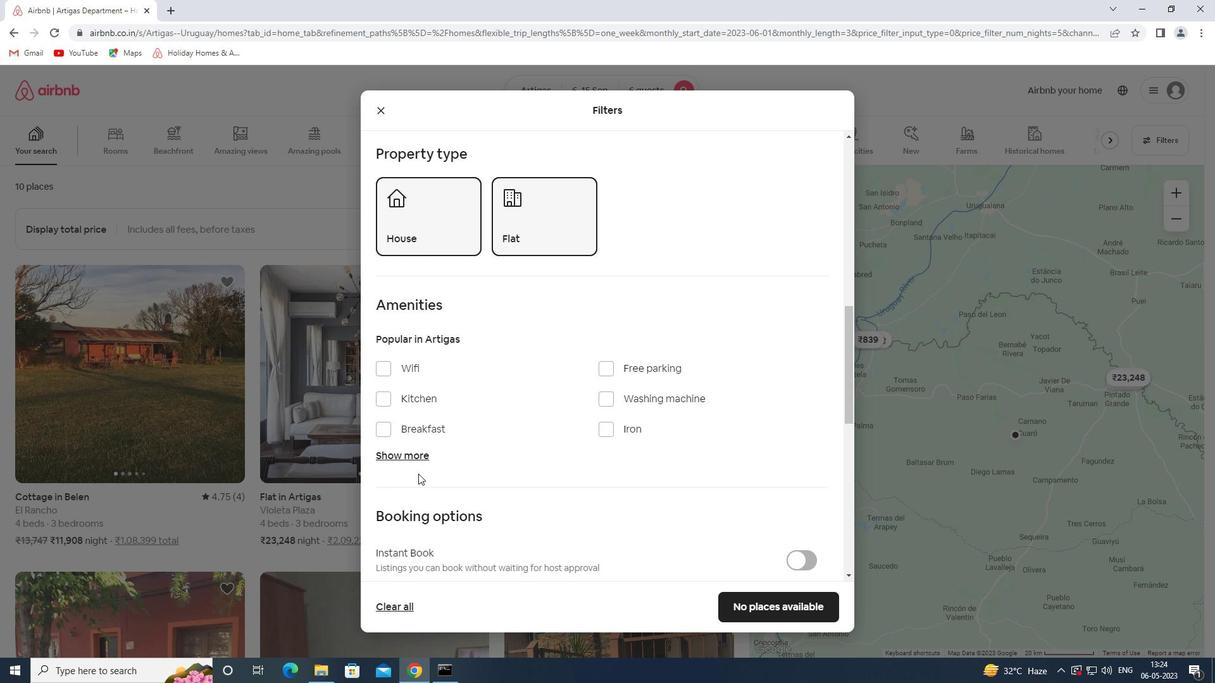 
Action: Mouse pressed left at (420, 457)
Screenshot: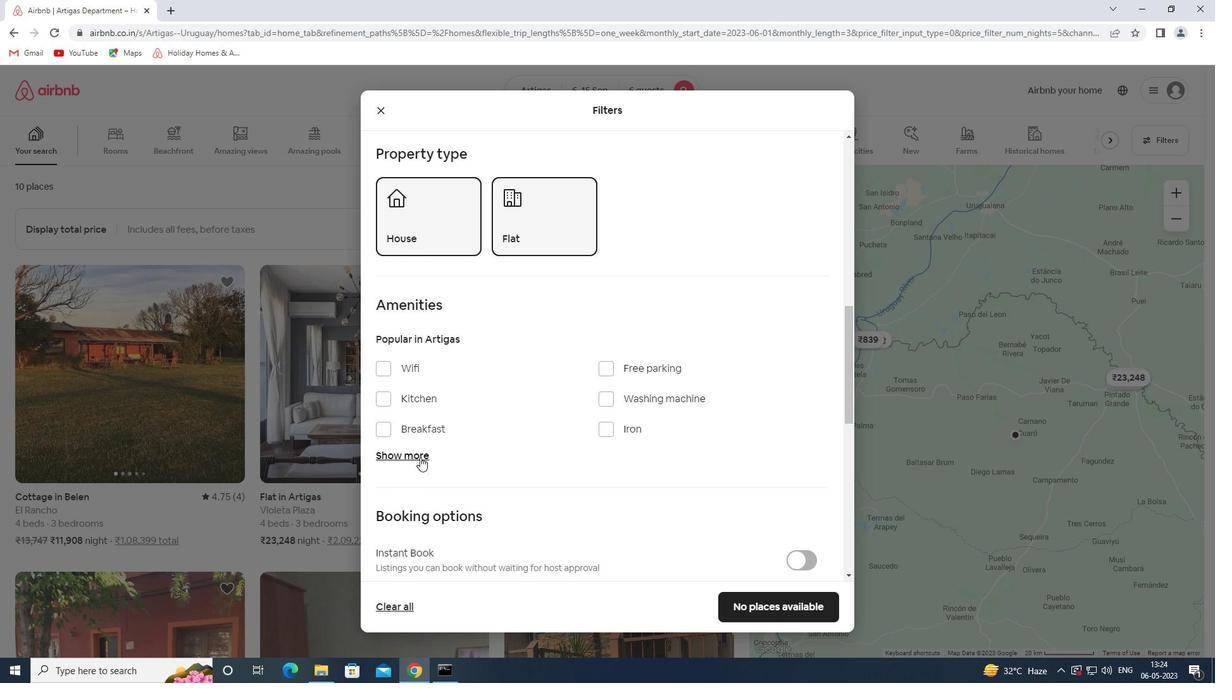 
Action: Mouse moved to (620, 368)
Screenshot: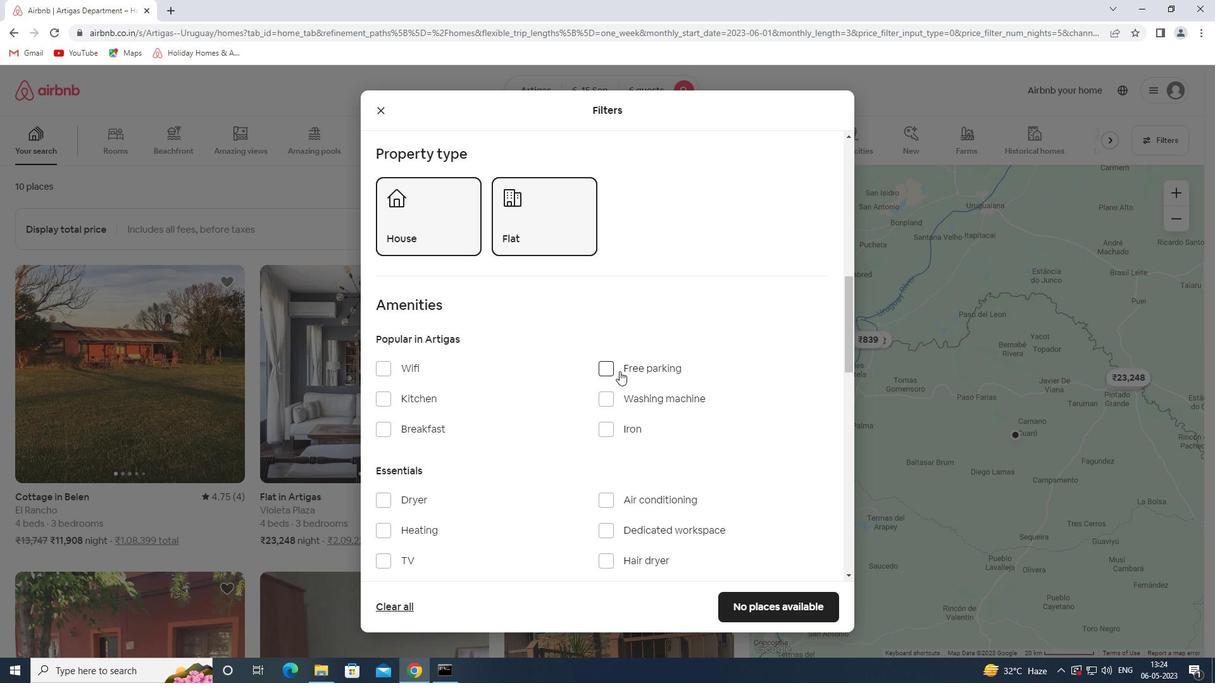 
Action: Mouse pressed left at (620, 368)
Screenshot: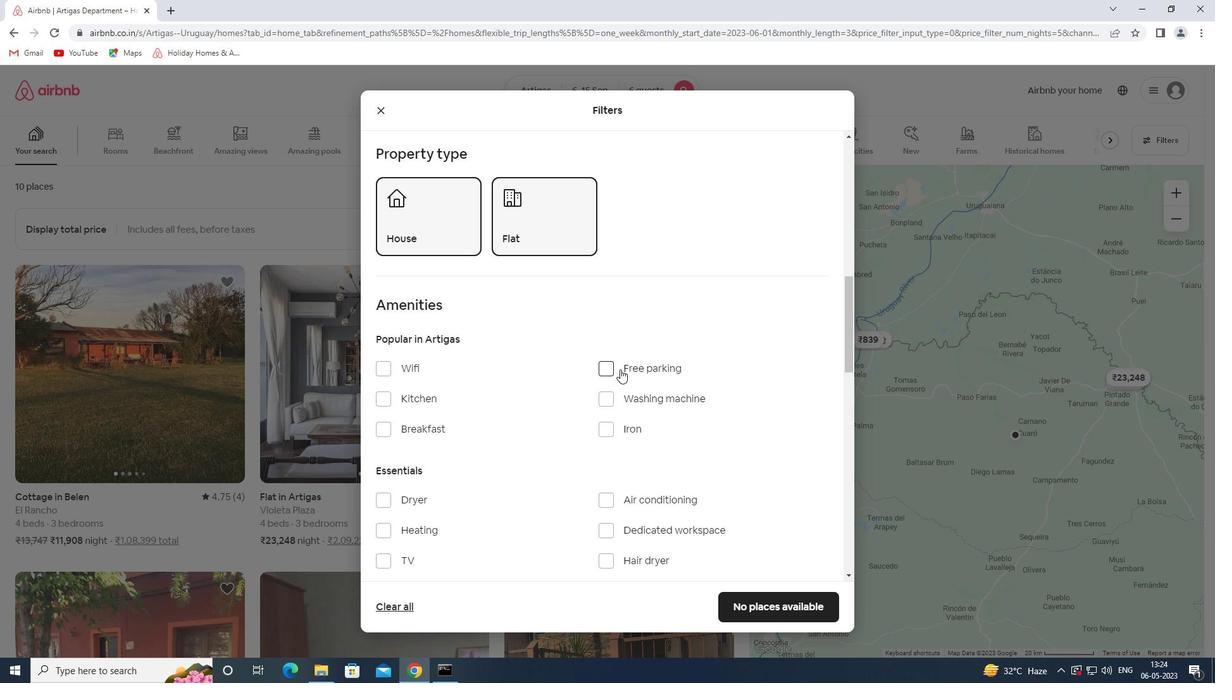 
Action: Mouse moved to (411, 370)
Screenshot: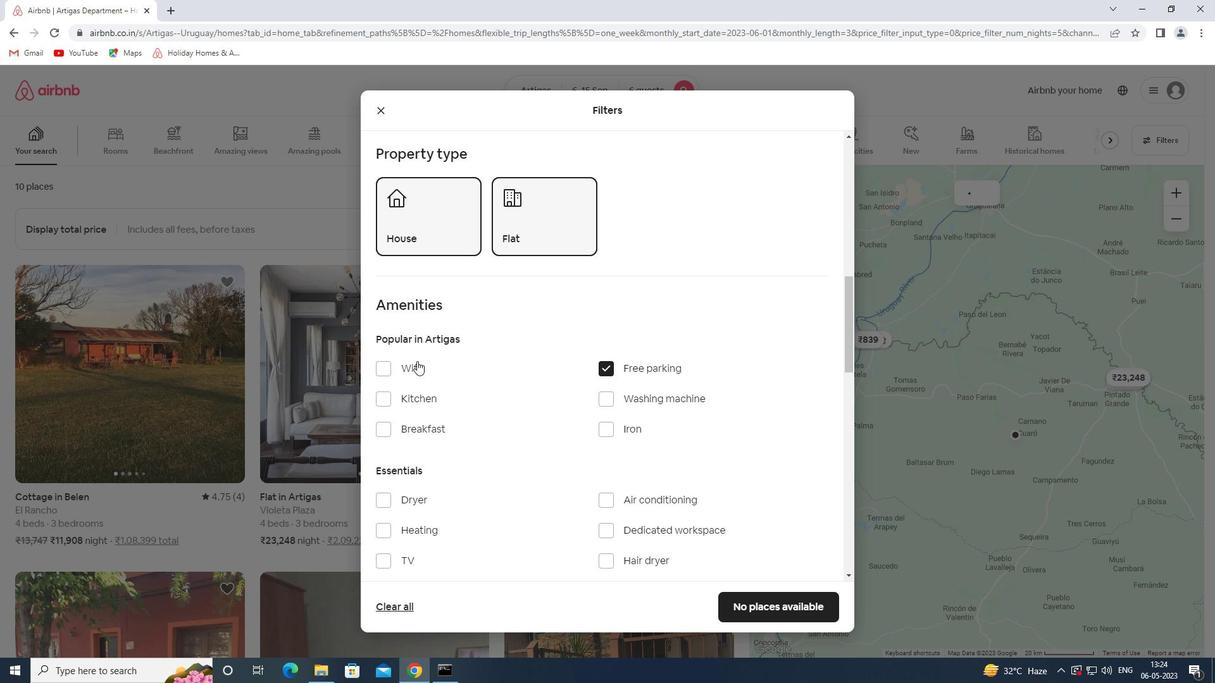 
Action: Mouse pressed left at (411, 370)
Screenshot: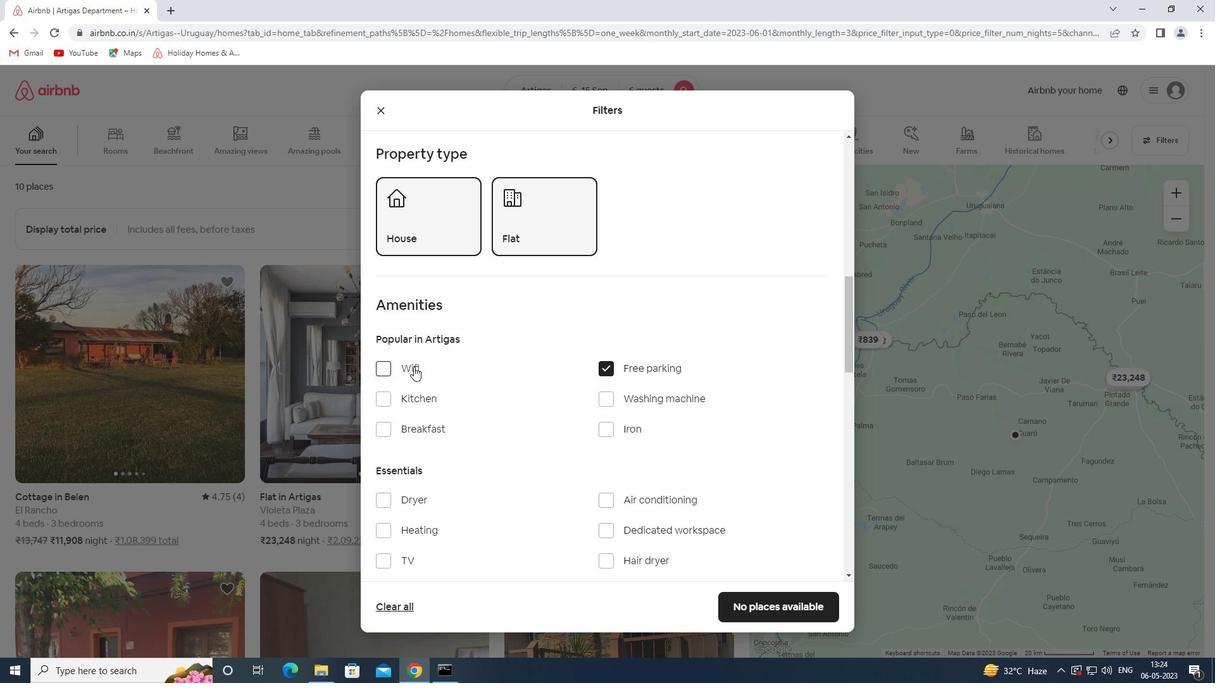 
Action: Mouse moved to (548, 398)
Screenshot: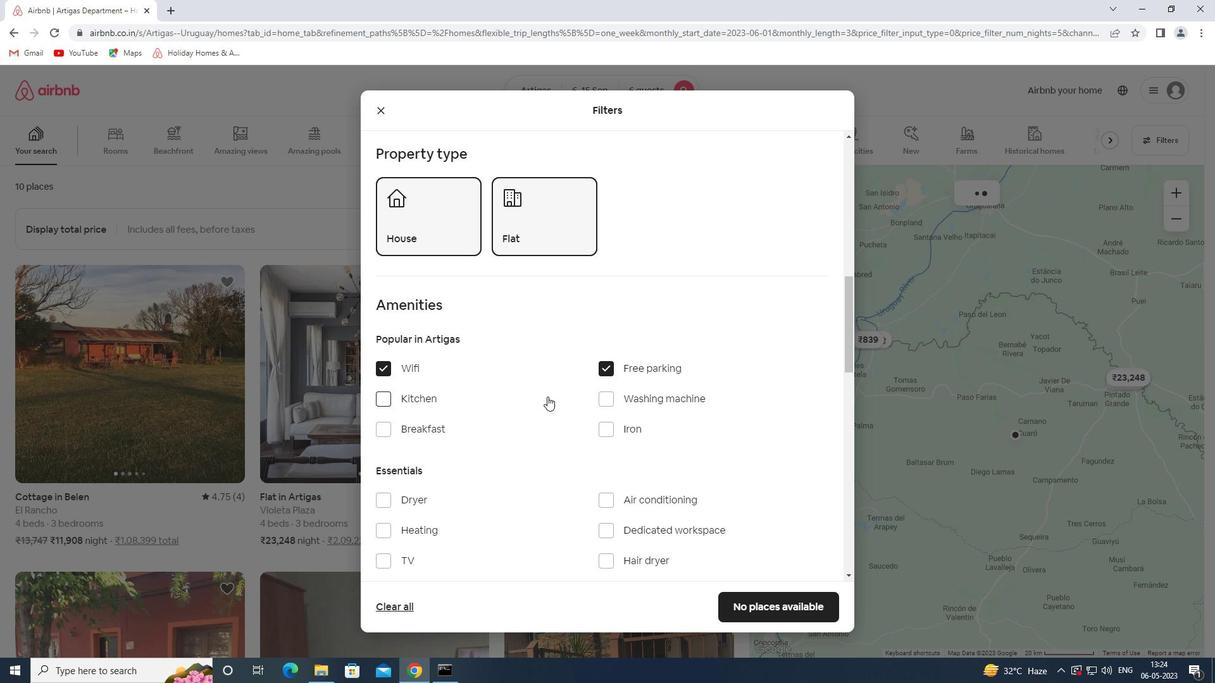 
Action: Mouse scrolled (548, 398) with delta (0, 0)
Screenshot: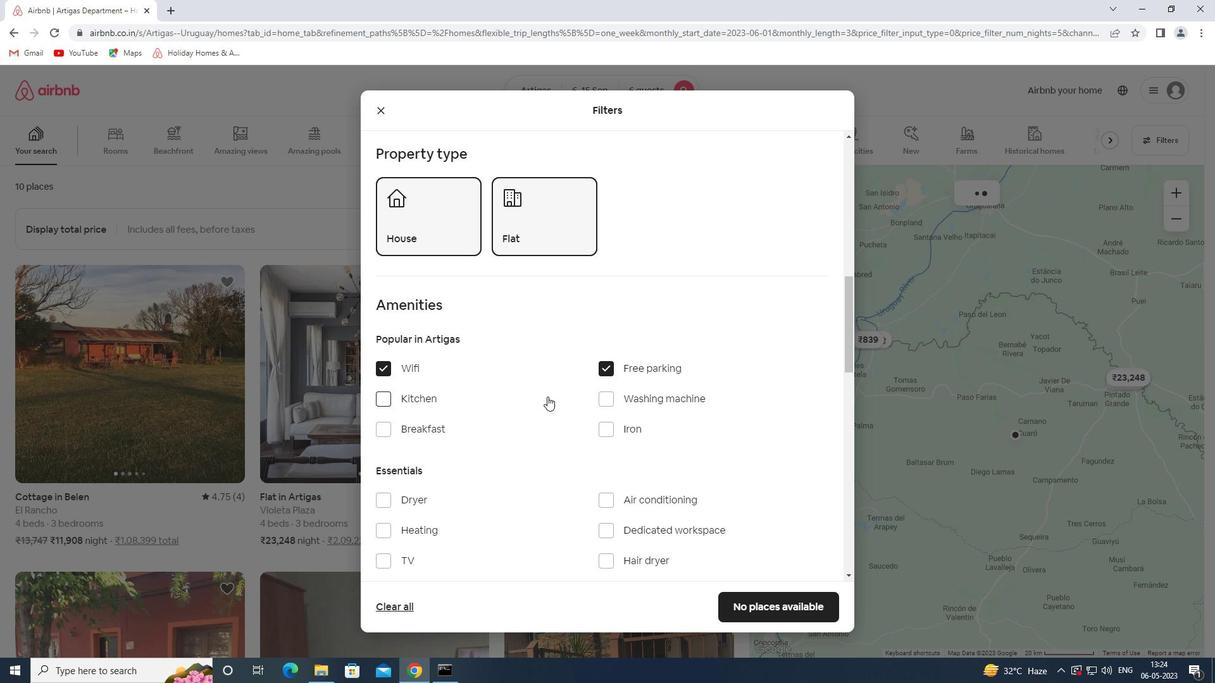 
Action: Mouse scrolled (548, 398) with delta (0, 0)
Screenshot: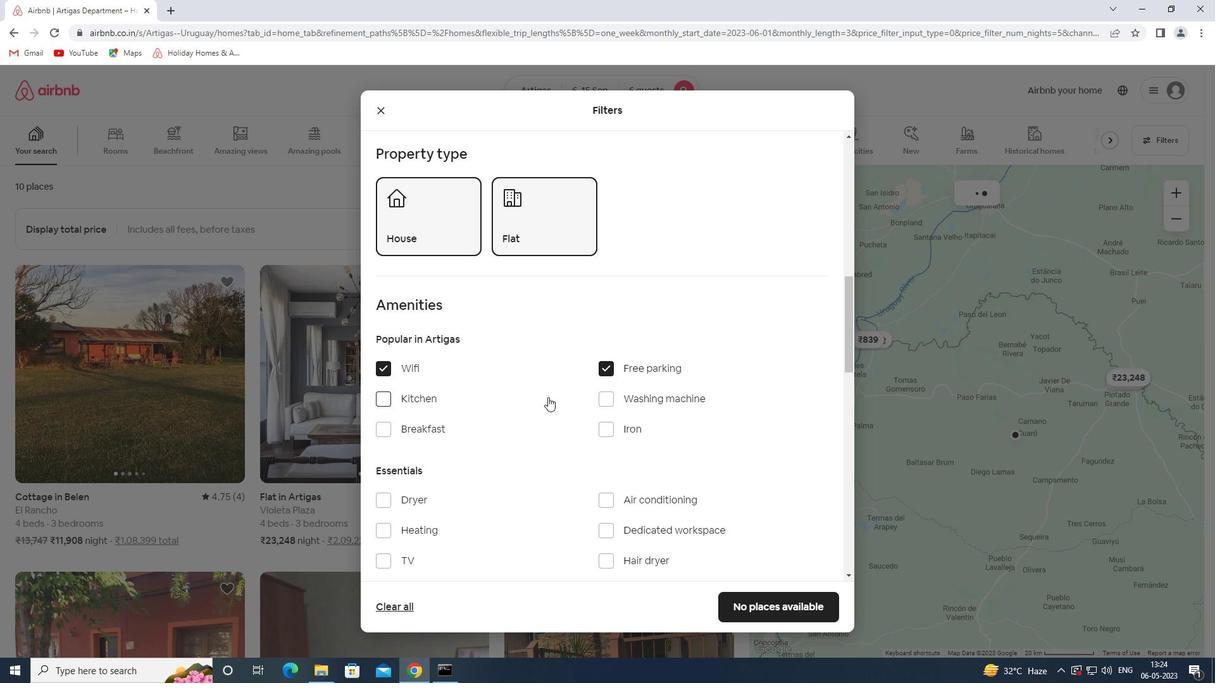 
Action: Mouse scrolled (548, 398) with delta (0, 0)
Screenshot: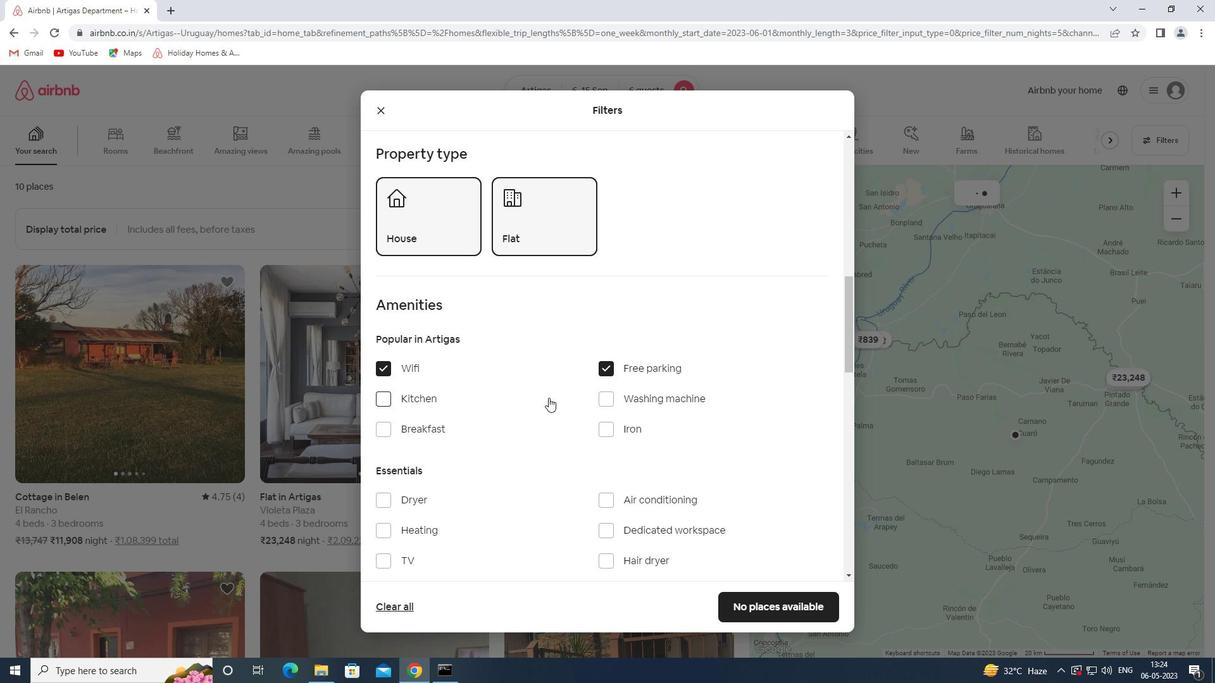 
Action: Mouse scrolled (548, 398) with delta (0, 0)
Screenshot: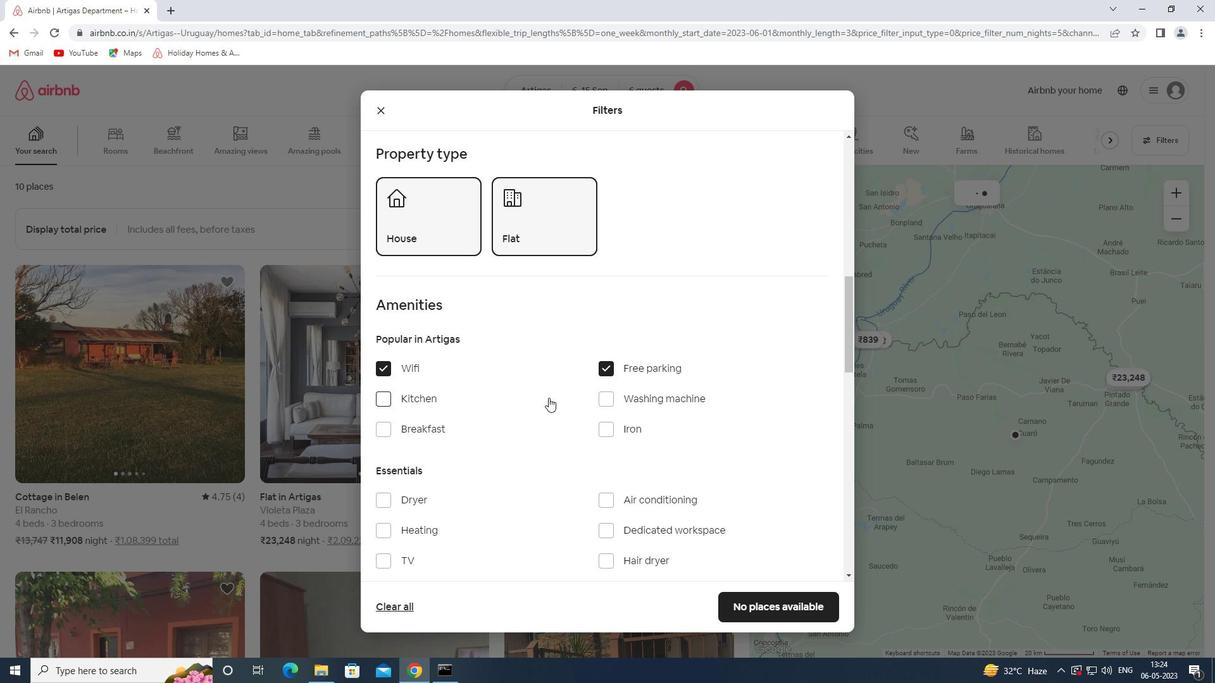 
Action: Mouse moved to (406, 310)
Screenshot: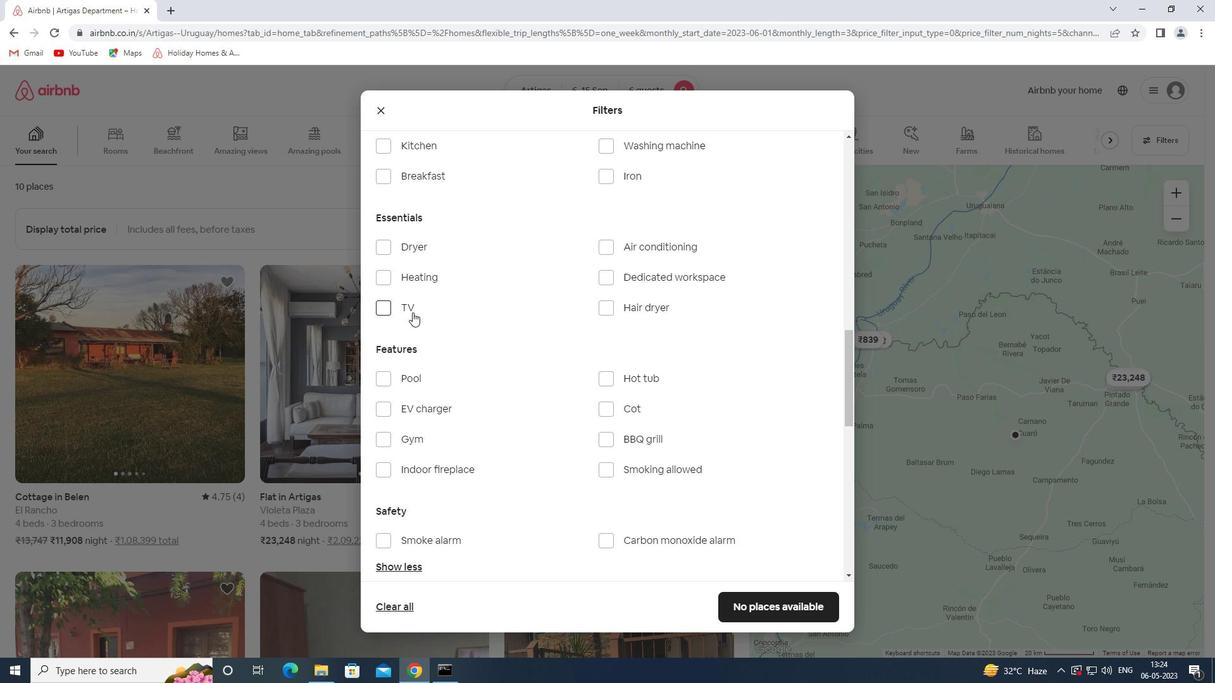 
Action: Mouse pressed left at (406, 310)
Screenshot: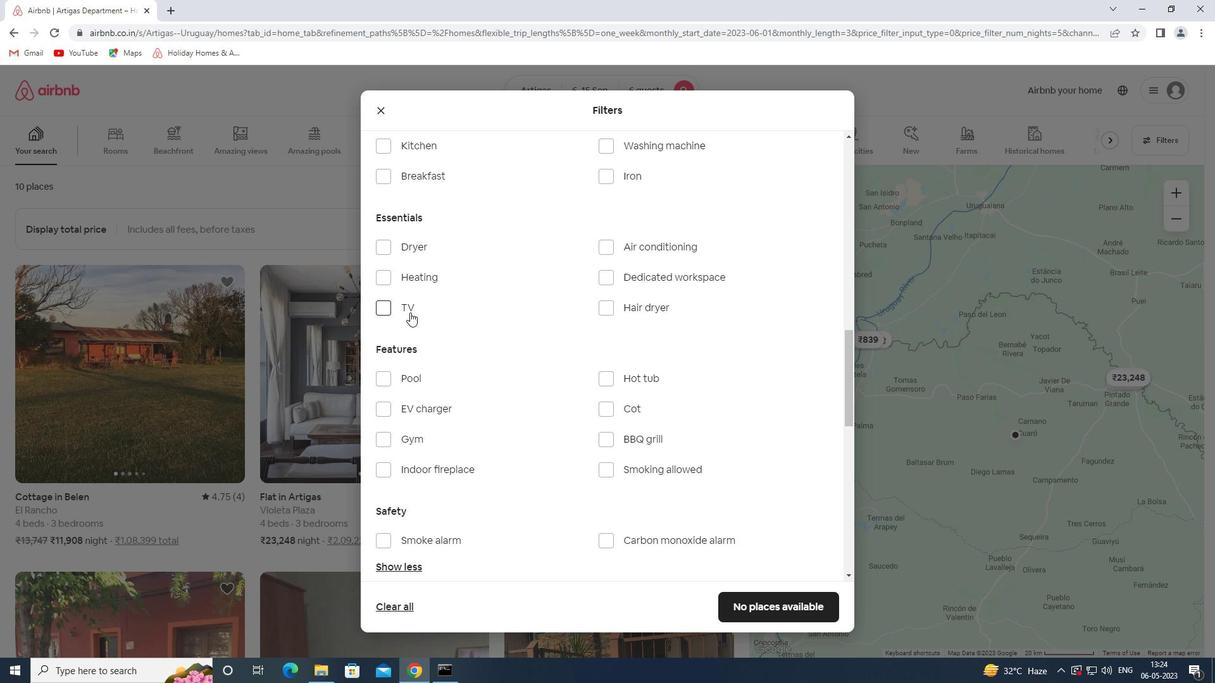 
Action: Mouse moved to (584, 355)
Screenshot: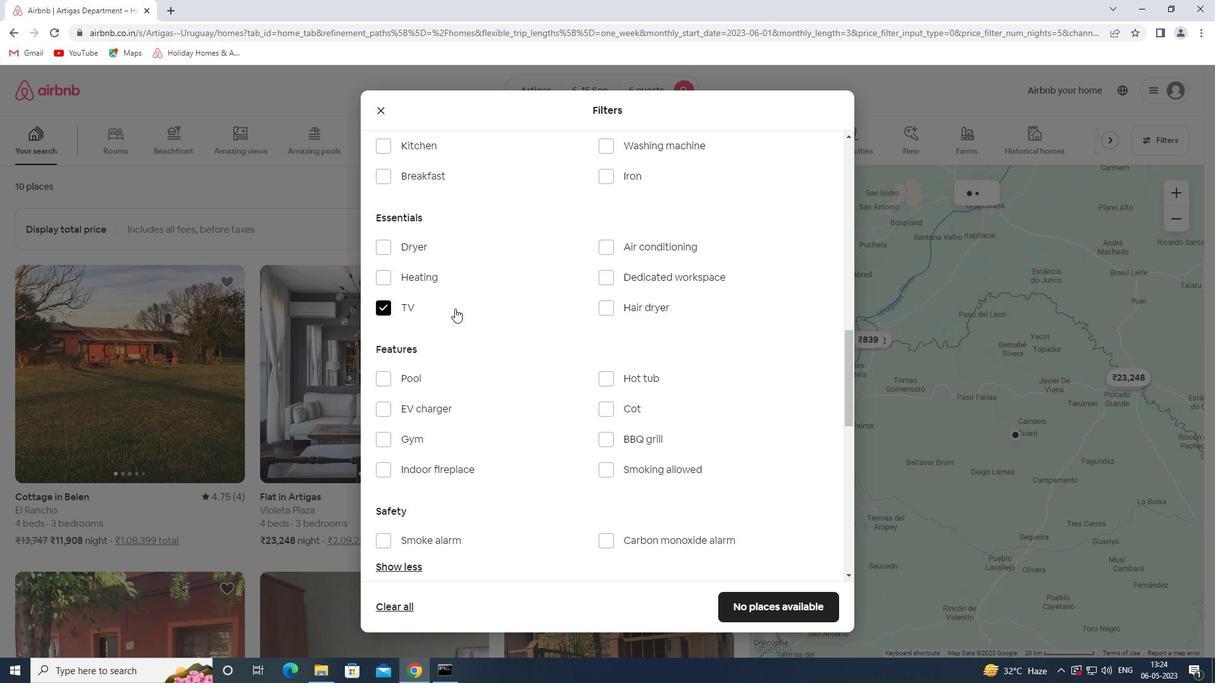 
Action: Mouse scrolled (584, 354) with delta (0, 0)
Screenshot: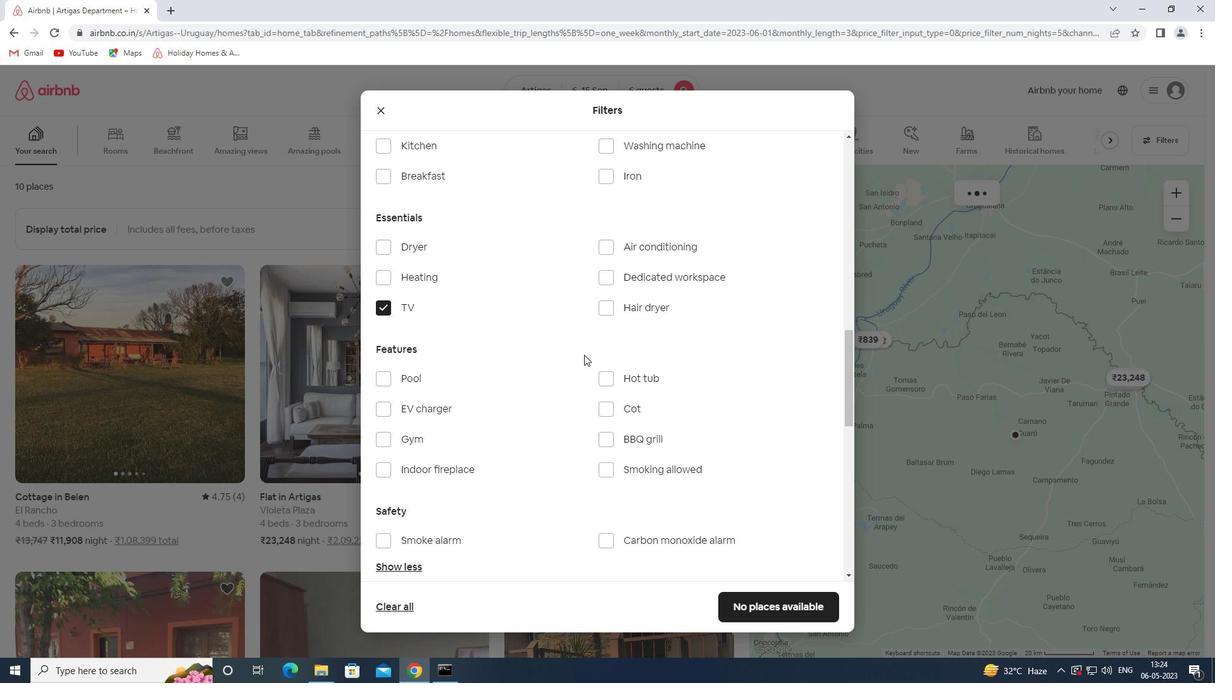 
Action: Mouse scrolled (584, 354) with delta (0, 0)
Screenshot: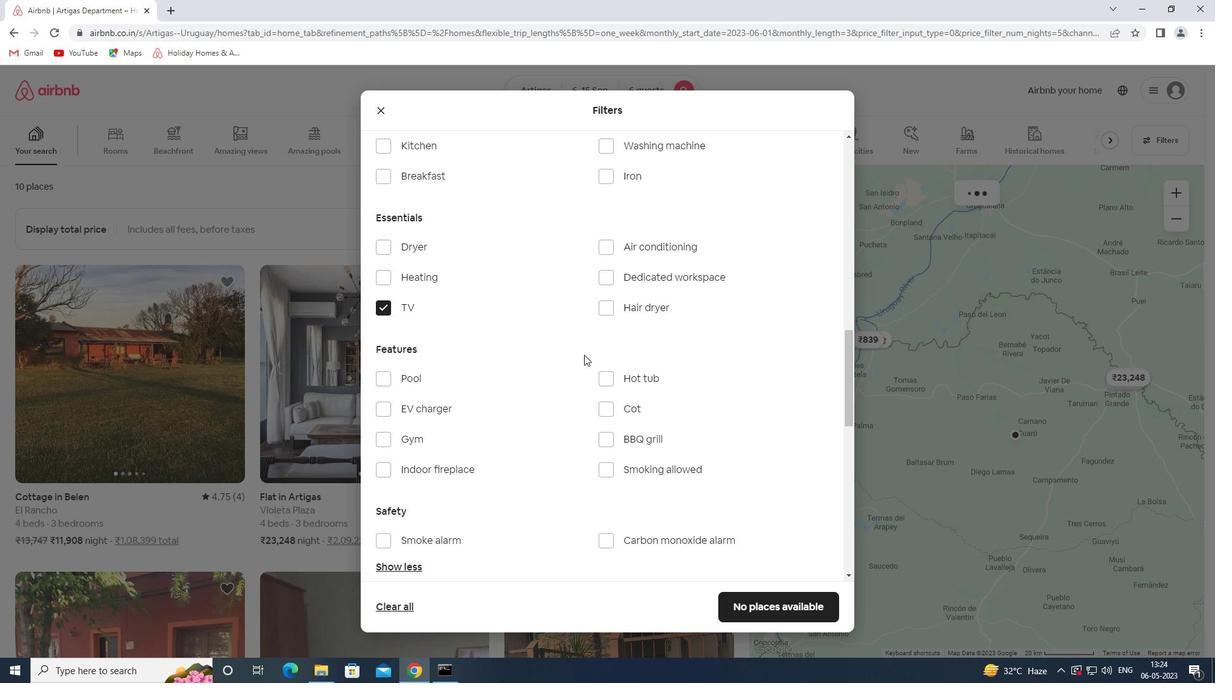 
Action: Mouse scrolled (584, 354) with delta (0, 0)
Screenshot: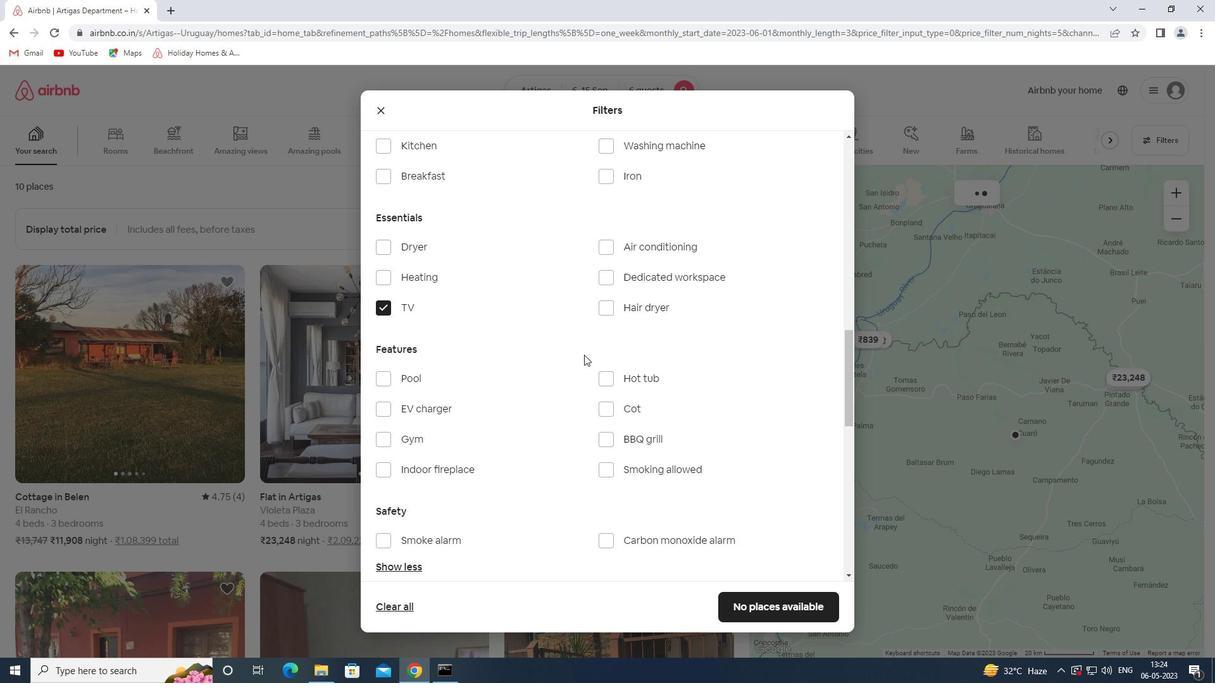 
Action: Mouse moved to (400, 251)
Screenshot: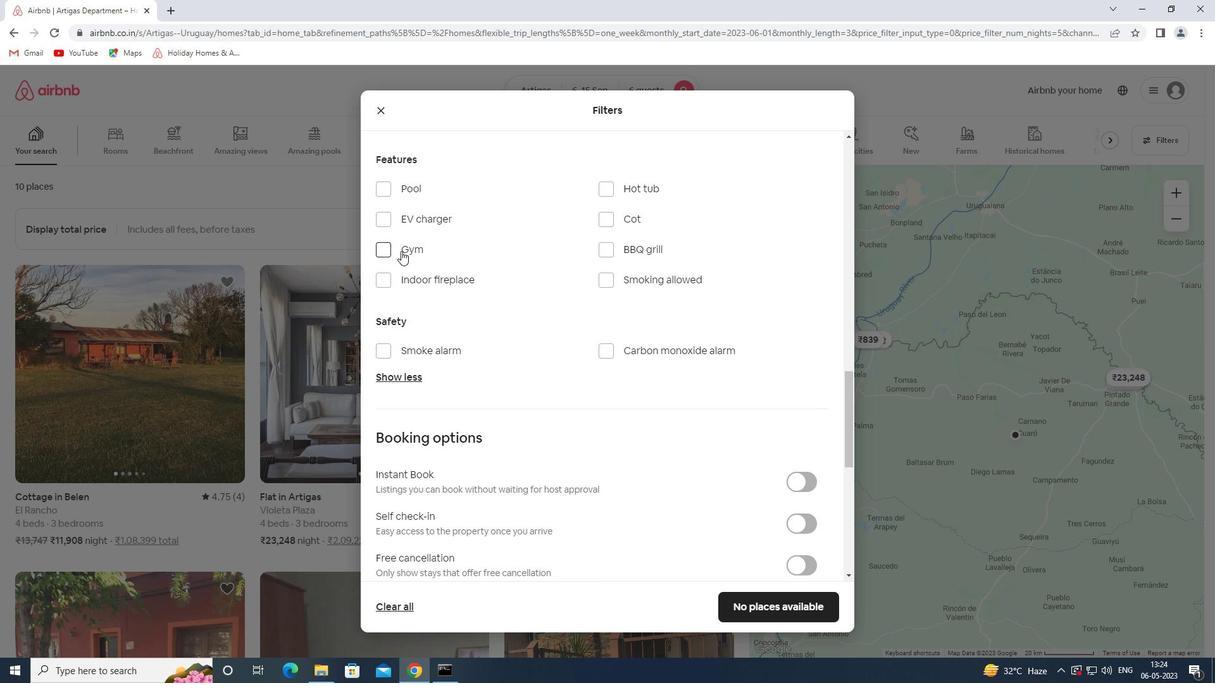 
Action: Mouse pressed left at (400, 251)
Screenshot: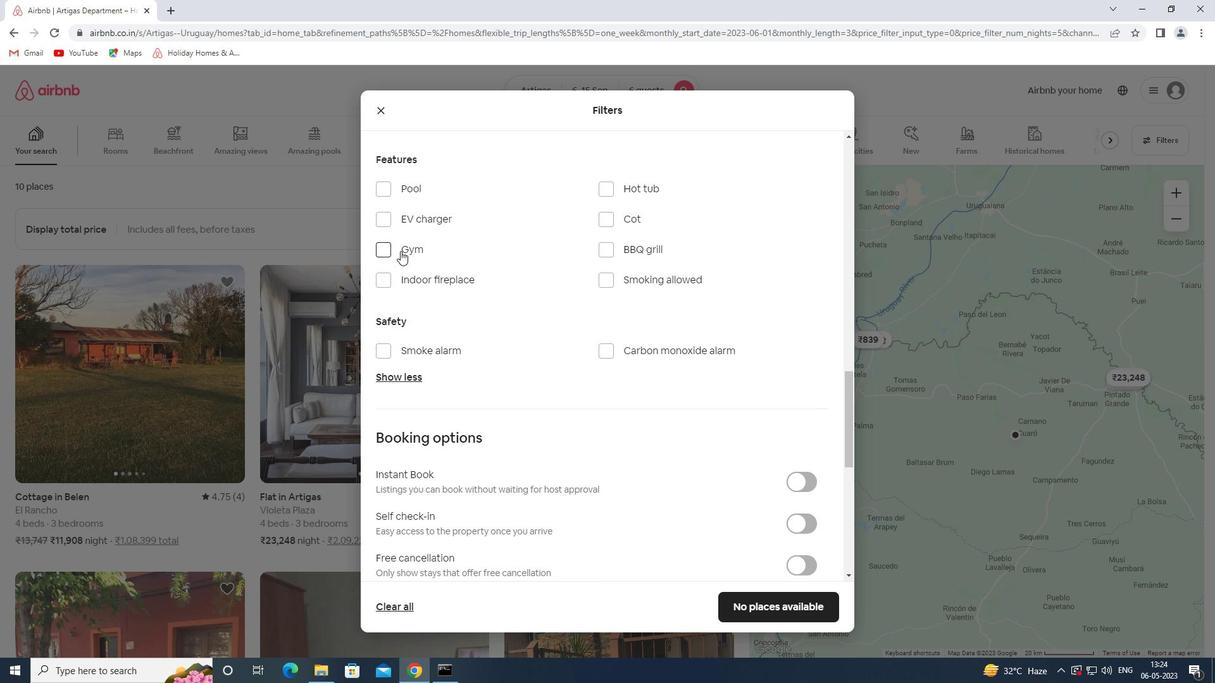 
Action: Mouse moved to (658, 335)
Screenshot: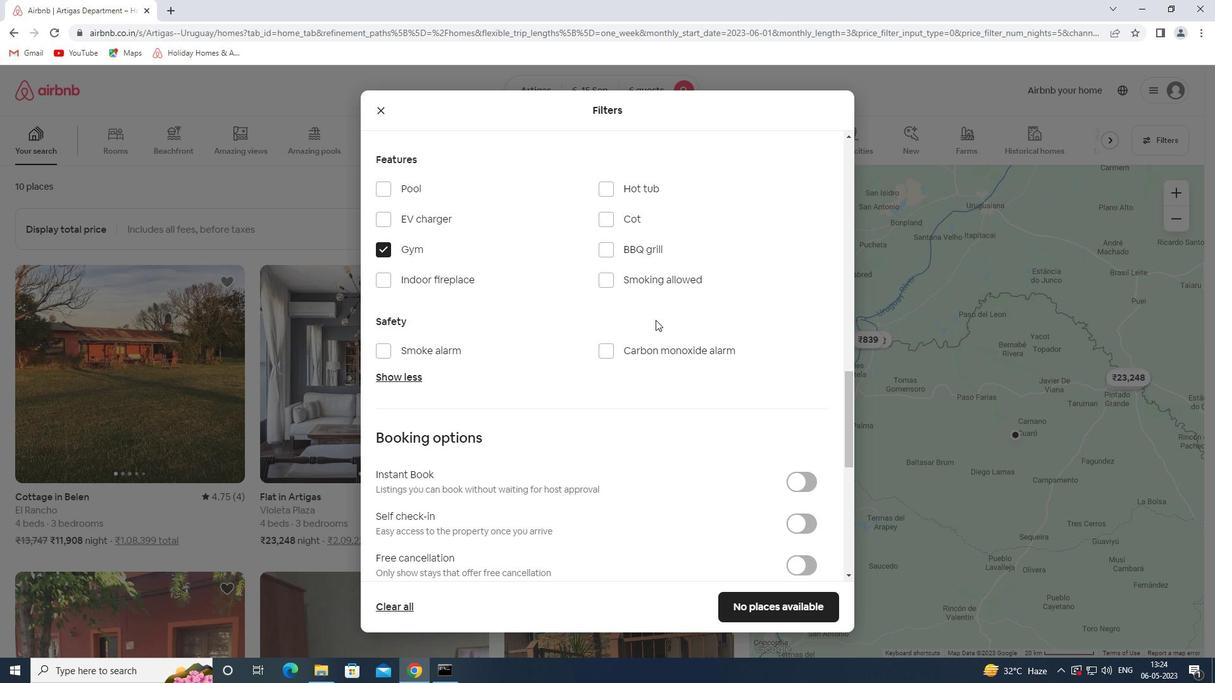 
Action: Mouse scrolled (658, 334) with delta (0, 0)
Screenshot: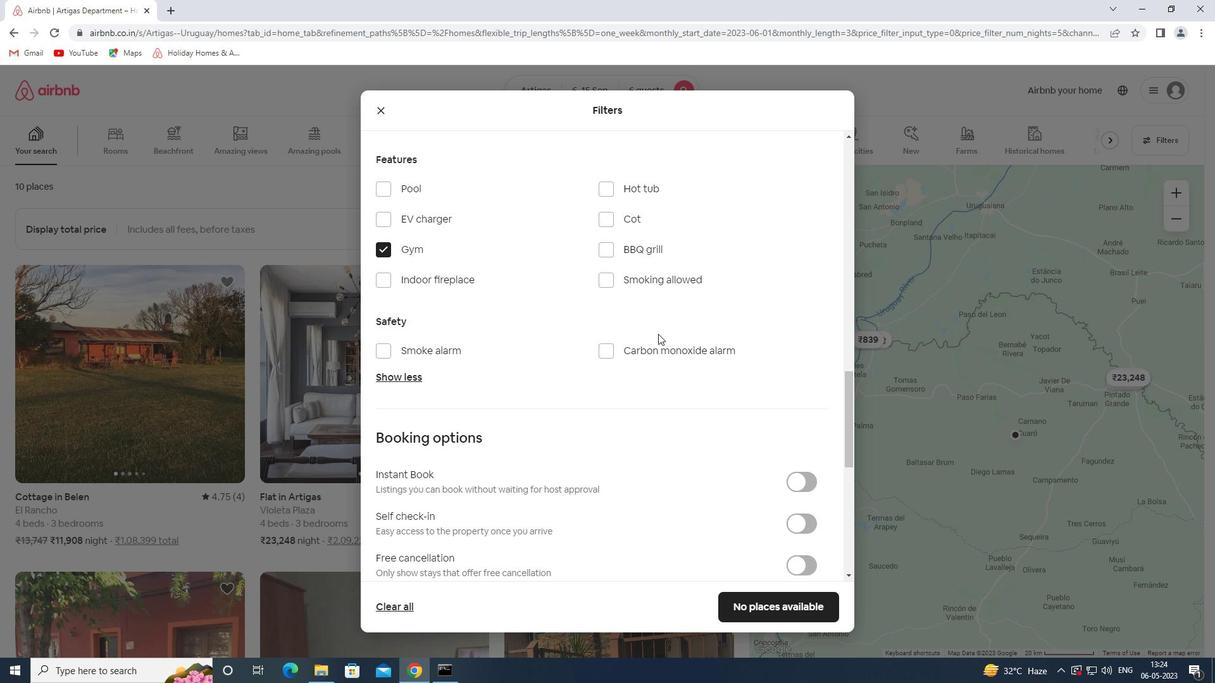 
Action: Mouse scrolled (658, 336) with delta (0, 0)
Screenshot: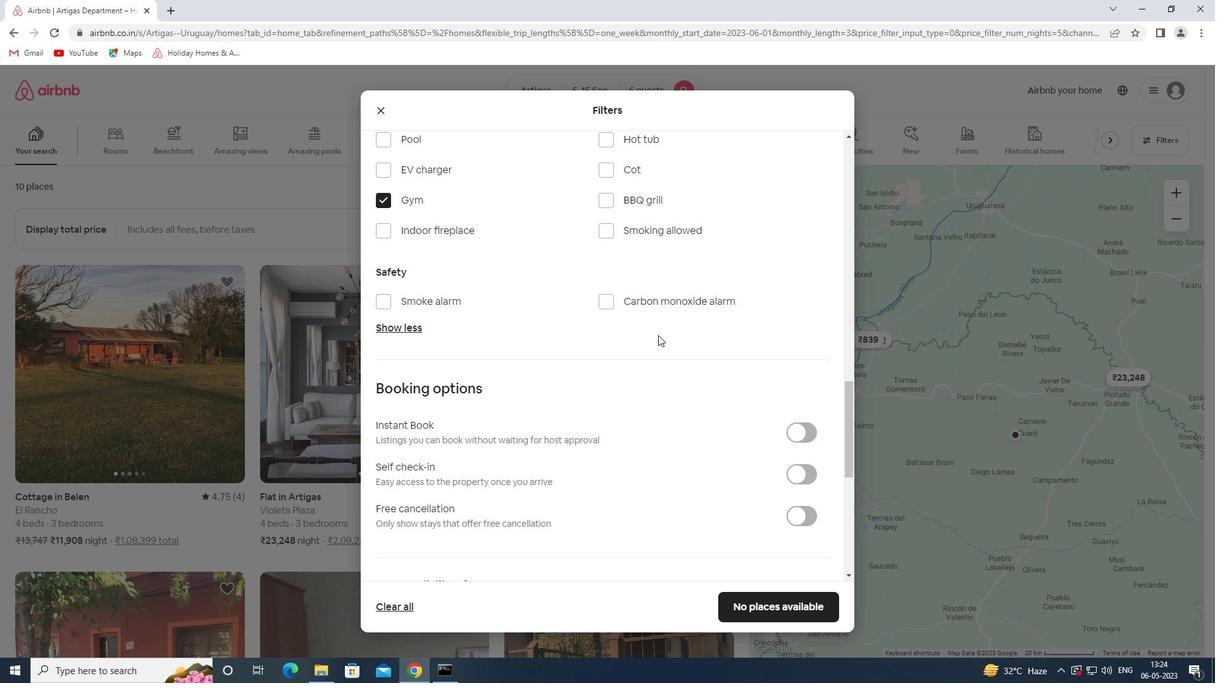 
Action: Mouse scrolled (658, 336) with delta (0, 0)
Screenshot: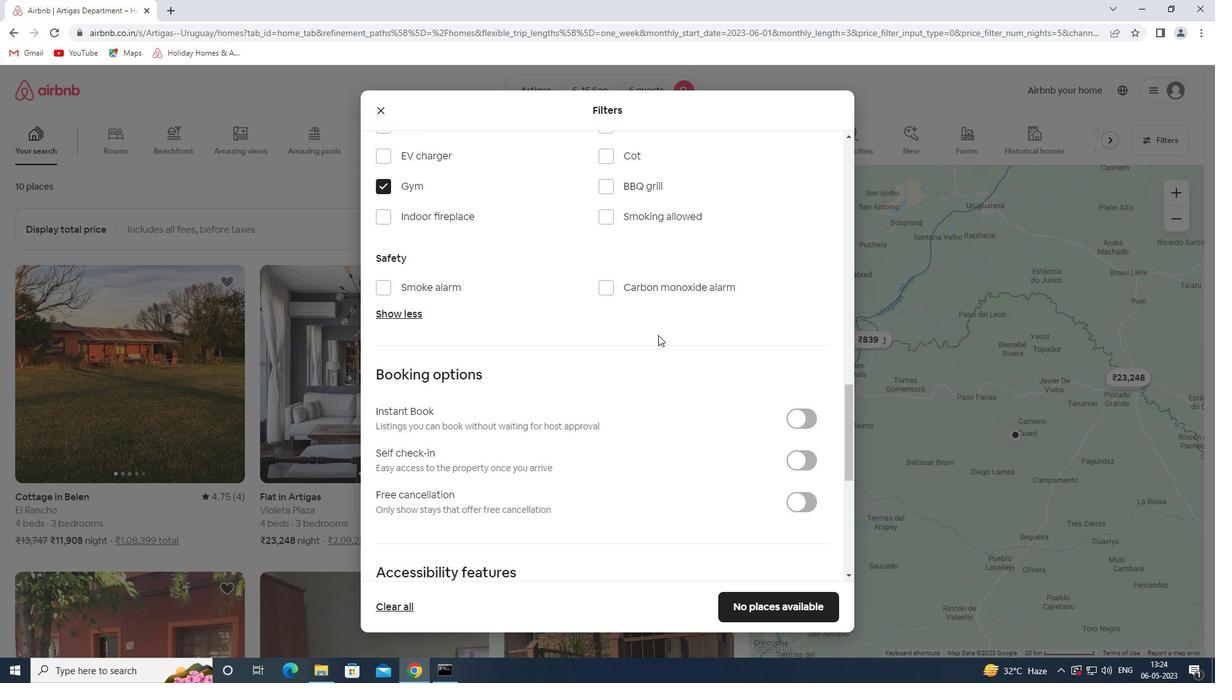 
Action: Mouse moved to (777, 484)
Screenshot: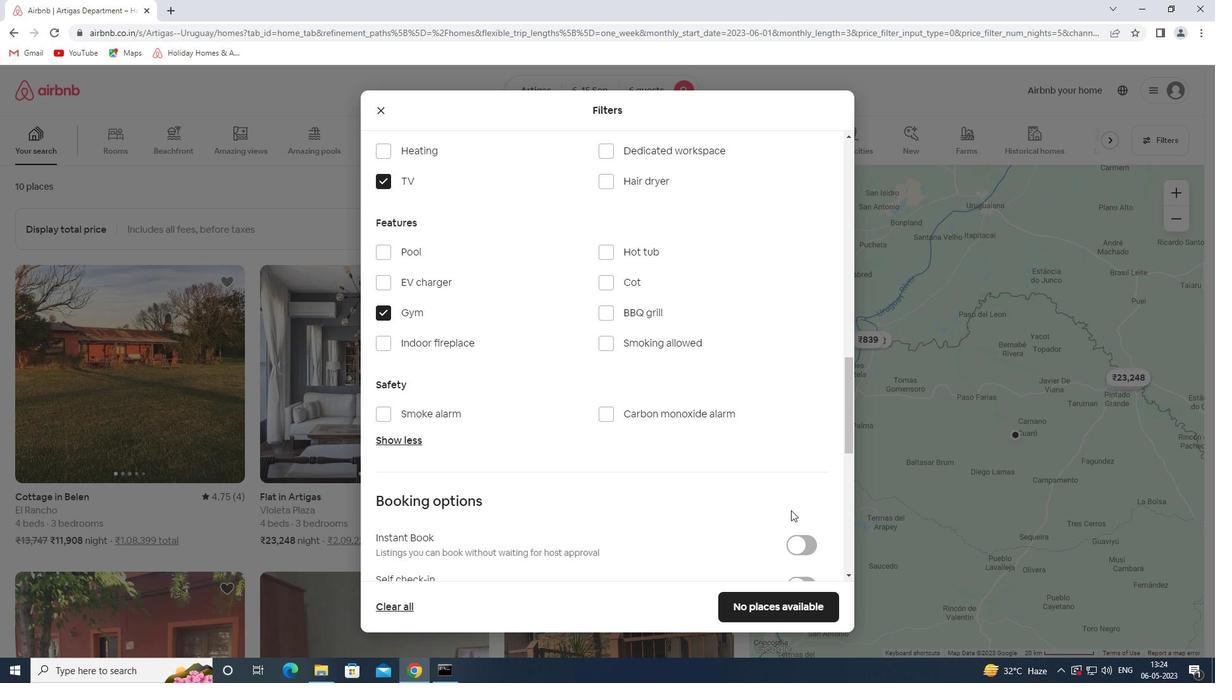 
Action: Mouse scrolled (777, 484) with delta (0, 0)
Screenshot: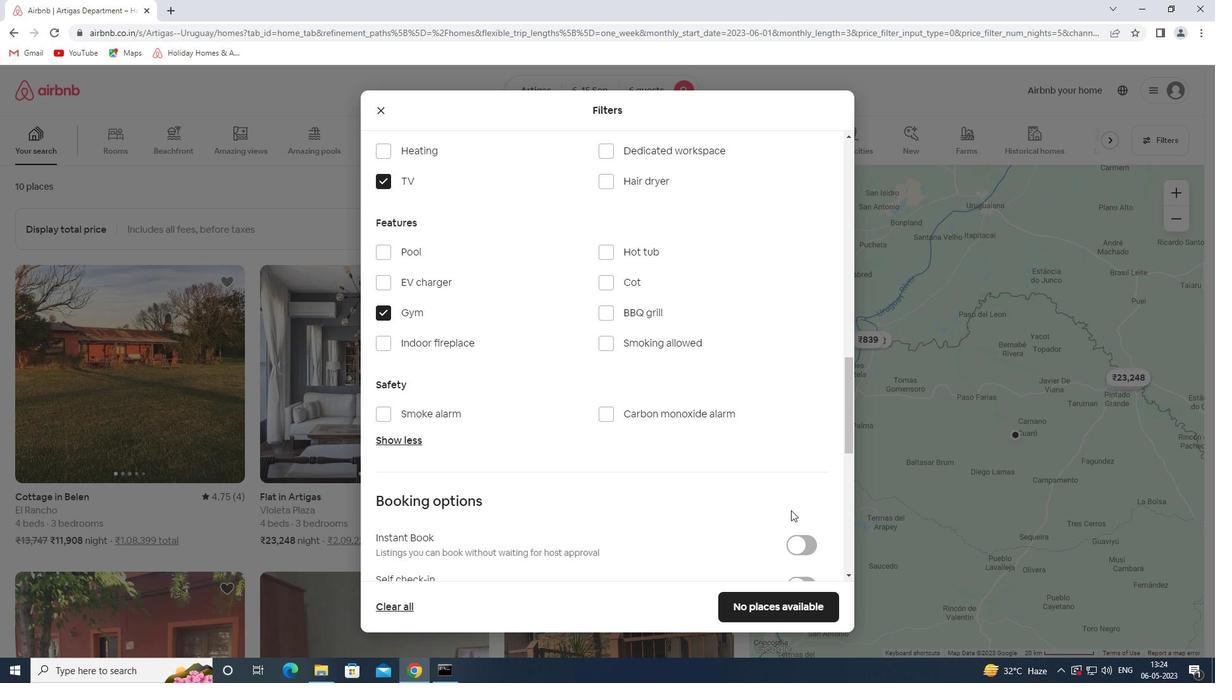 
Action: Mouse scrolled (777, 484) with delta (0, 0)
Screenshot: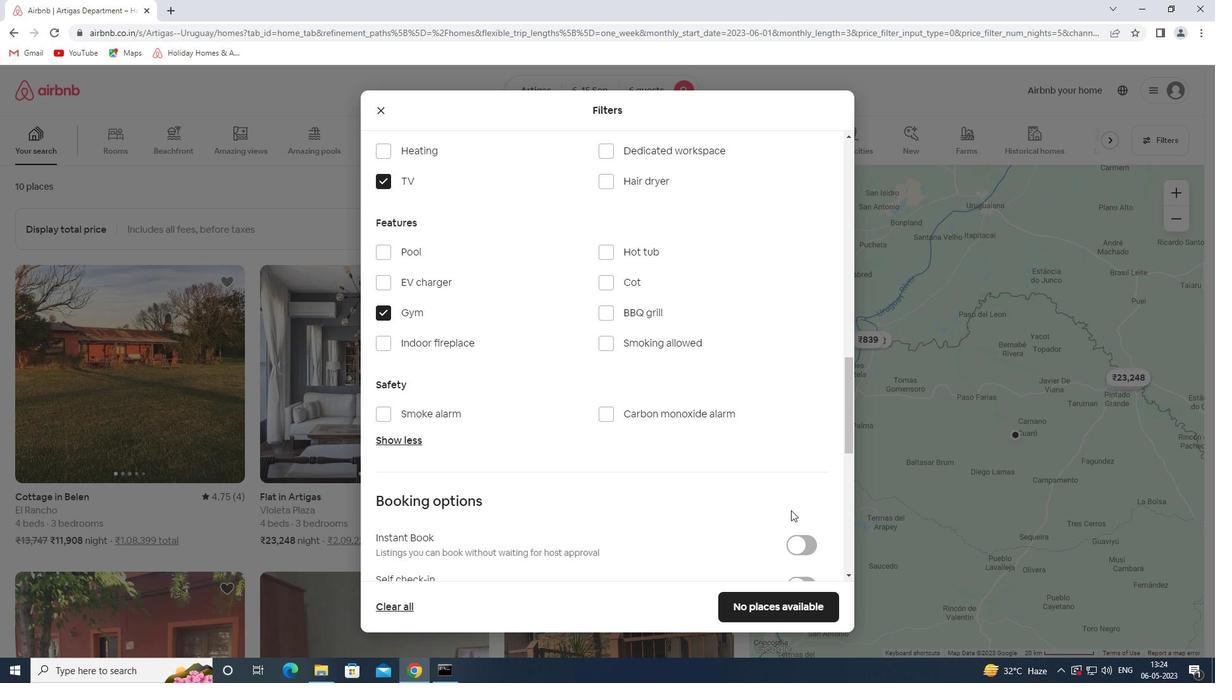 
Action: Mouse scrolled (777, 484) with delta (0, 0)
Screenshot: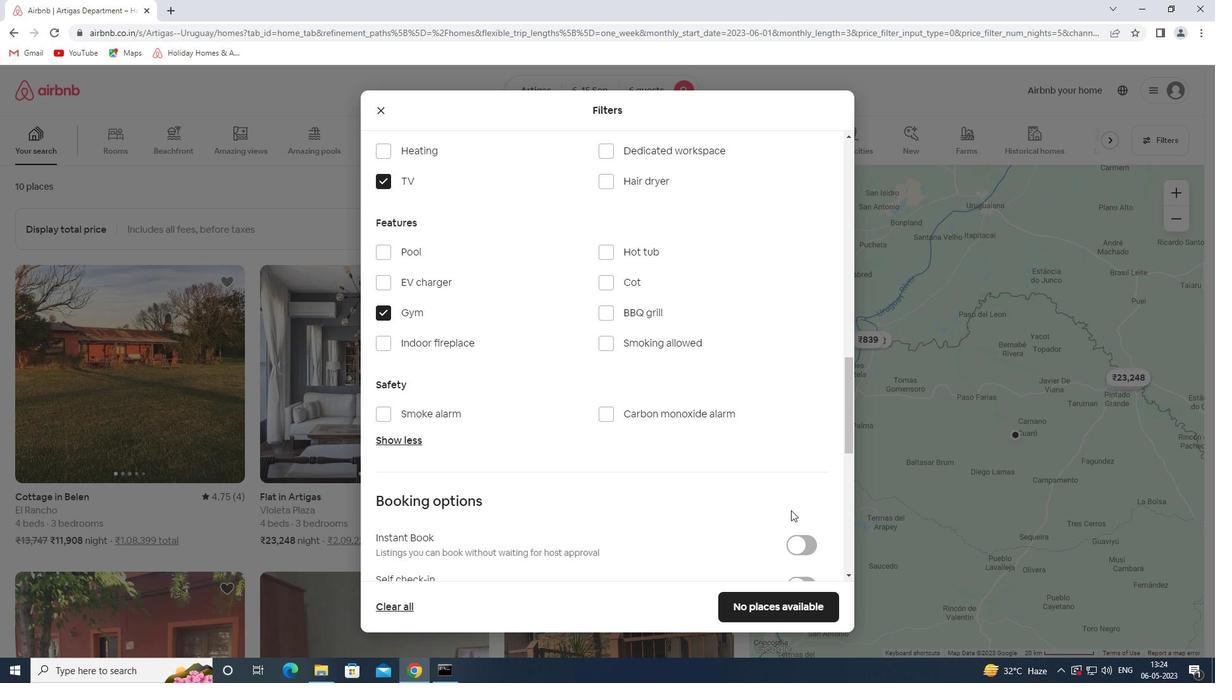 
Action: Mouse moved to (776, 484)
Screenshot: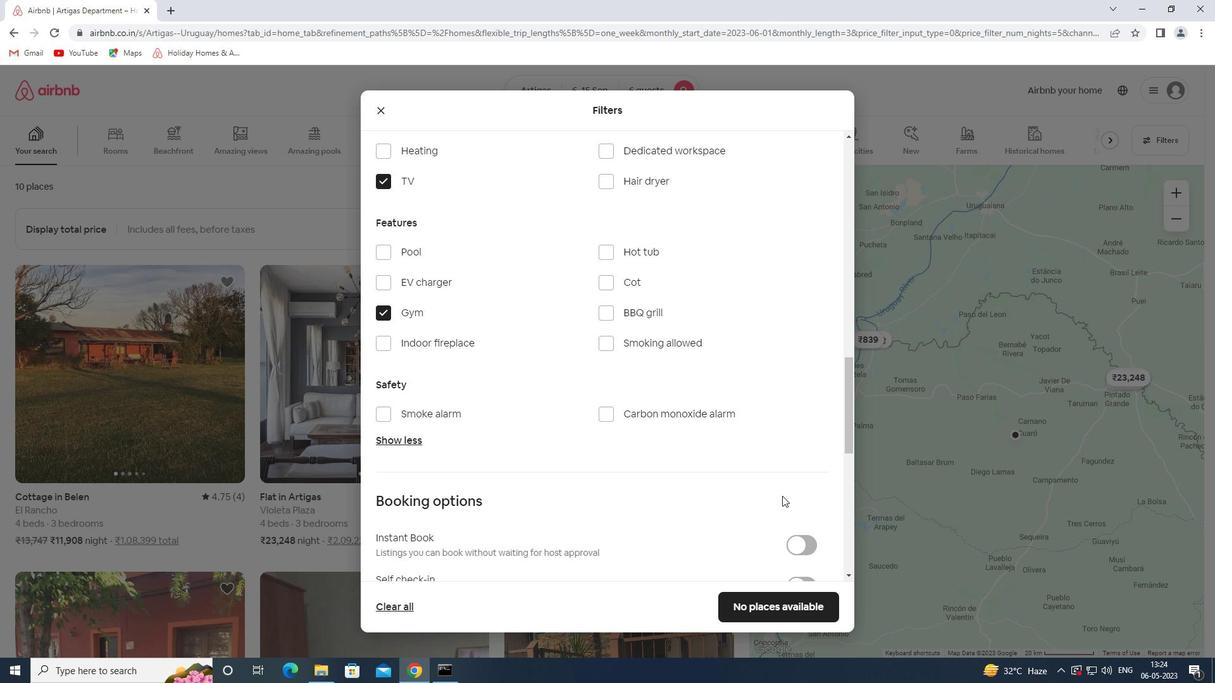 
Action: Mouse scrolled (776, 483) with delta (0, 0)
Screenshot: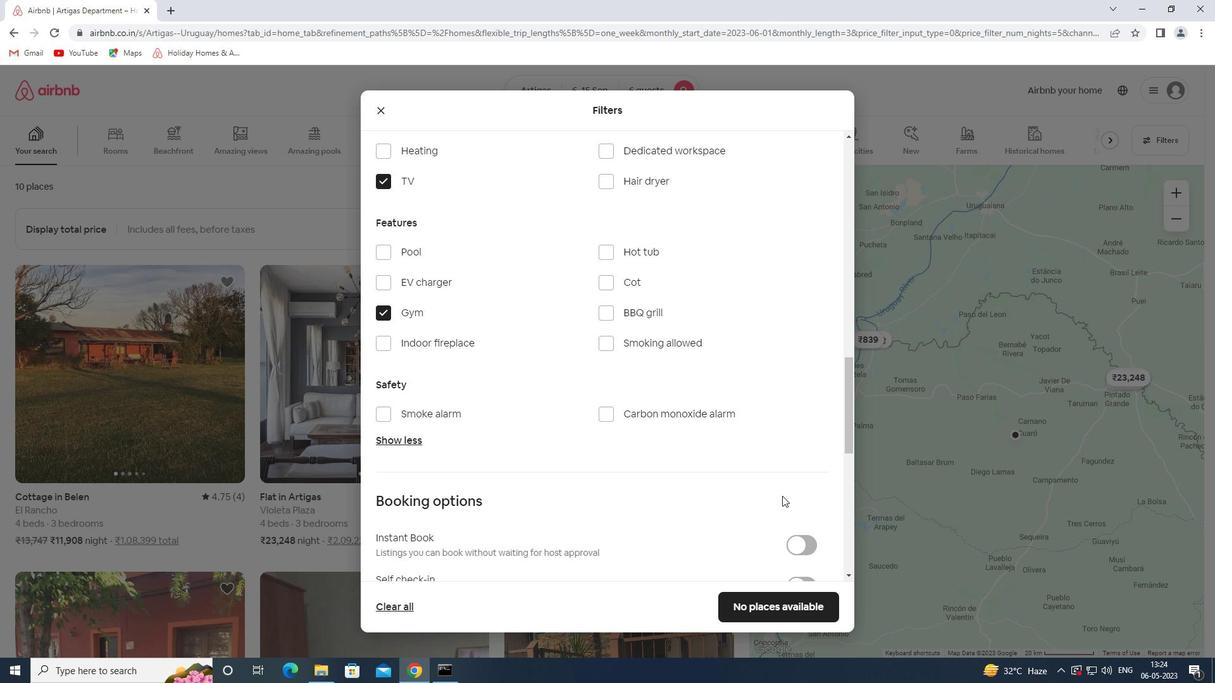 
Action: Mouse moved to (774, 481)
Screenshot: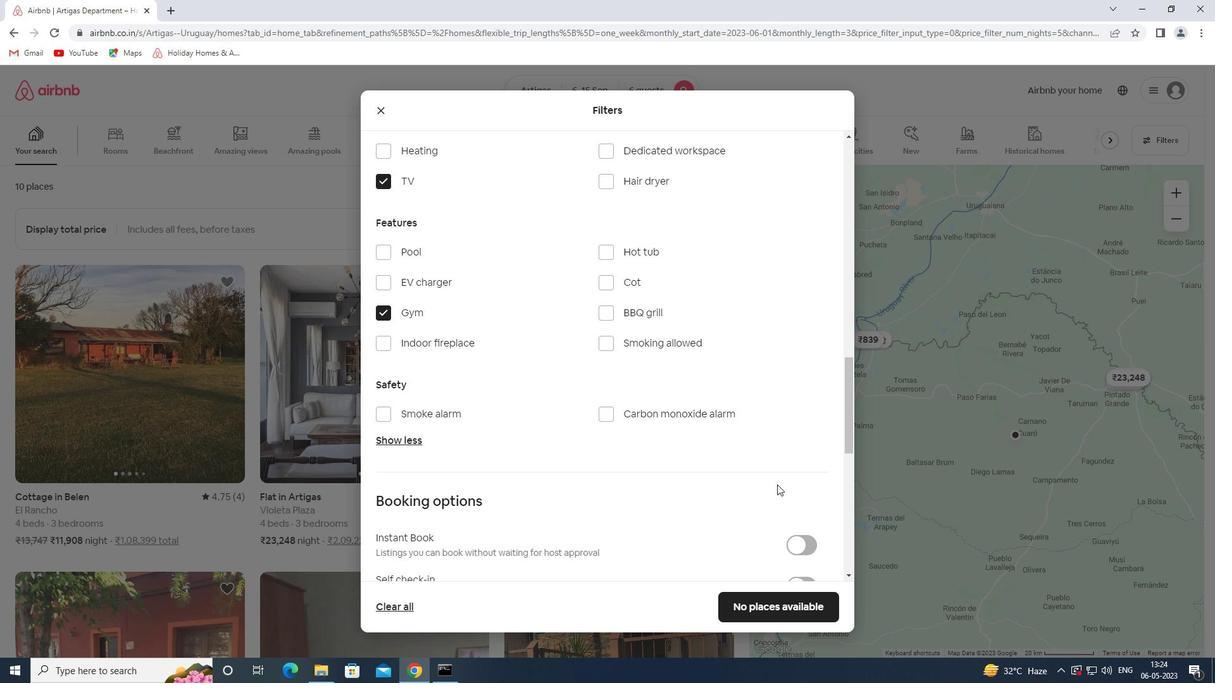 
Action: Mouse scrolled (774, 481) with delta (0, 0)
Screenshot: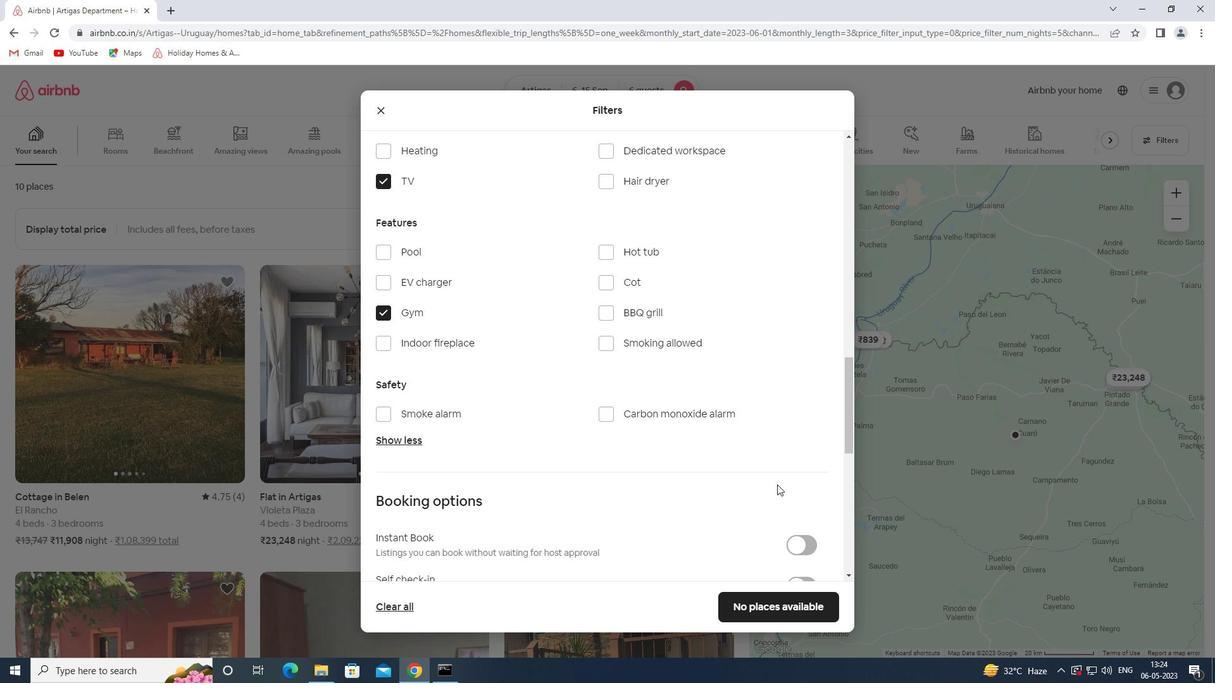 
Action: Mouse moved to (809, 271)
Screenshot: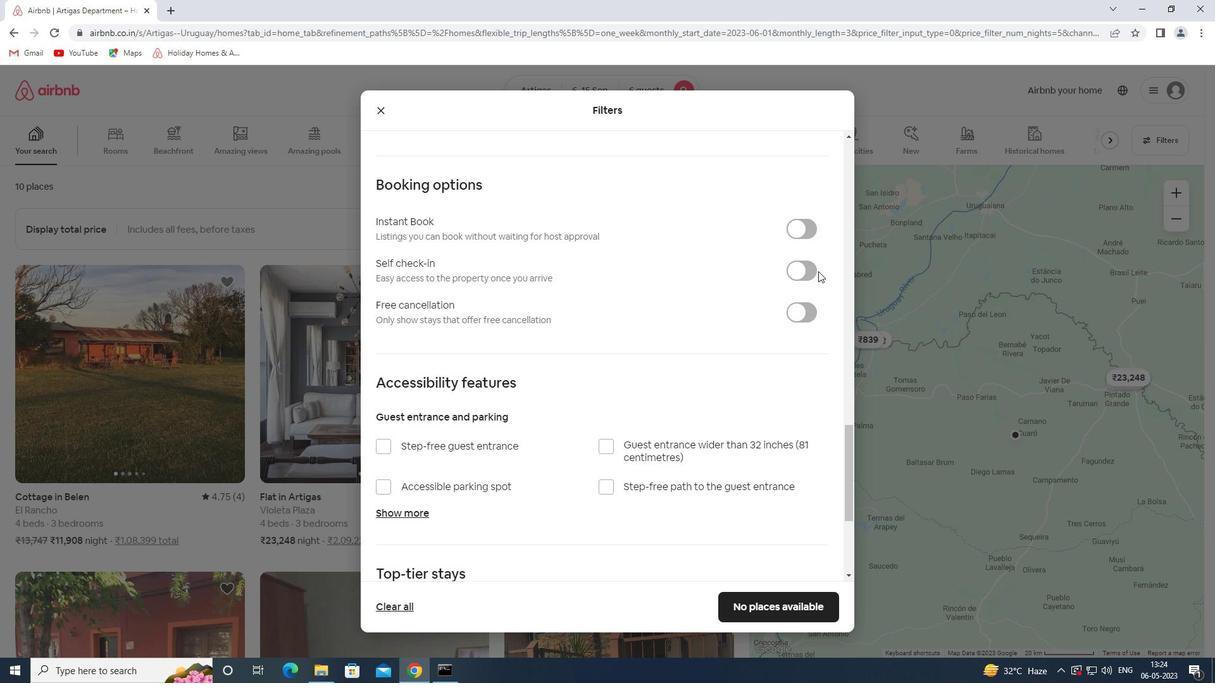 
Action: Mouse pressed left at (809, 271)
Screenshot: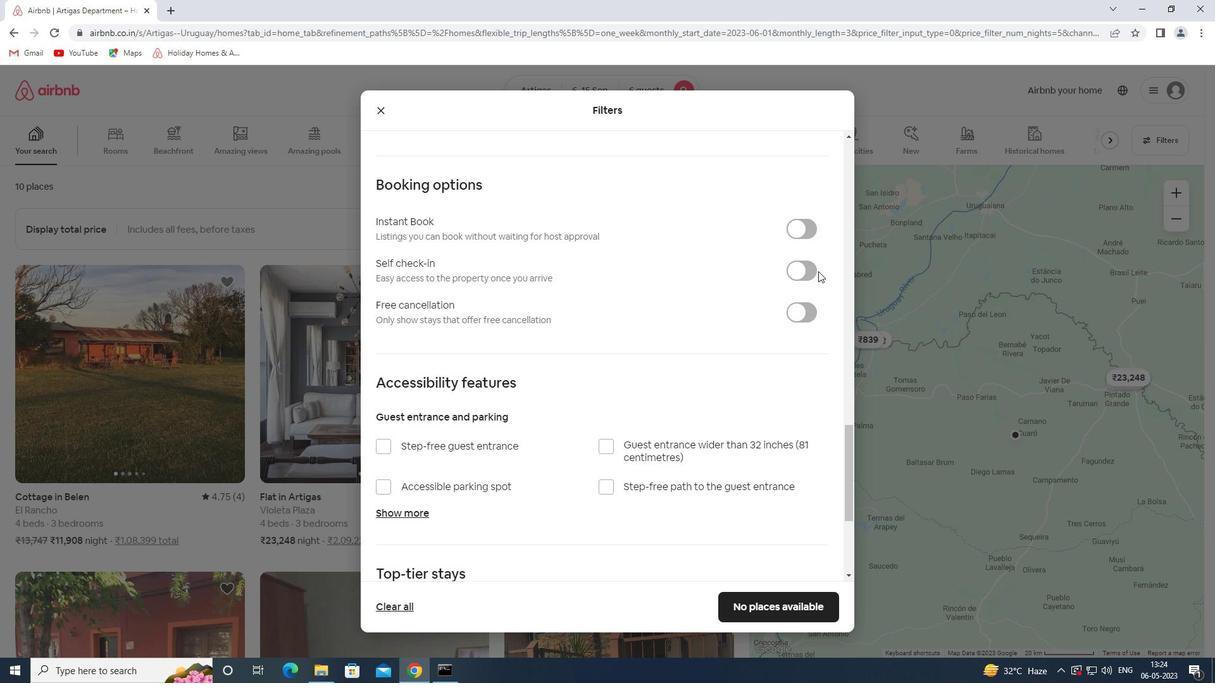 
Action: Mouse moved to (617, 354)
Screenshot: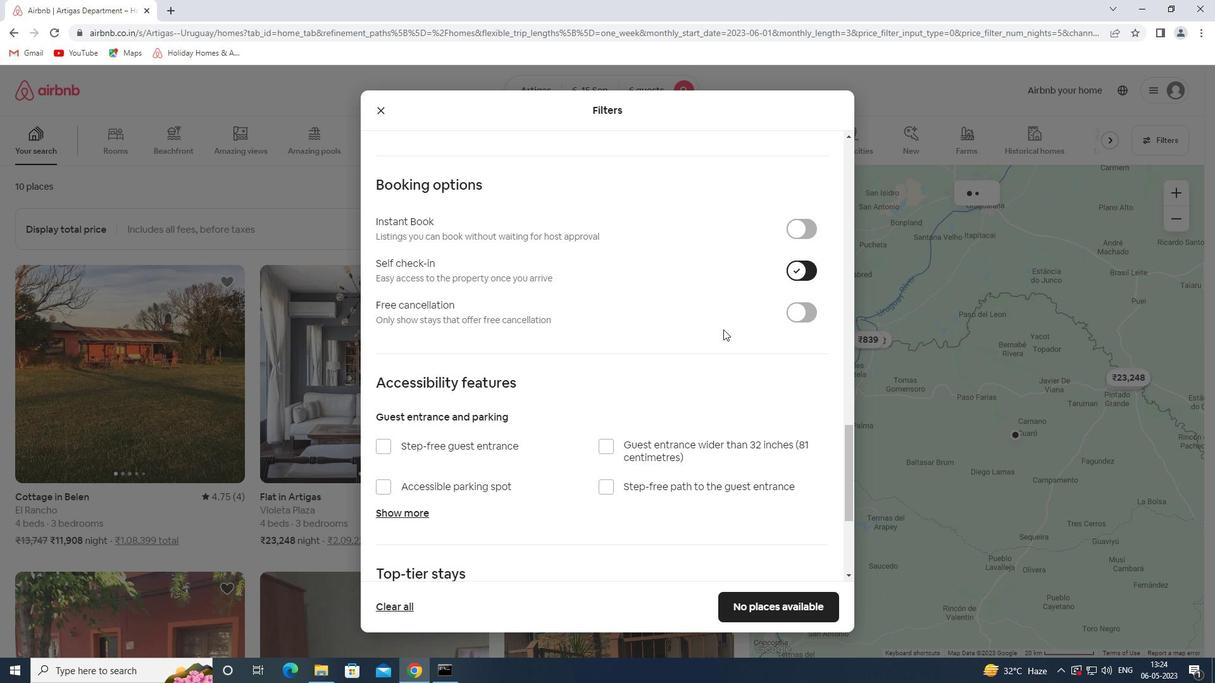 
Action: Mouse scrolled (617, 353) with delta (0, 0)
Screenshot: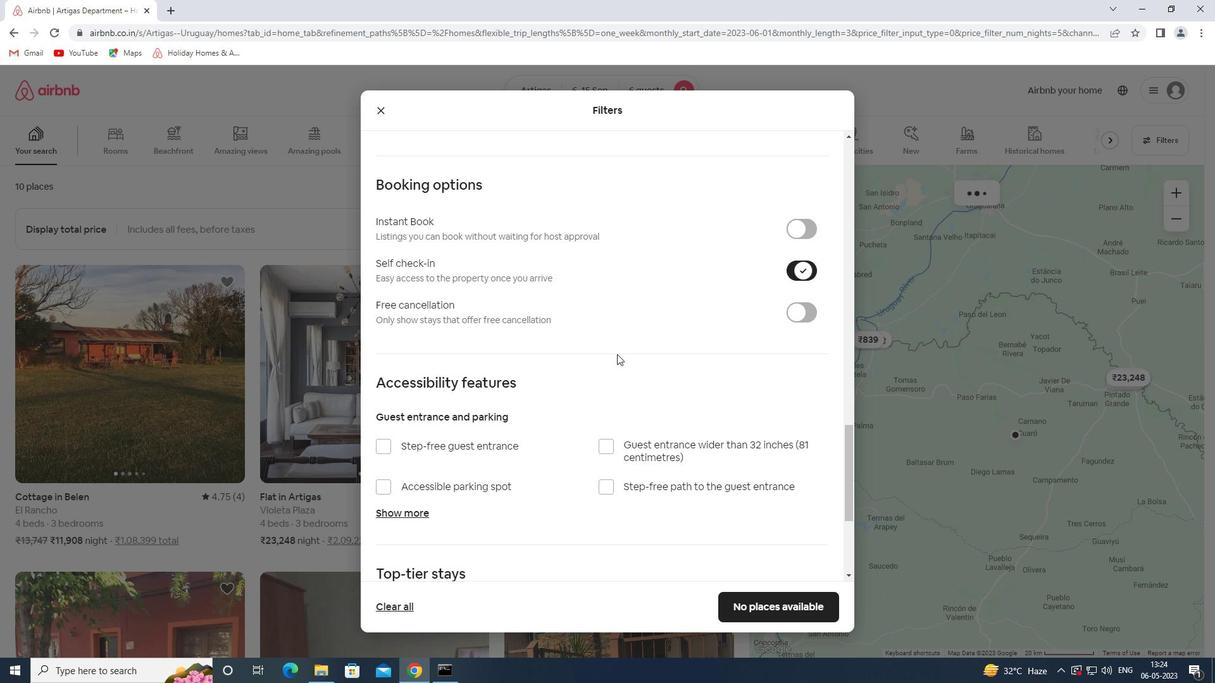 
Action: Mouse scrolled (617, 353) with delta (0, 0)
Screenshot: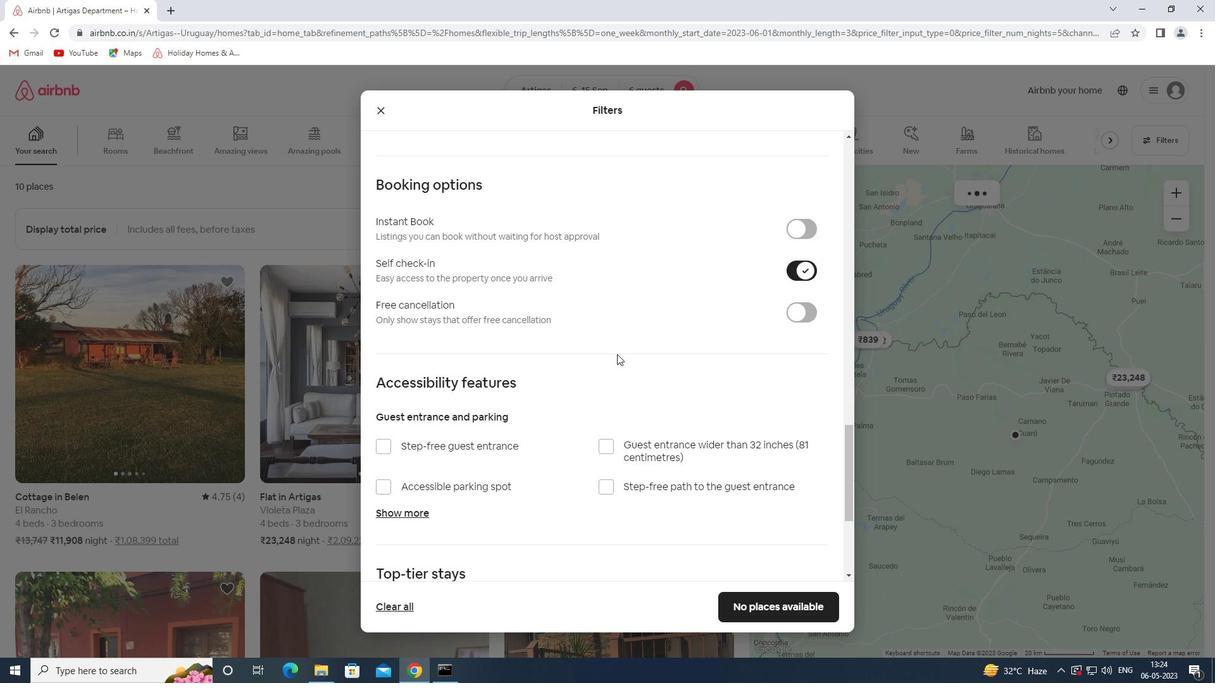 
Action: Mouse scrolled (617, 353) with delta (0, 0)
Screenshot: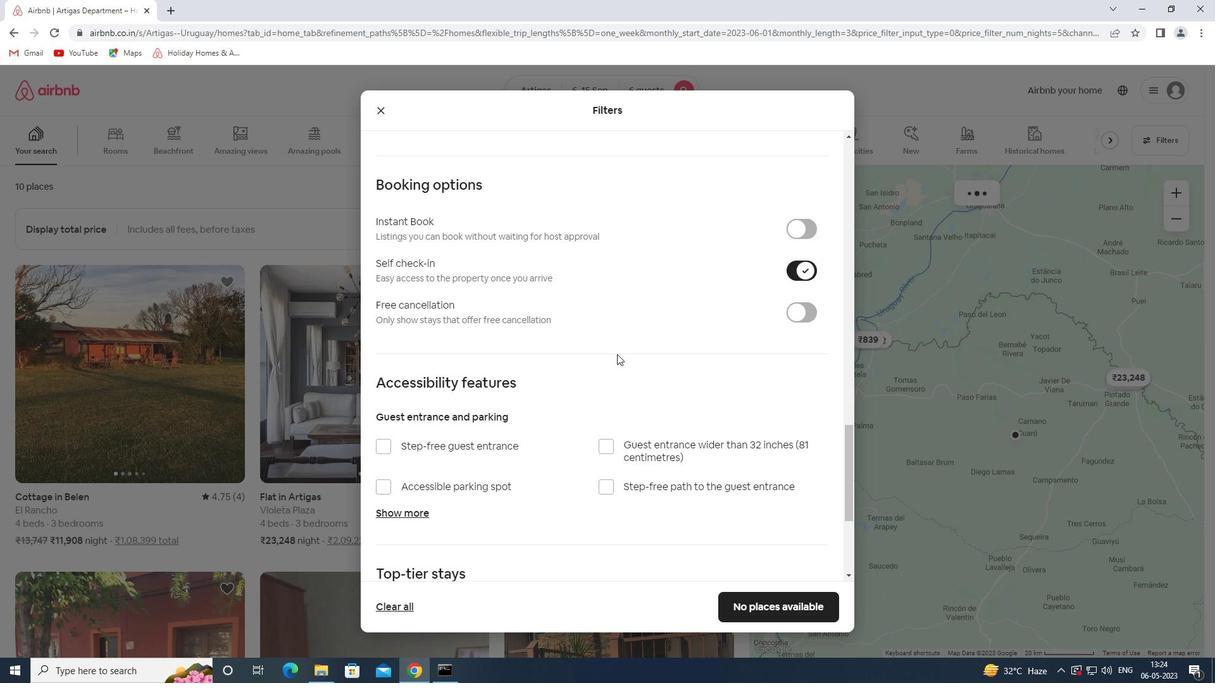 
Action: Mouse scrolled (617, 353) with delta (0, 0)
Screenshot: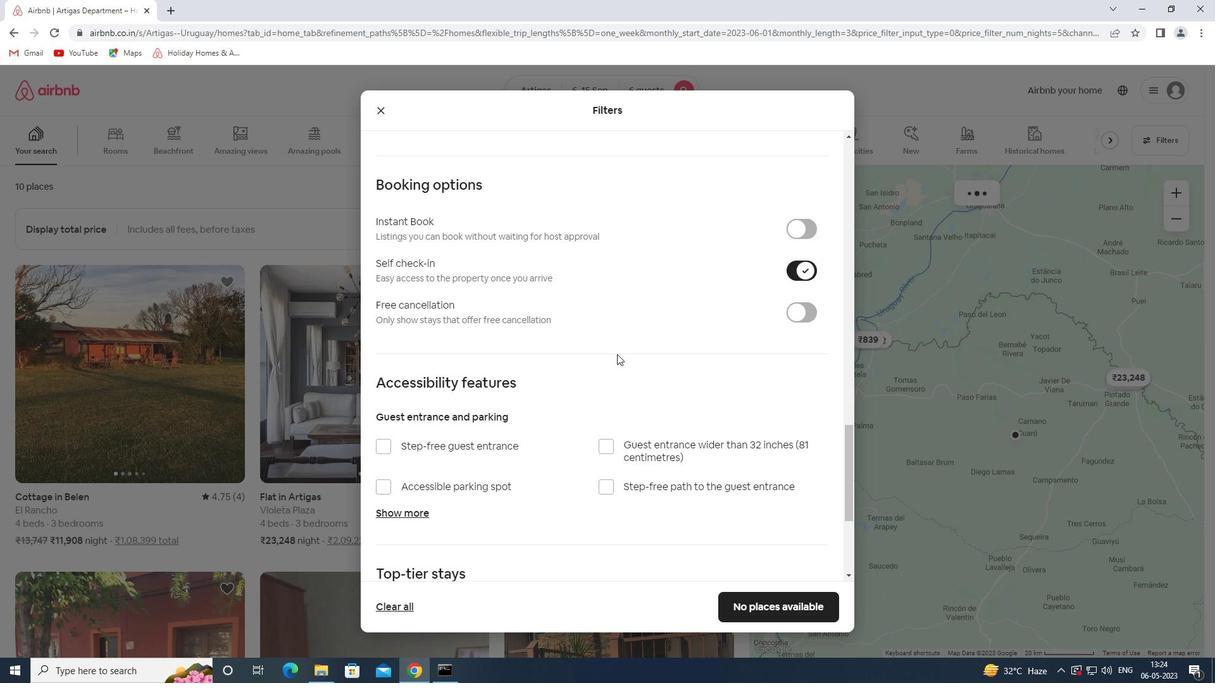 
Action: Mouse scrolled (617, 353) with delta (0, 0)
Screenshot: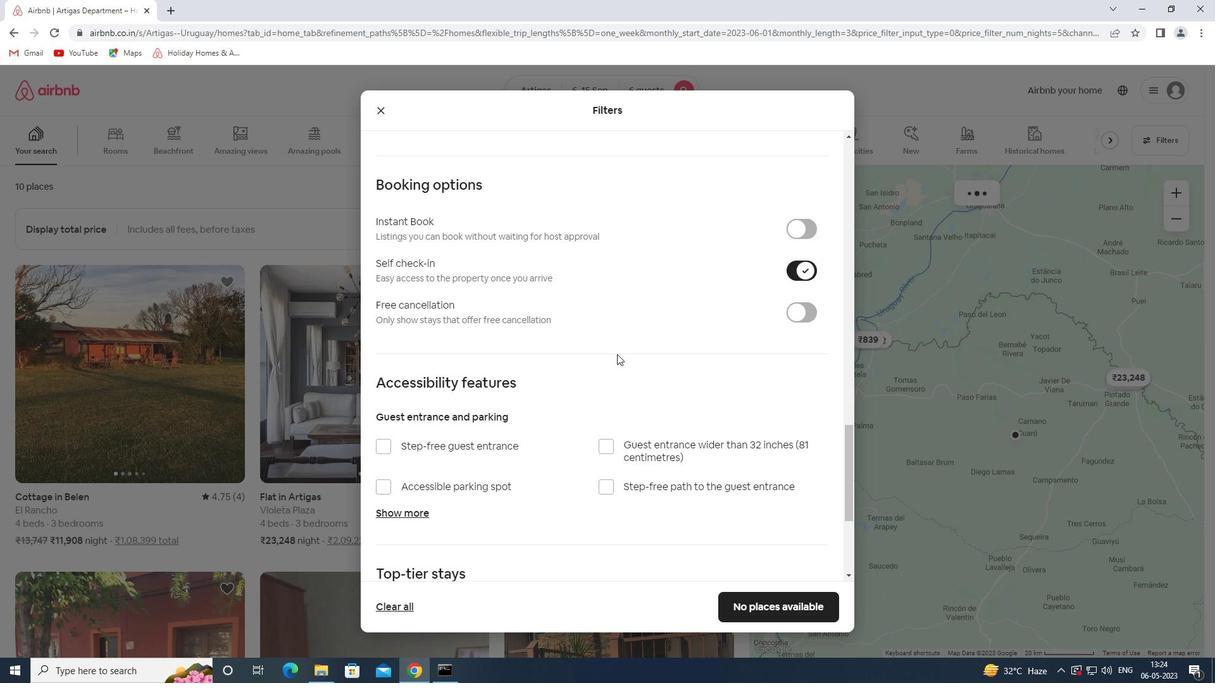 
Action: Mouse scrolled (617, 353) with delta (0, 0)
Screenshot: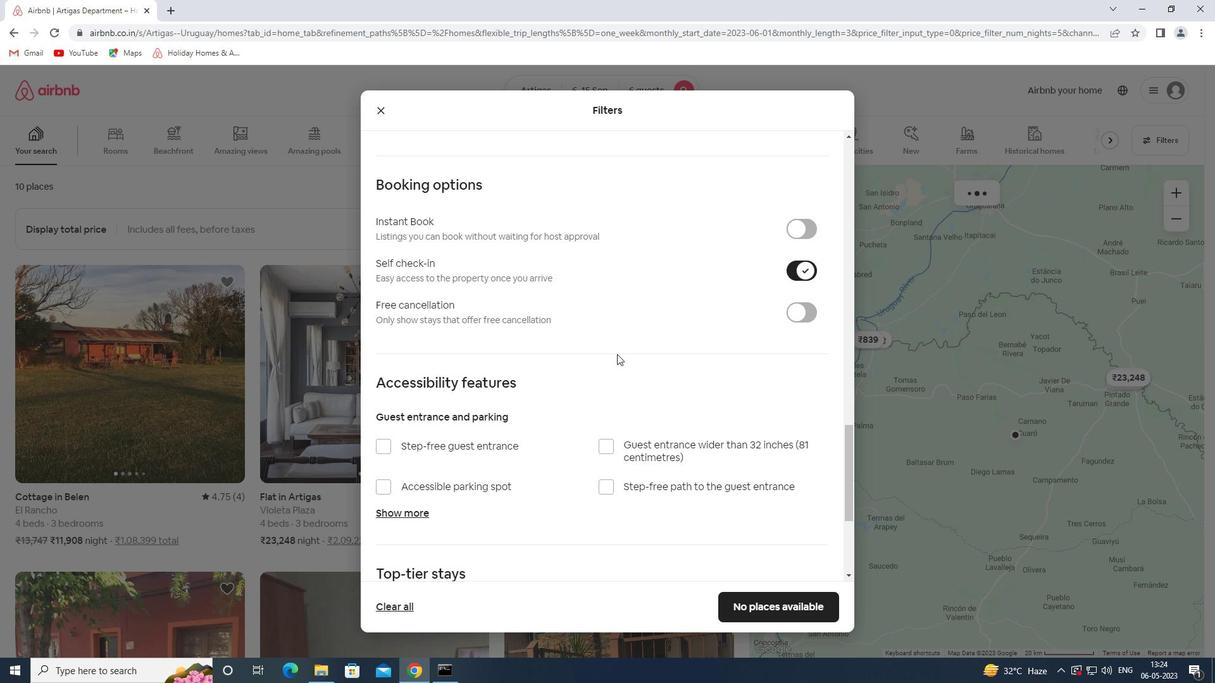 
Action: Mouse scrolled (617, 353) with delta (0, 0)
Screenshot: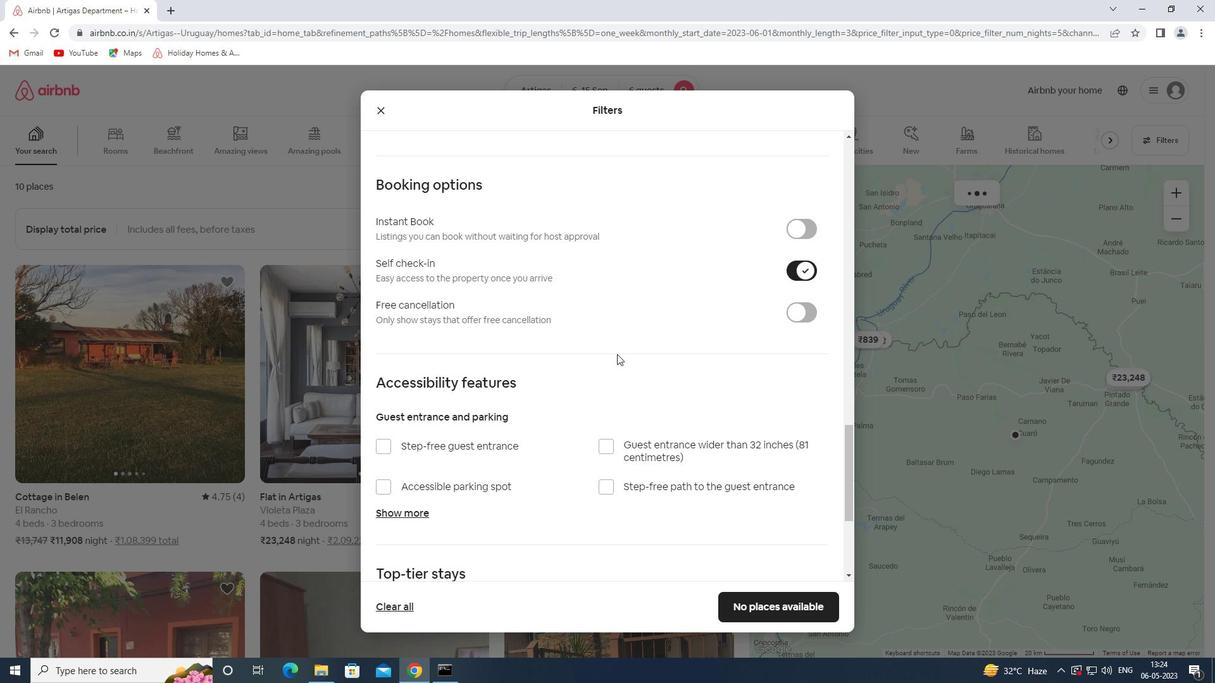
Action: Mouse scrolled (617, 353) with delta (0, 0)
Screenshot: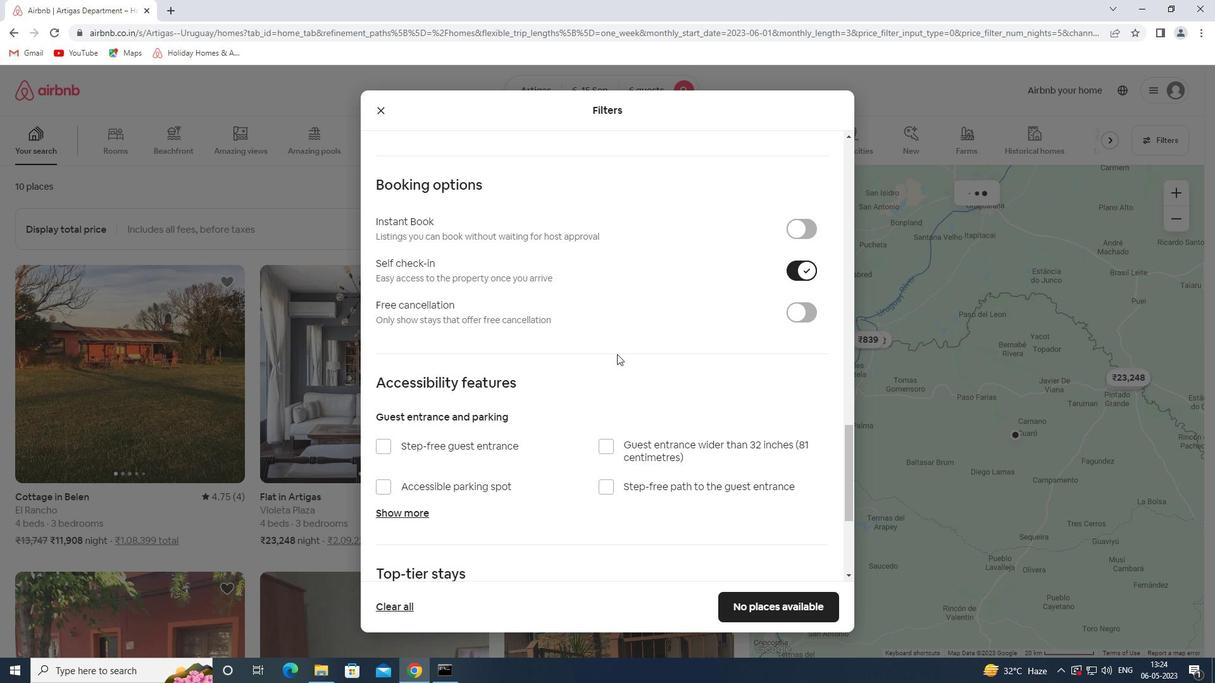 
Action: Mouse moved to (411, 515)
Screenshot: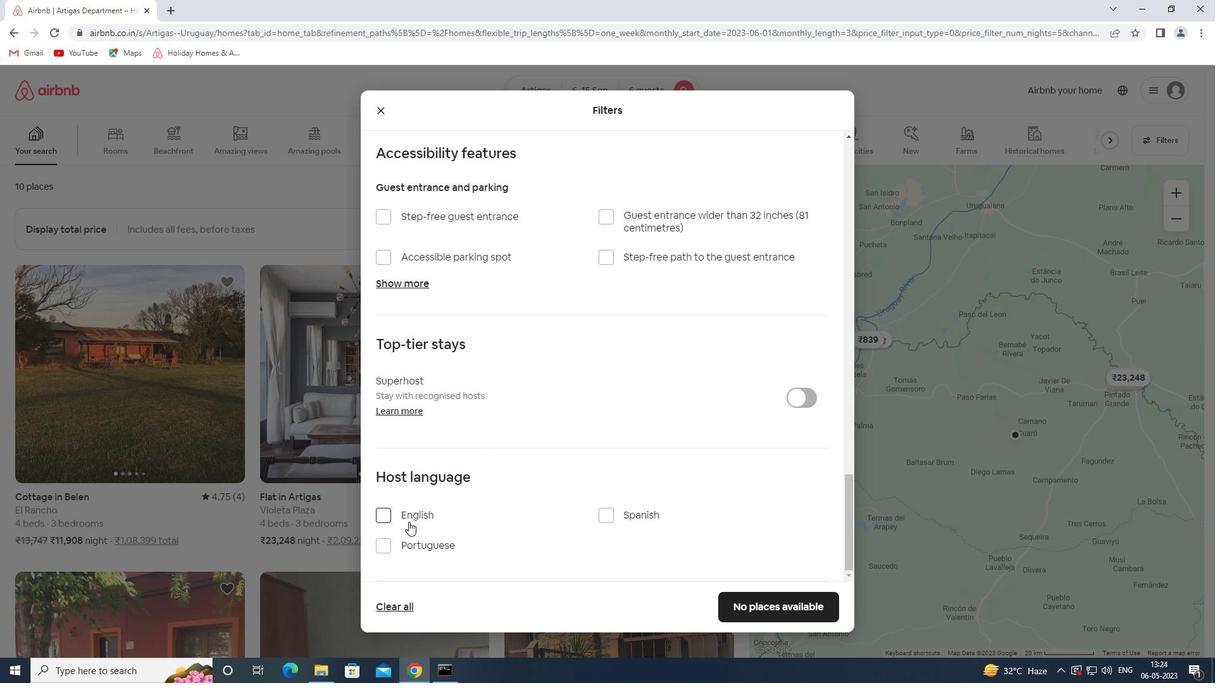 
Action: Mouse pressed left at (411, 515)
Screenshot: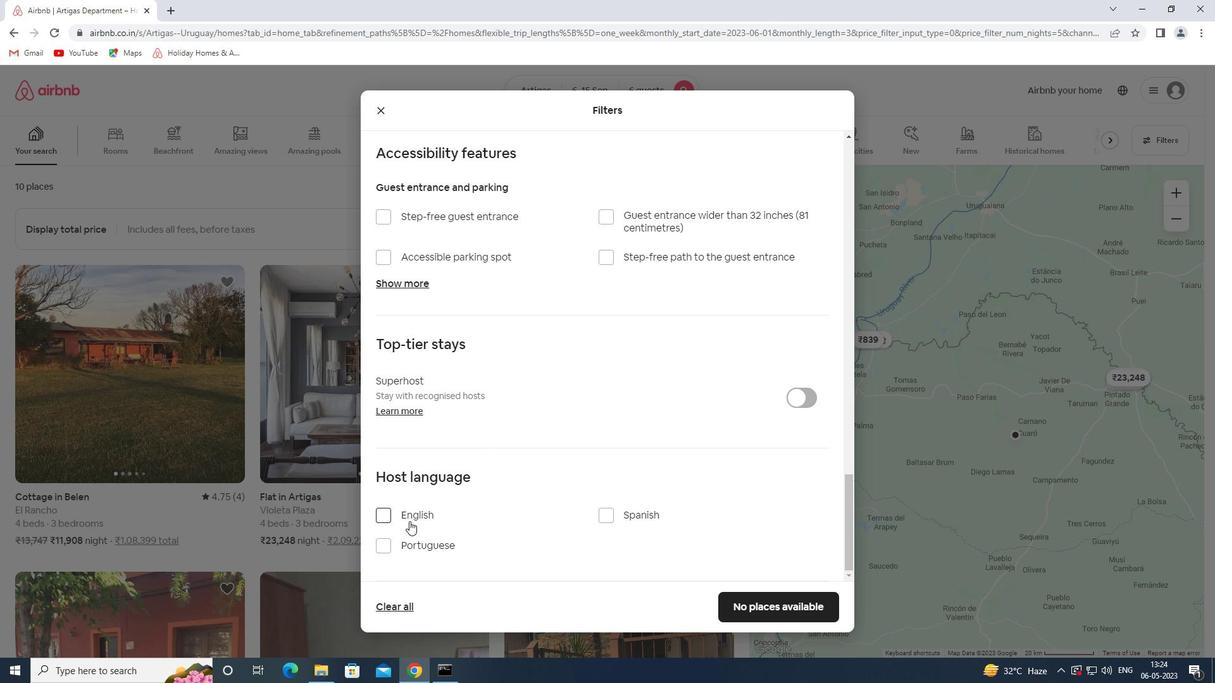 
Action: Mouse moved to (758, 602)
Screenshot: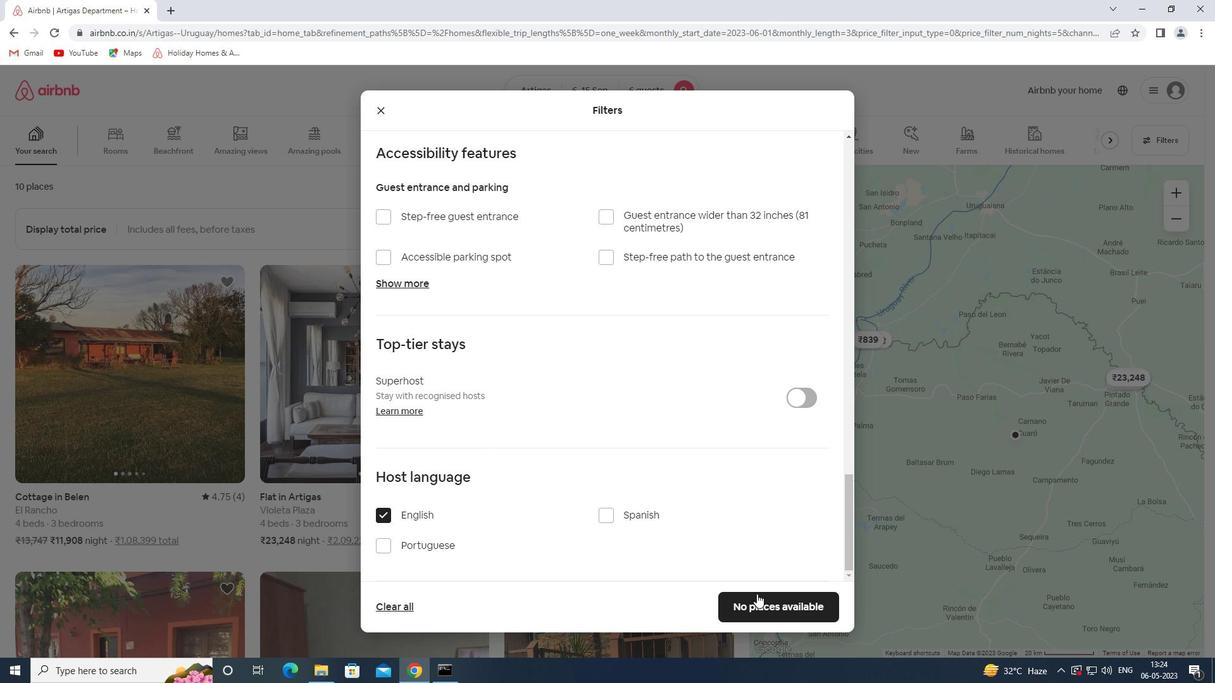 
Action: Mouse pressed left at (758, 602)
Screenshot: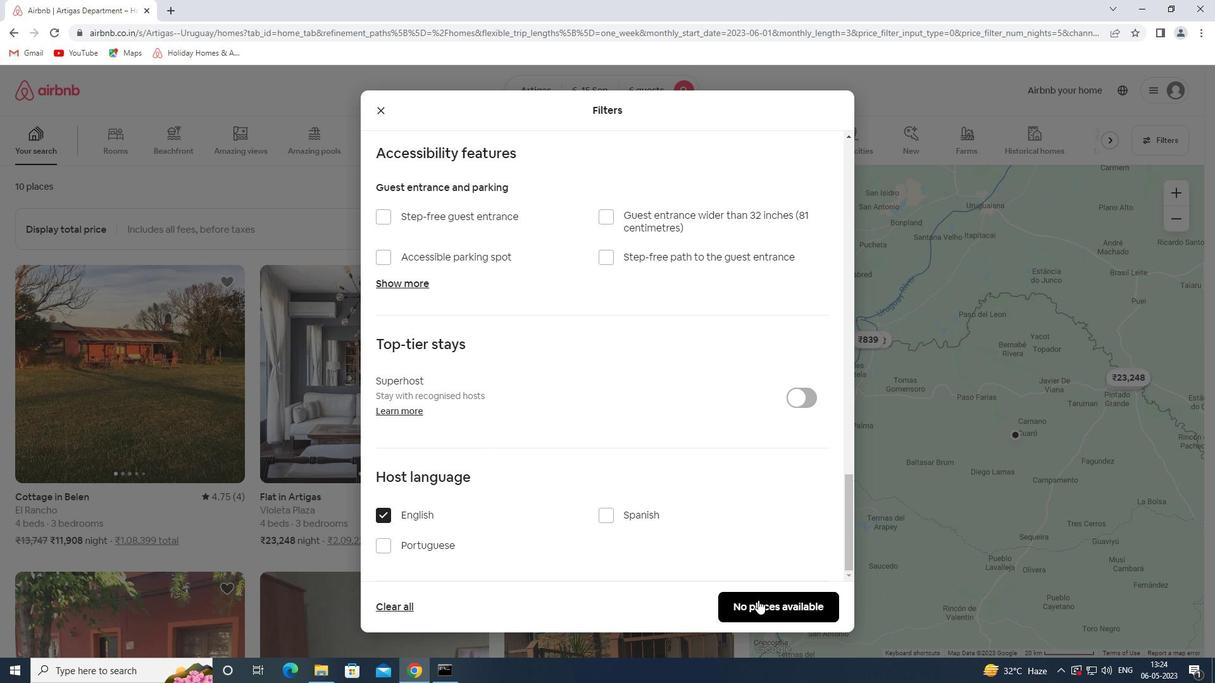 
Action: Mouse moved to (753, 591)
Screenshot: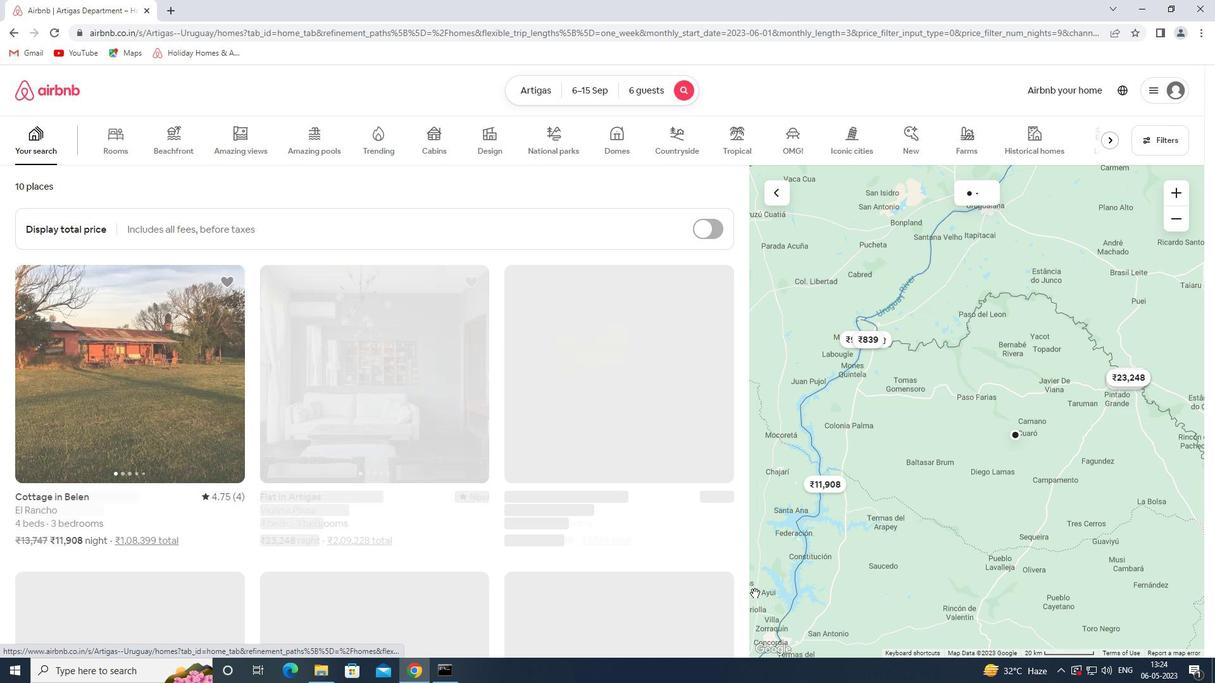 
